 Task: Open a blank sheet, save the file as Janeausten.doc Insert a picture of 'Jane Austen'with name   Jane Austen.png  Change shape height to 8.9 select the picture, apply border and shading with setting 3-D, style two thin line, color Black and width 6 pt
Action: Mouse moved to (17, 28)
Screenshot: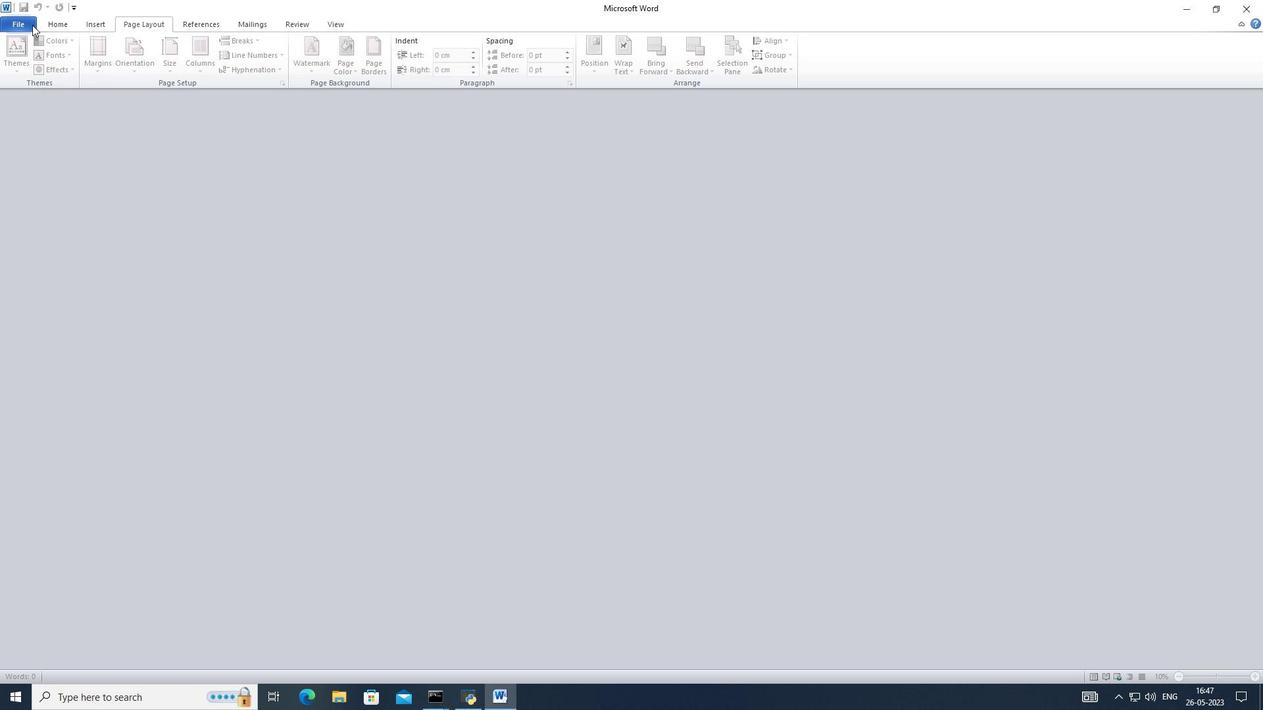 
Action: Mouse pressed left at (17, 28)
Screenshot: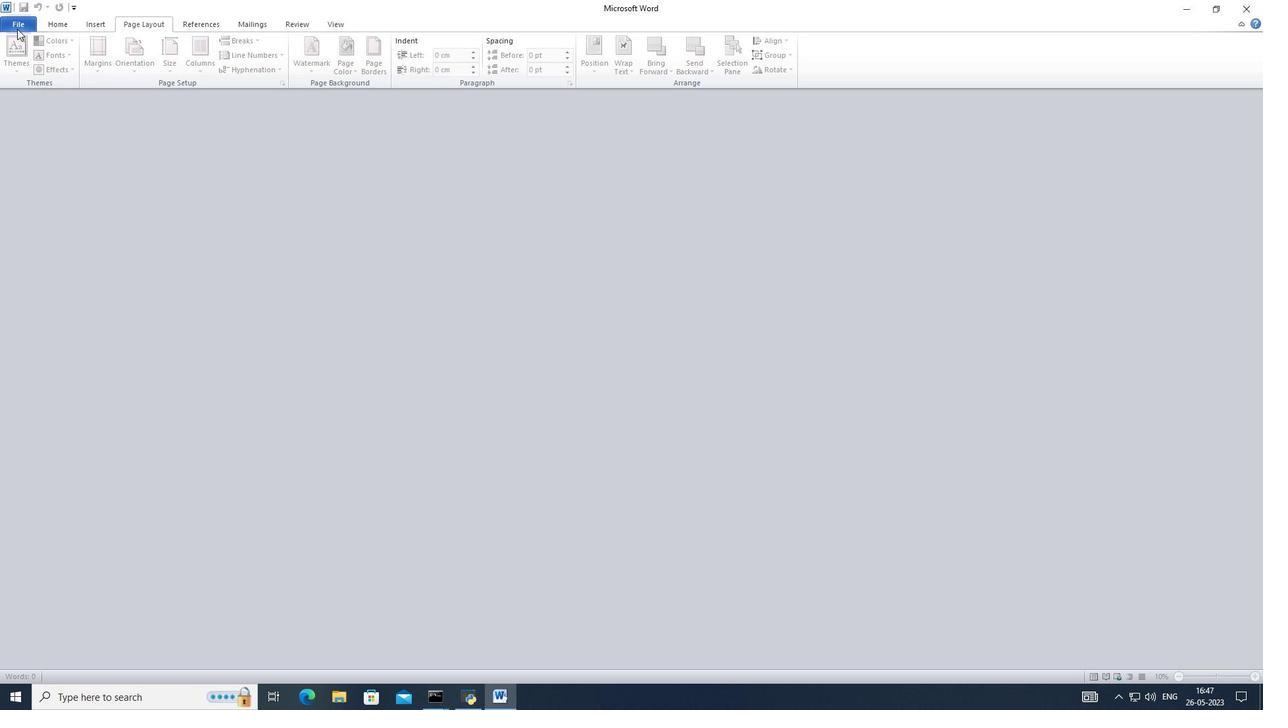 
Action: Mouse moved to (23, 178)
Screenshot: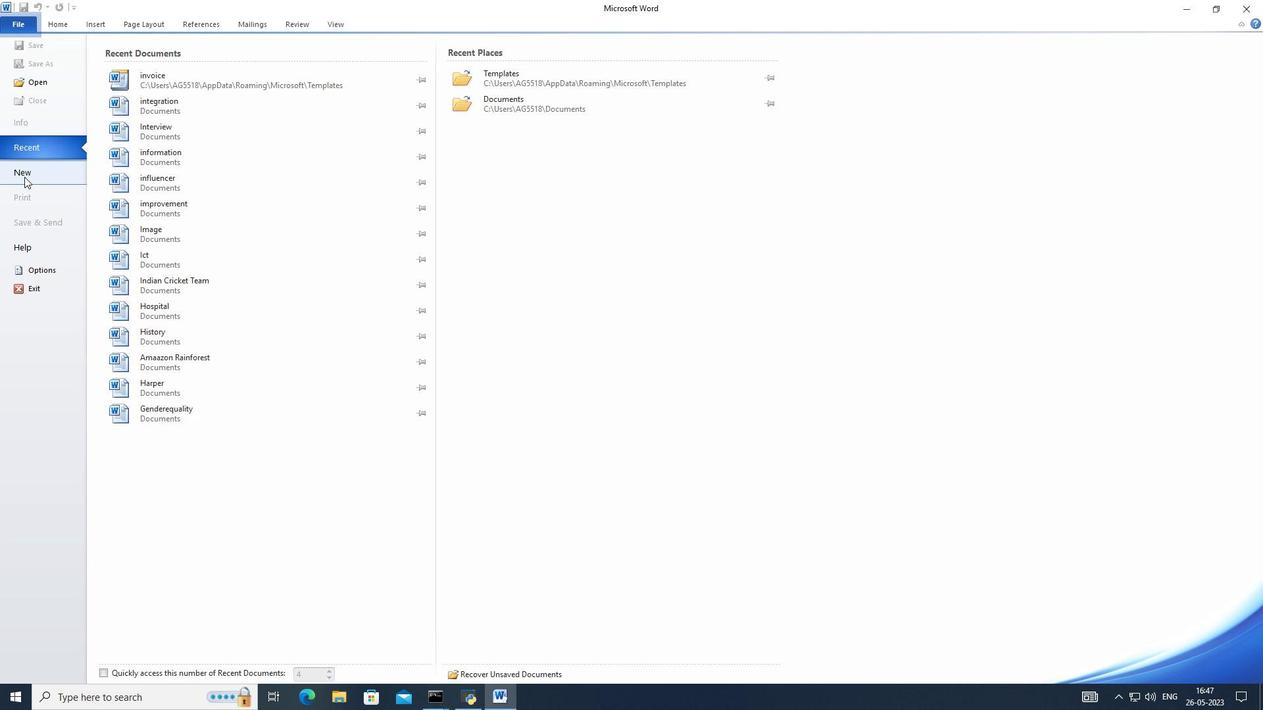 
Action: Mouse pressed left at (23, 178)
Screenshot: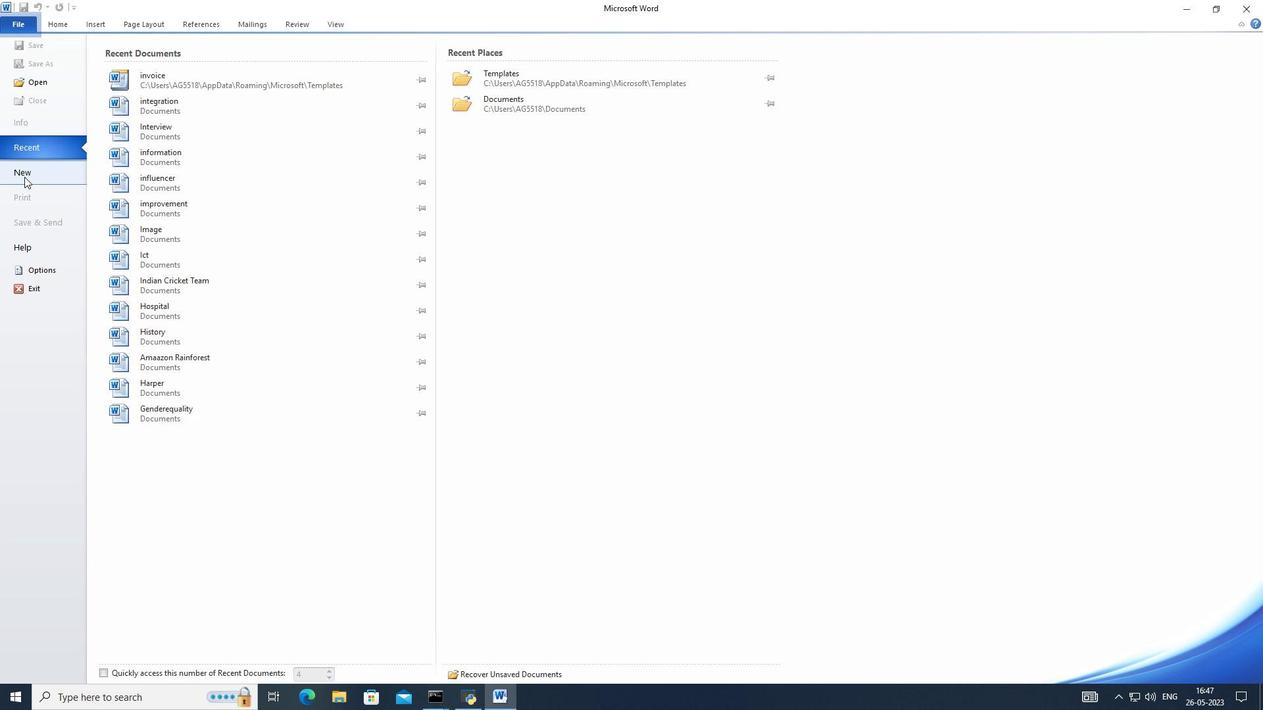 
Action: Mouse moved to (668, 350)
Screenshot: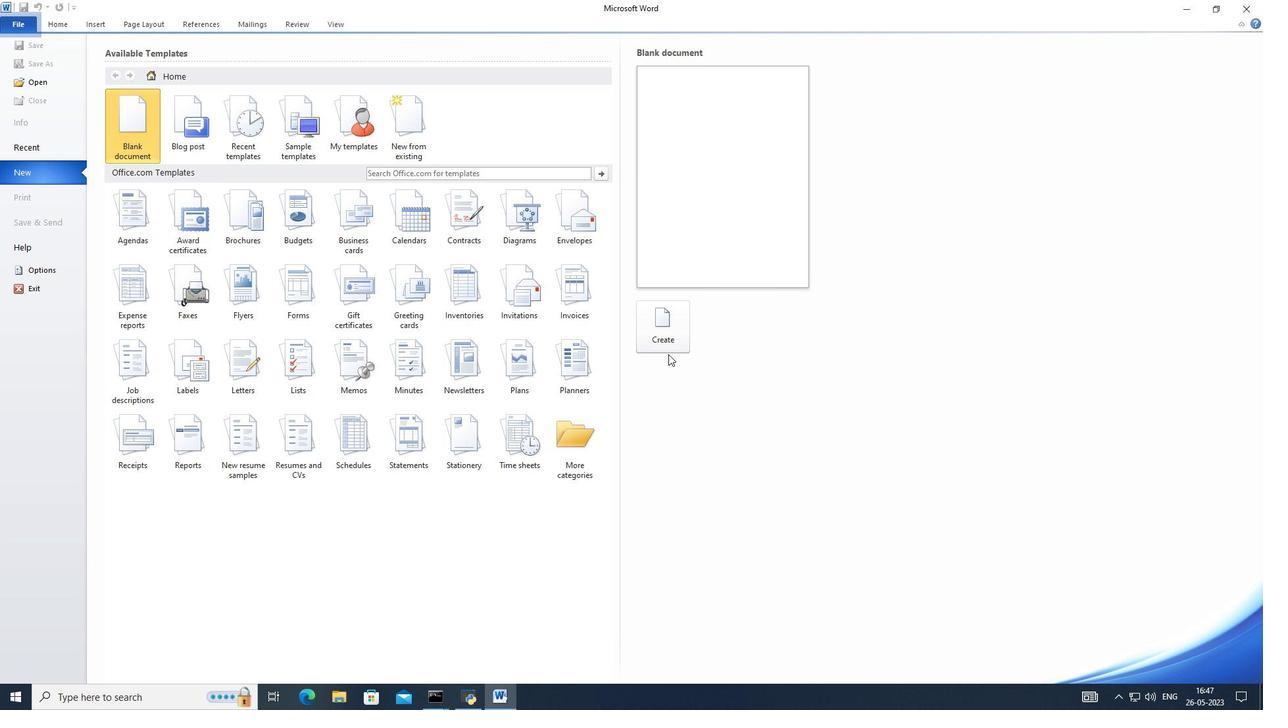 
Action: Mouse pressed left at (668, 350)
Screenshot: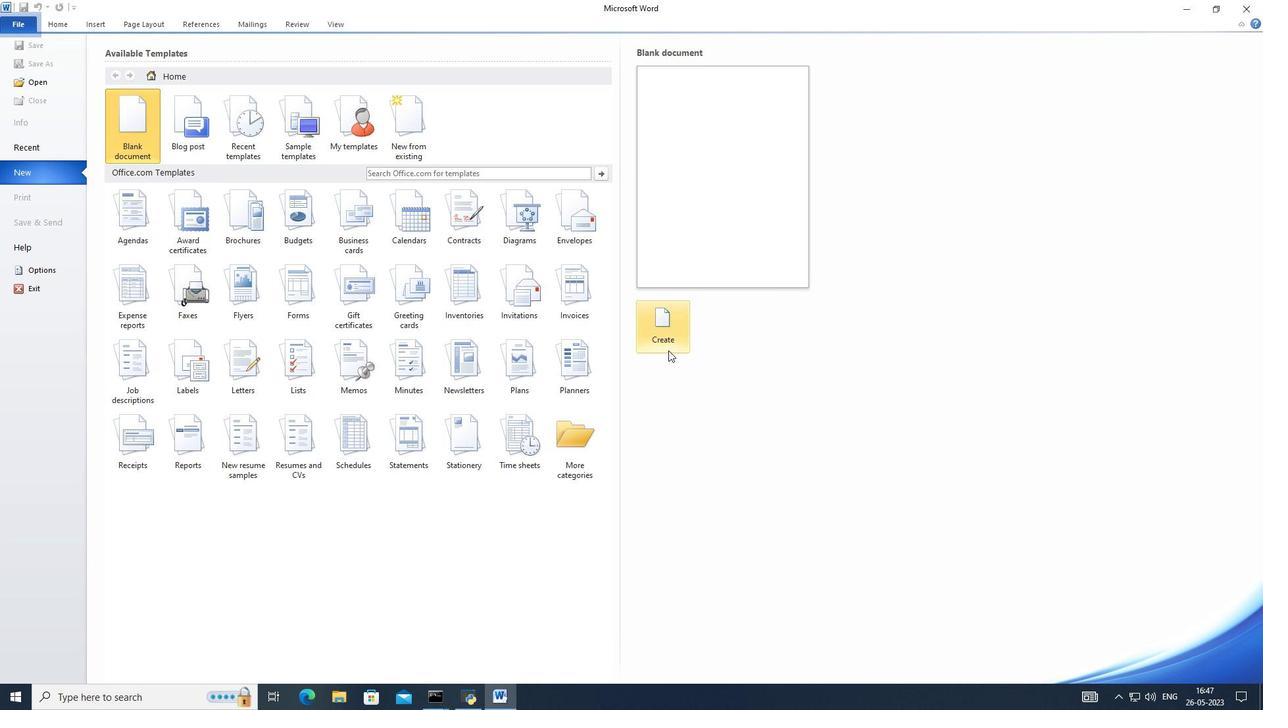 
Action: Key pressed ctrl+S
Screenshot: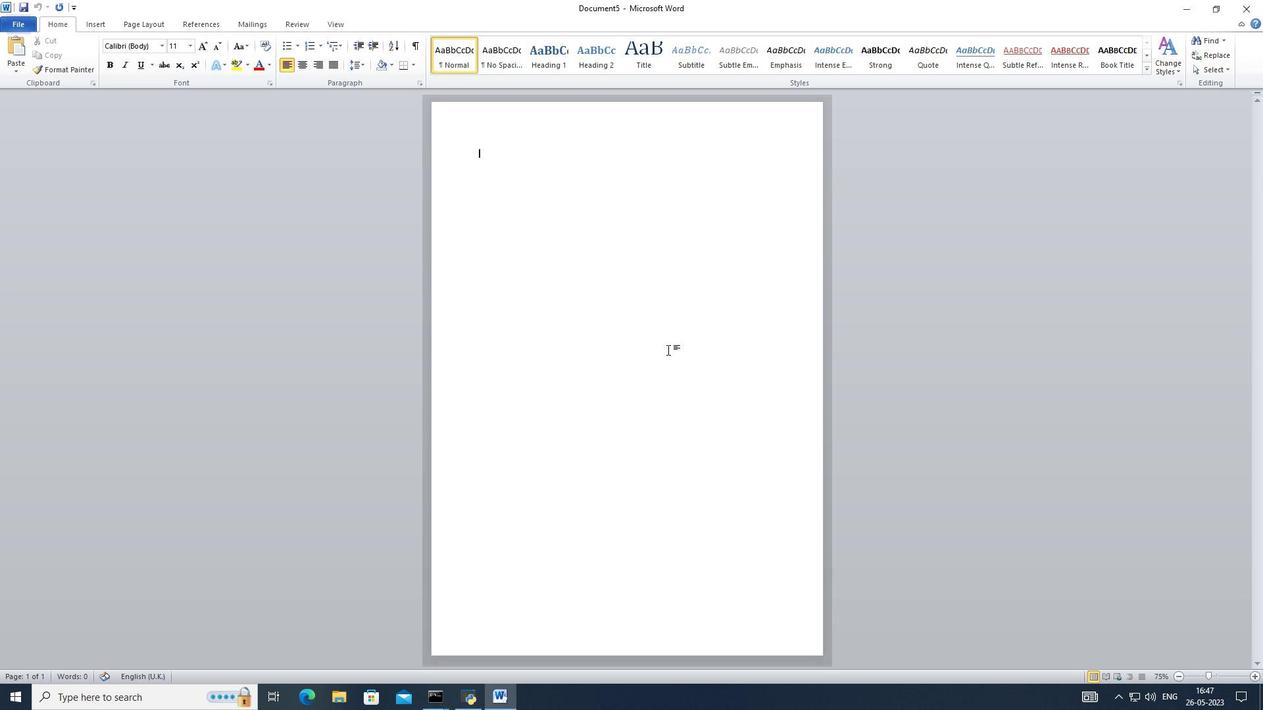 
Action: Mouse moved to (668, 348)
Screenshot: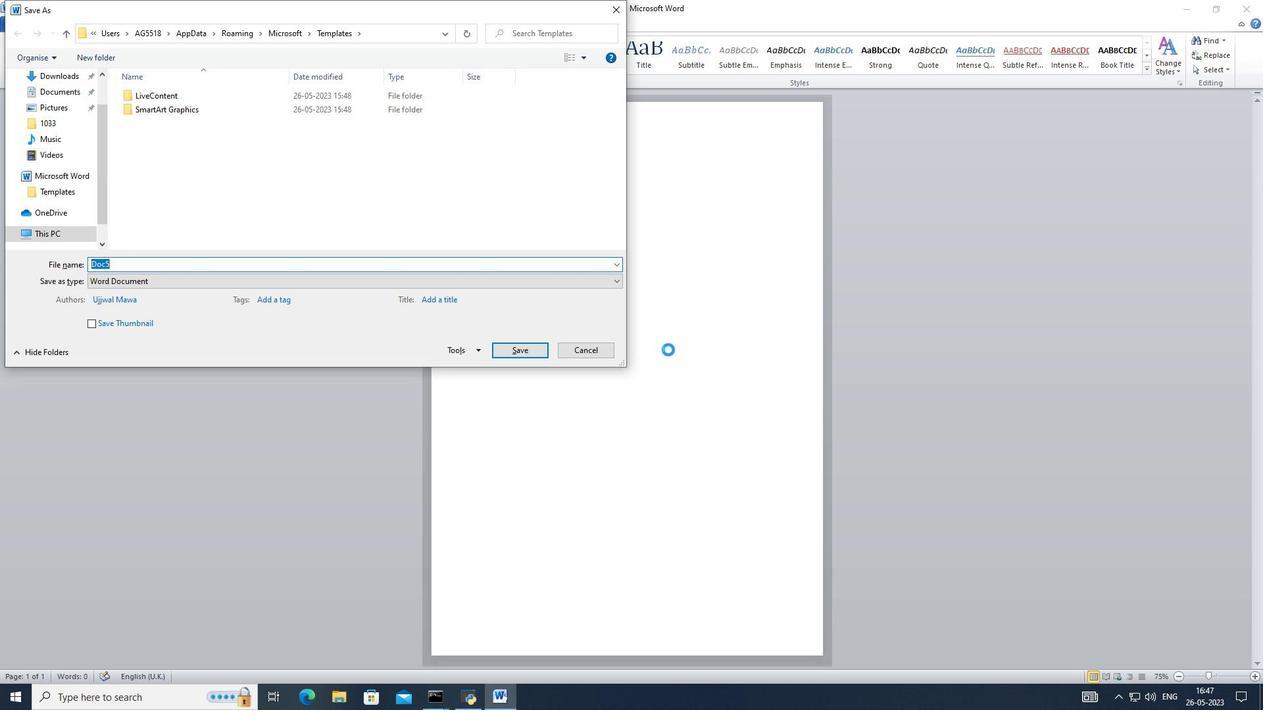 
Action: Key pressed <Key.caps_lock>J<Key.caps_lock>aneausten
Screenshot: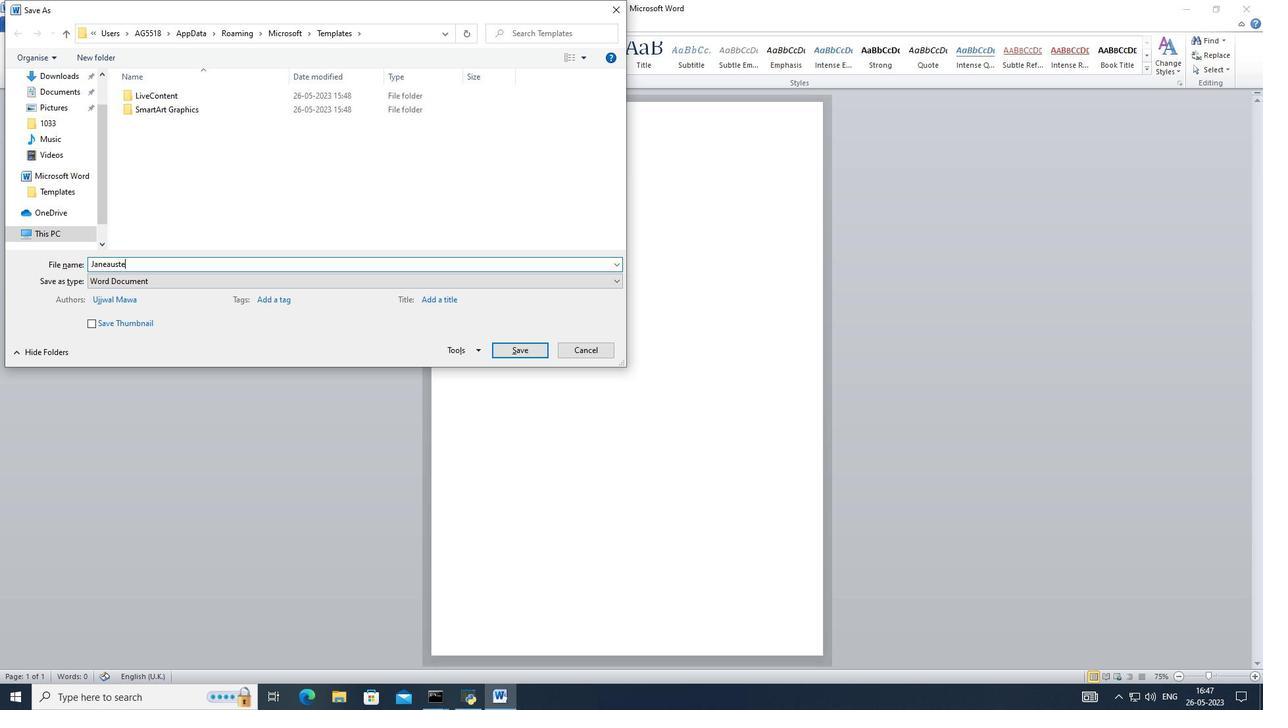 
Action: Mouse moved to (78, 91)
Screenshot: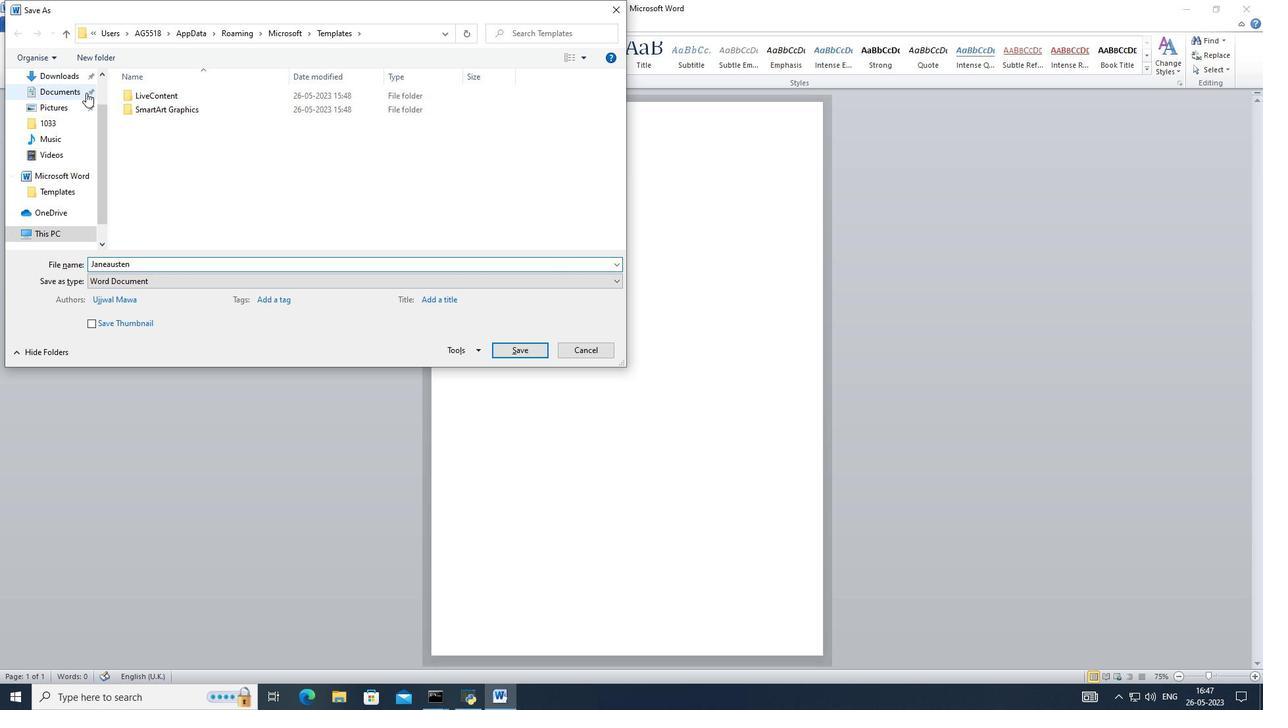 
Action: Mouse pressed left at (78, 91)
Screenshot: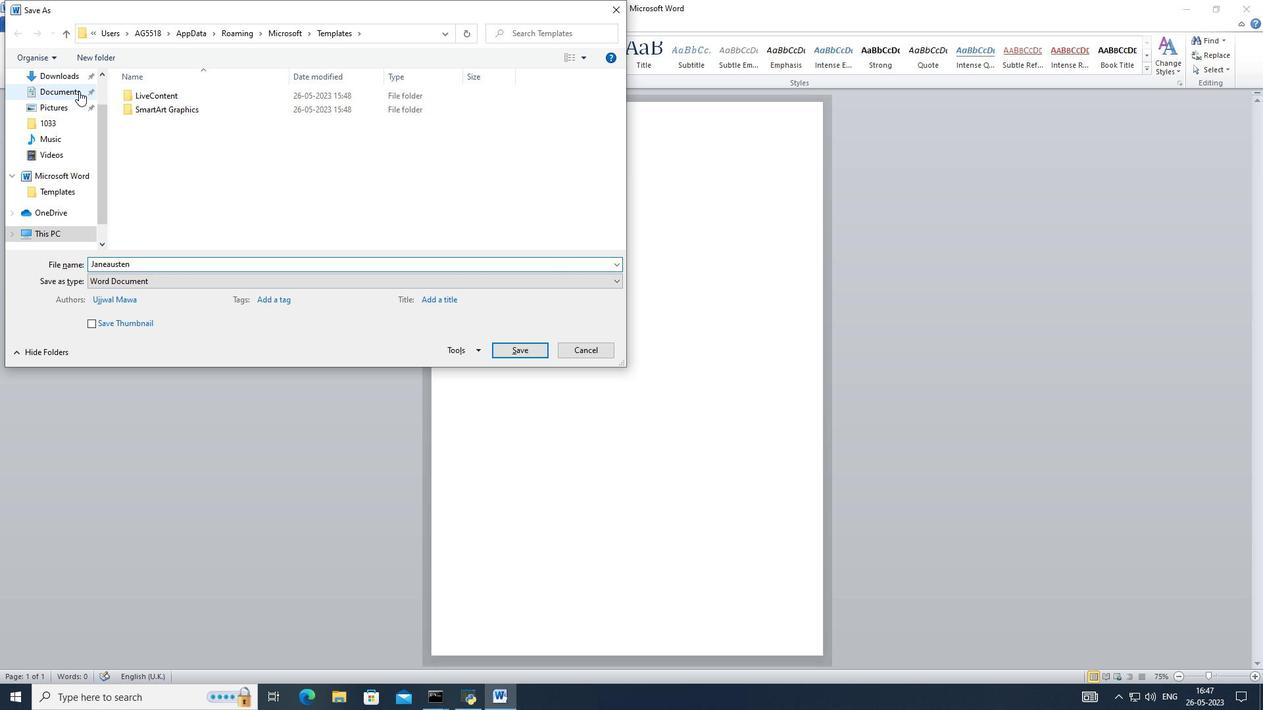 
Action: Mouse moved to (257, 190)
Screenshot: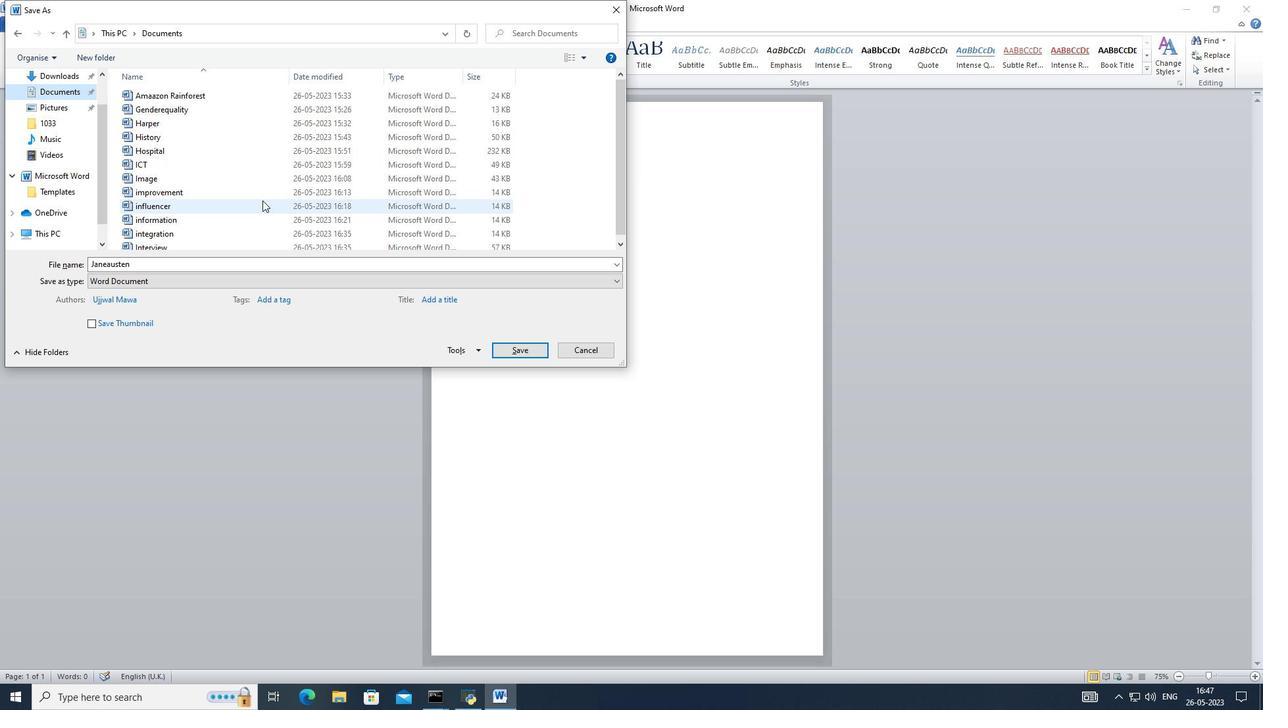 
Action: Mouse scrolled (257, 190) with delta (0, 0)
Screenshot: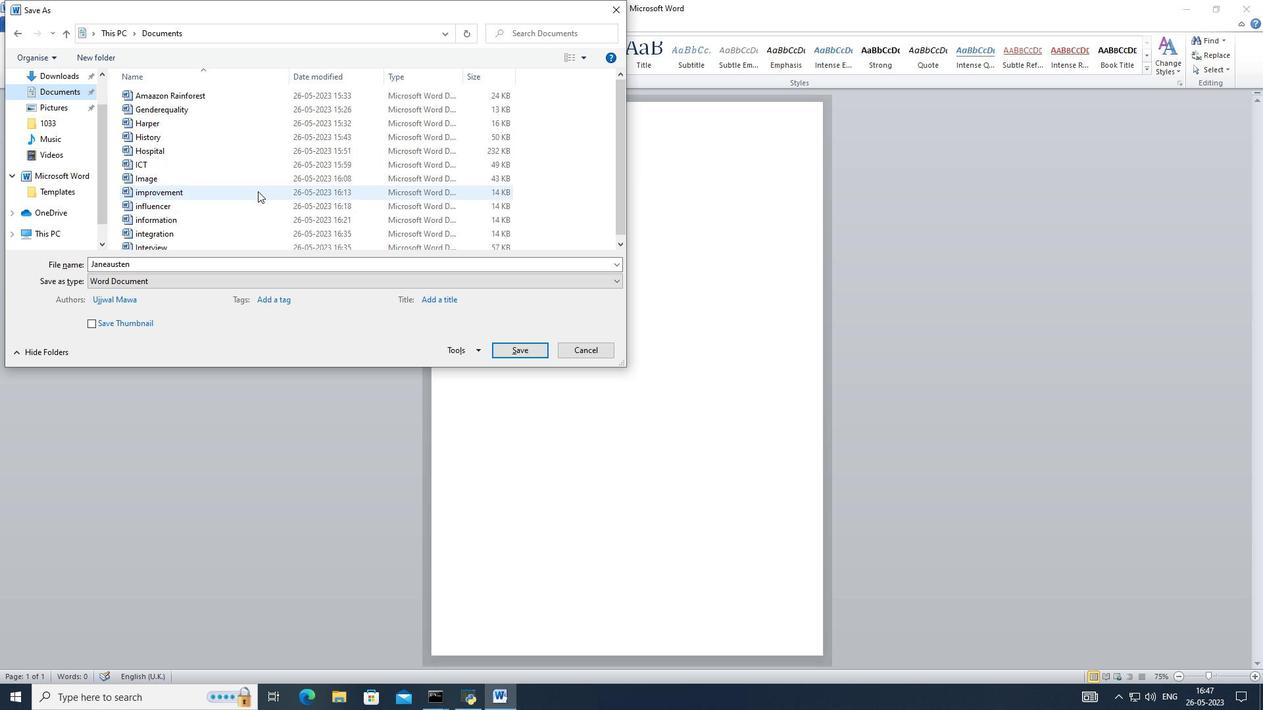 
Action: Mouse scrolled (257, 190) with delta (0, 0)
Screenshot: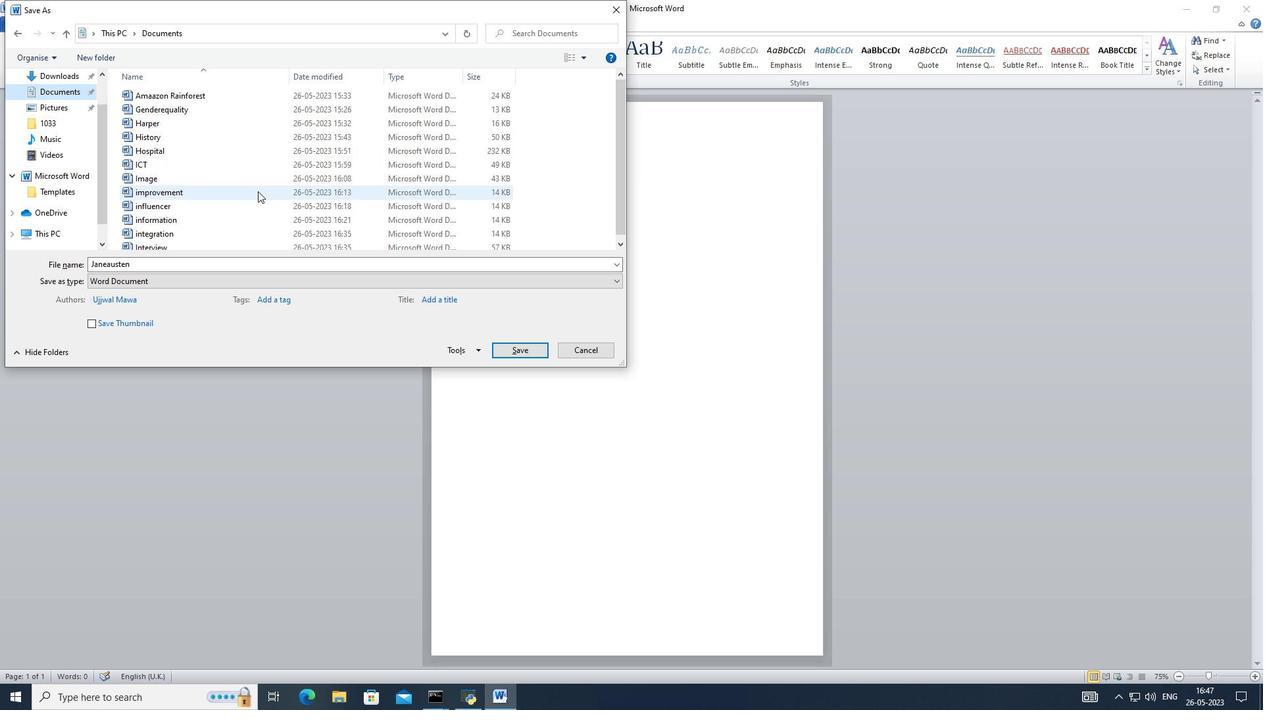 
Action: Mouse scrolled (257, 190) with delta (0, 0)
Screenshot: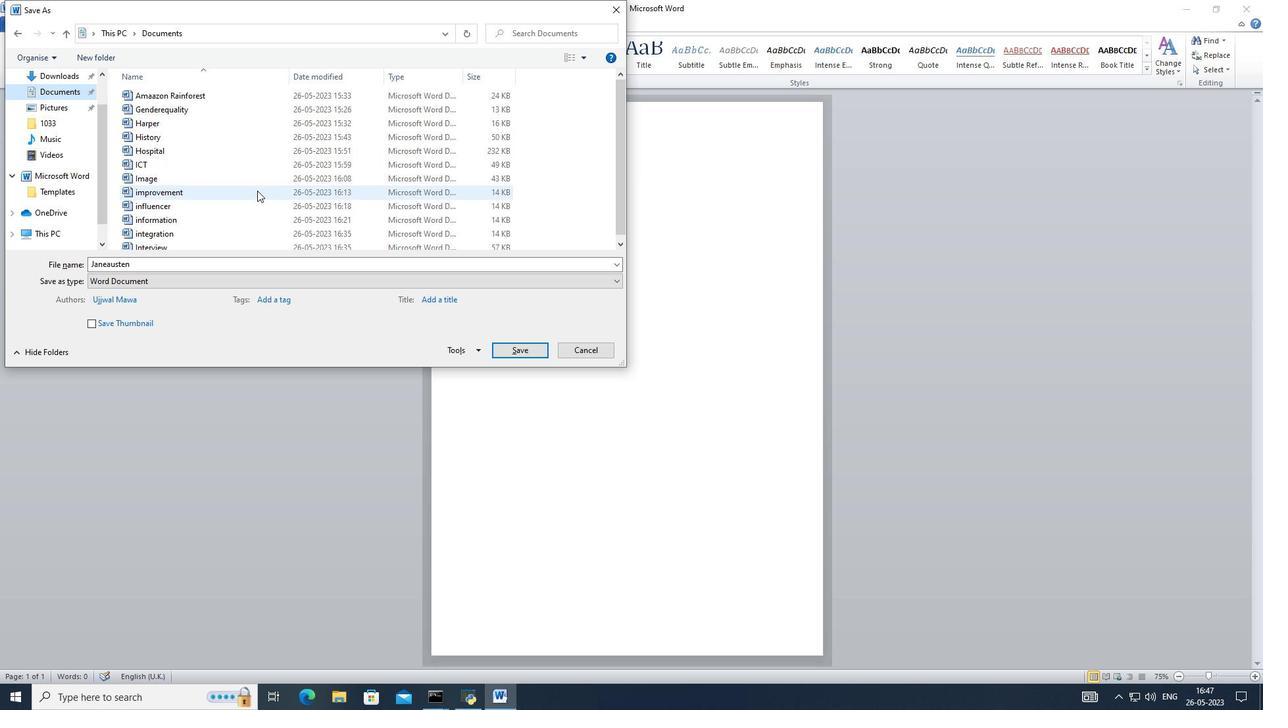 
Action: Mouse moved to (527, 352)
Screenshot: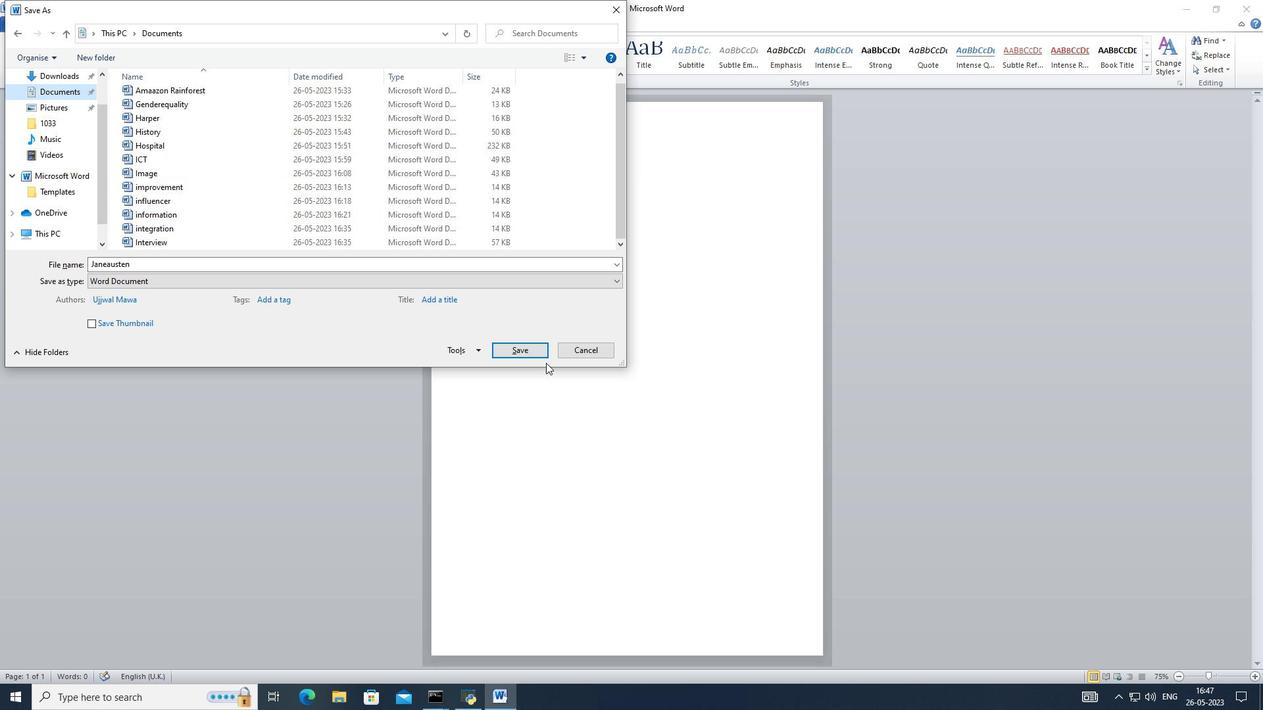 
Action: Mouse pressed left at (527, 352)
Screenshot: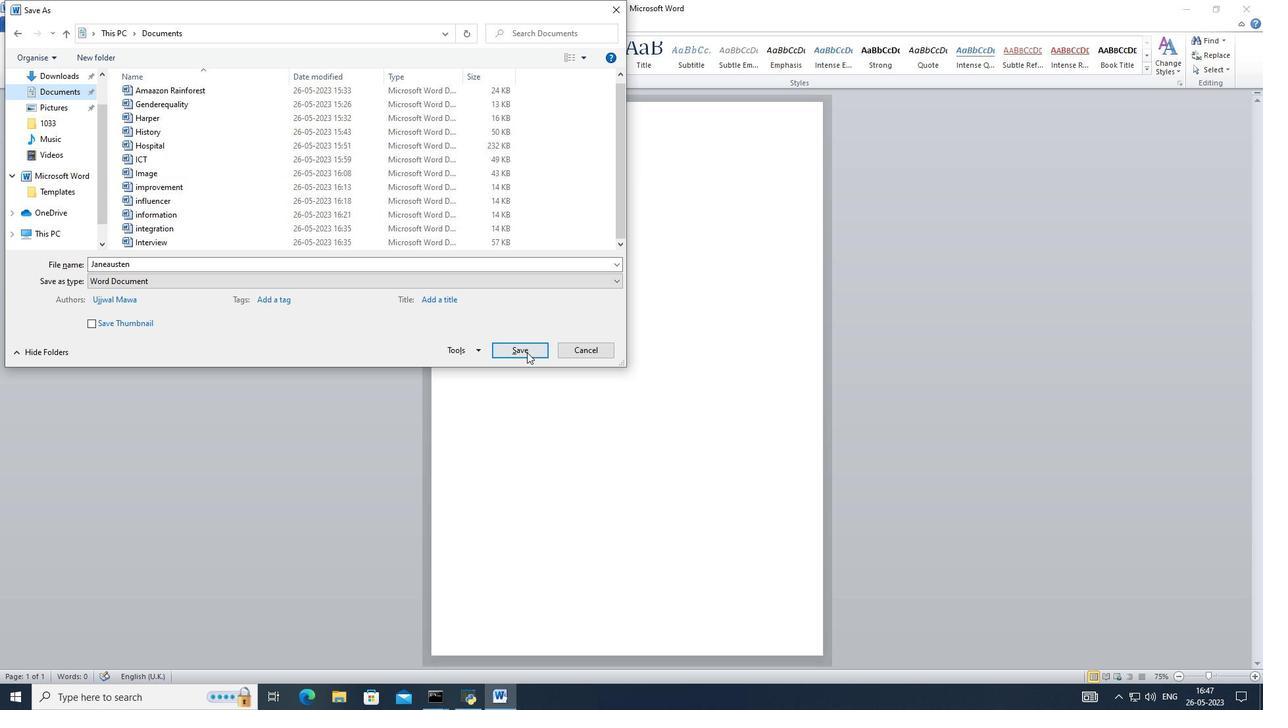 
Action: Mouse moved to (113, 24)
Screenshot: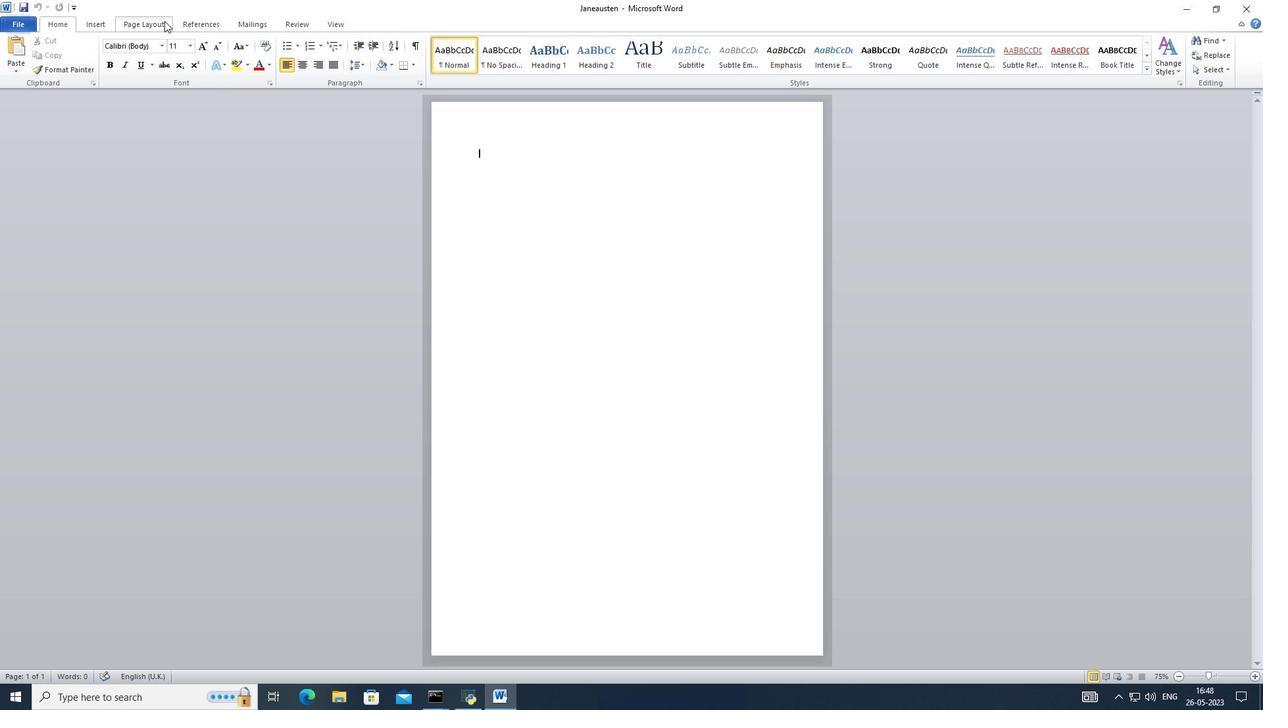 
Action: Mouse pressed left at (113, 24)
Screenshot: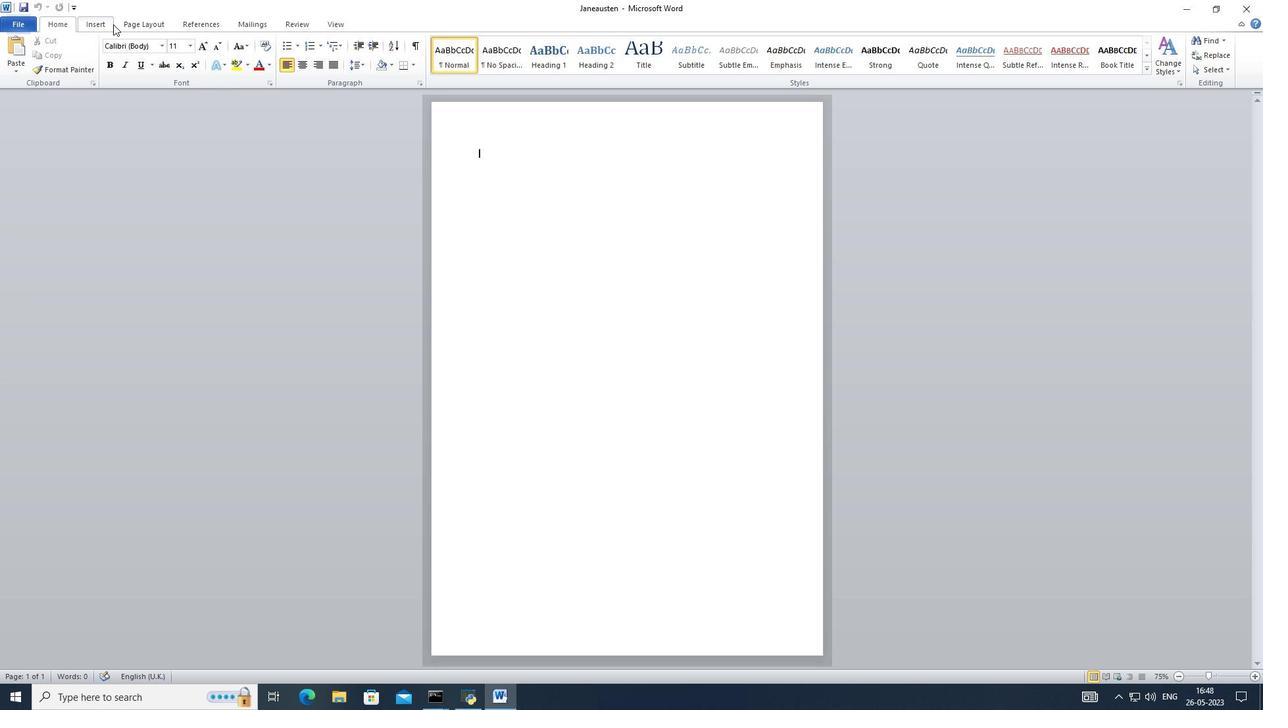 
Action: Mouse moved to (136, 50)
Screenshot: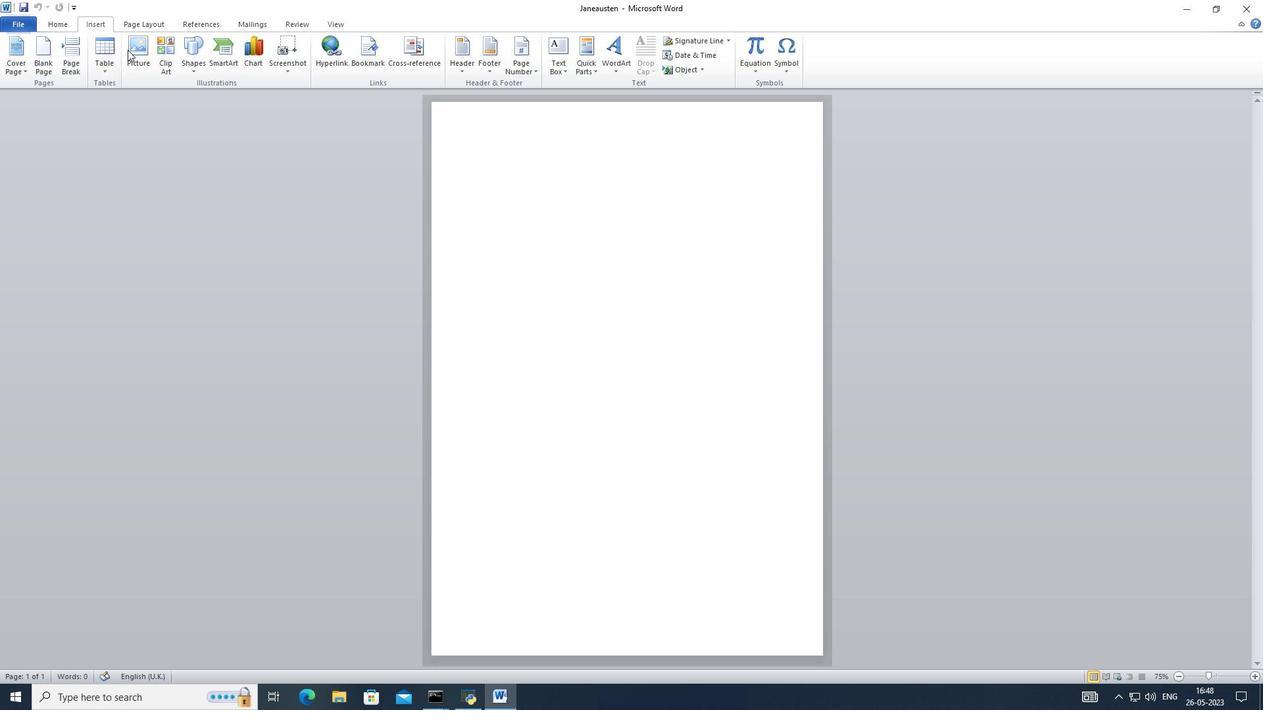 
Action: Mouse pressed left at (136, 50)
Screenshot: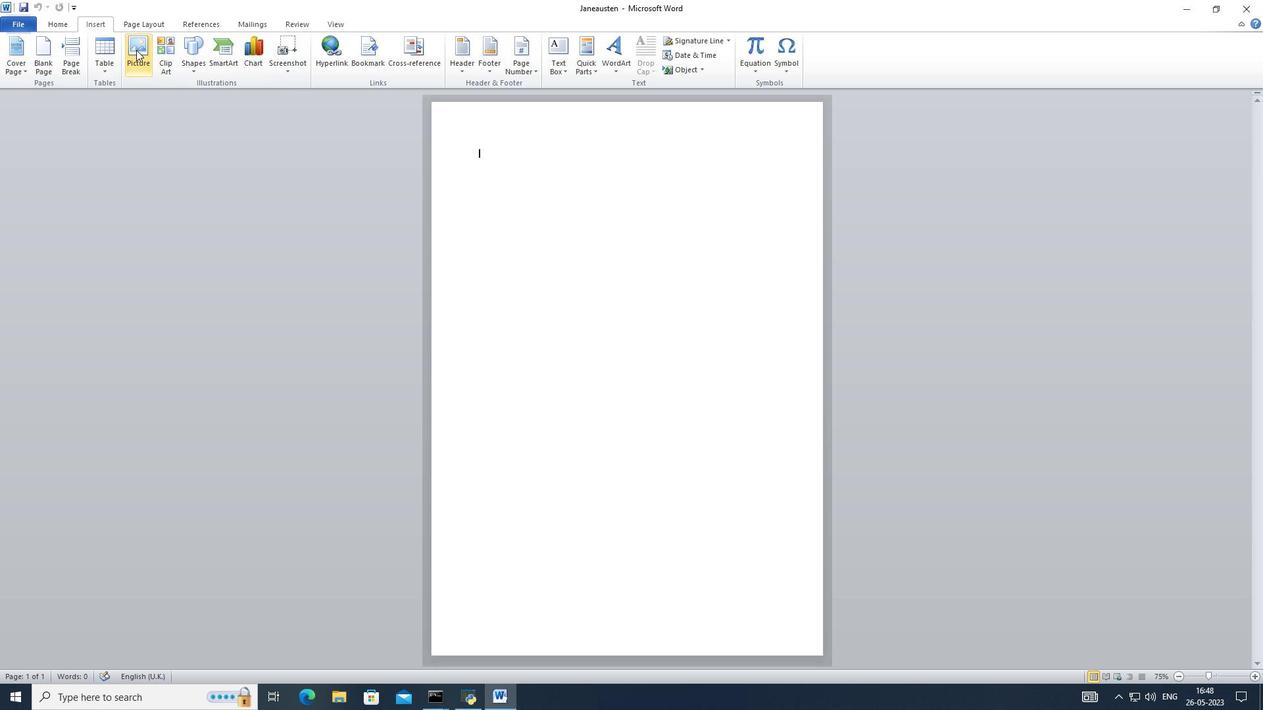 
Action: Mouse moved to (468, 118)
Screenshot: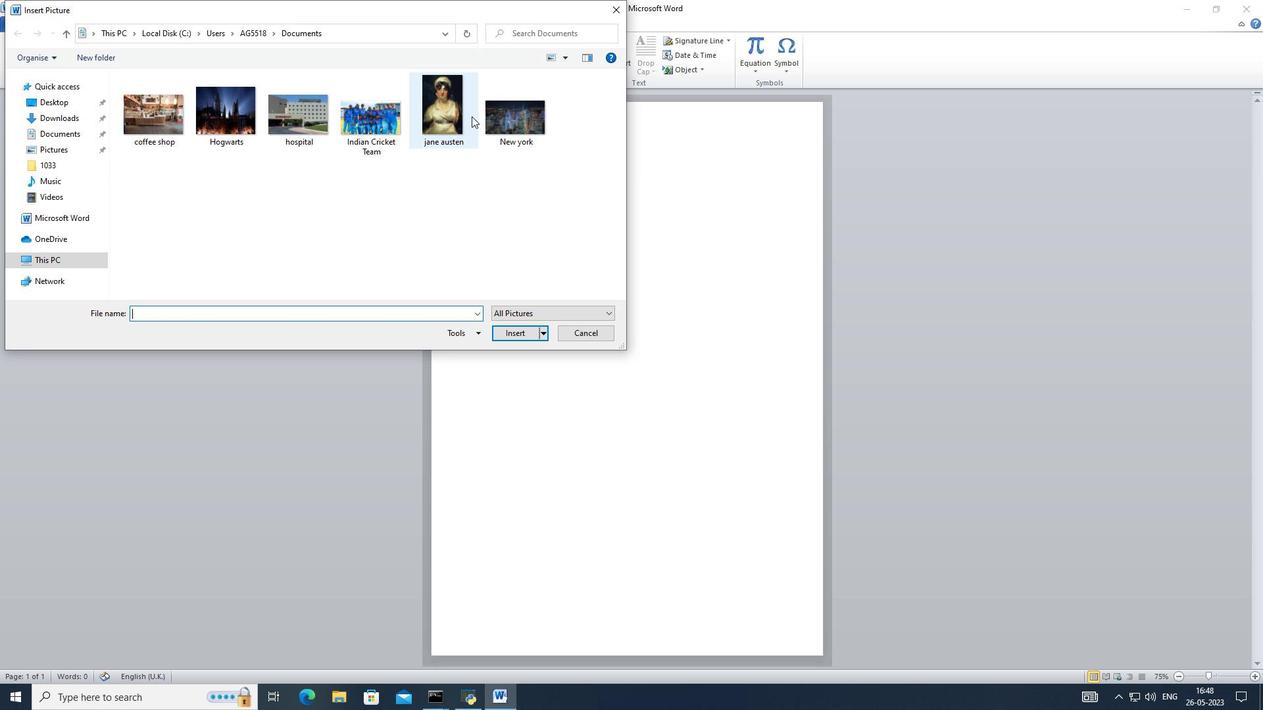 
Action: Mouse pressed left at (468, 118)
Screenshot: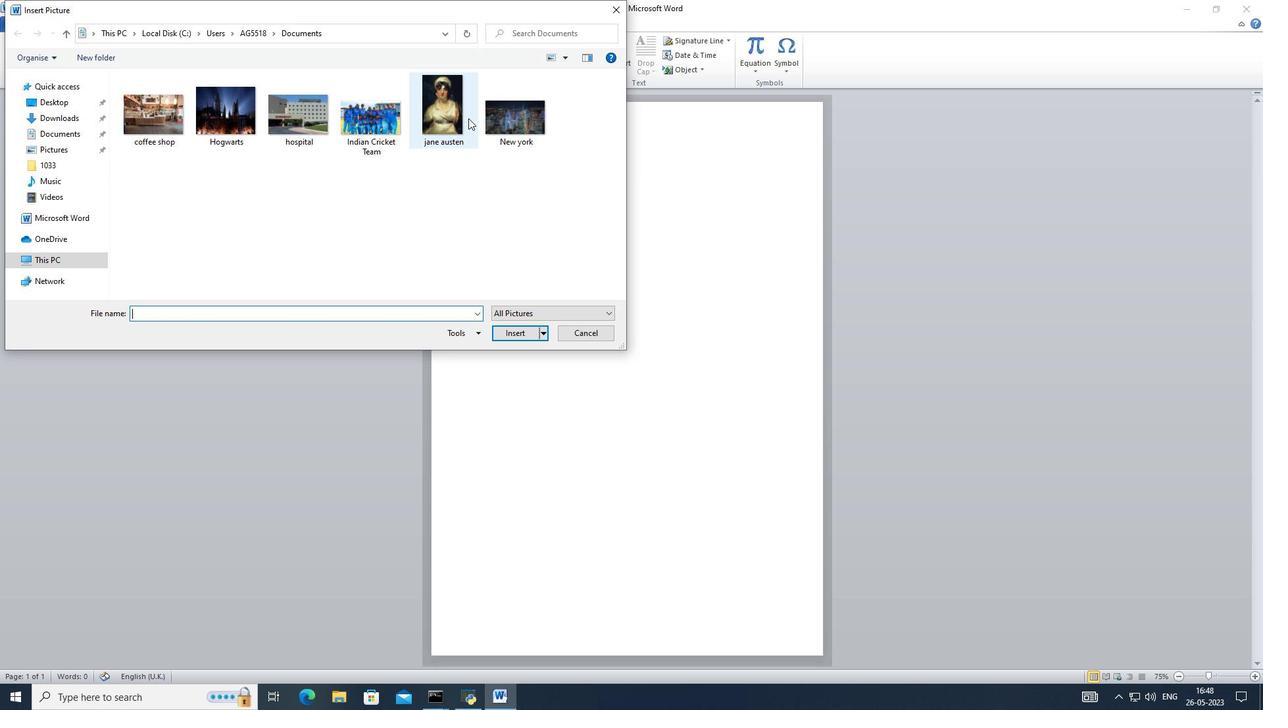 
Action: Mouse moved to (515, 337)
Screenshot: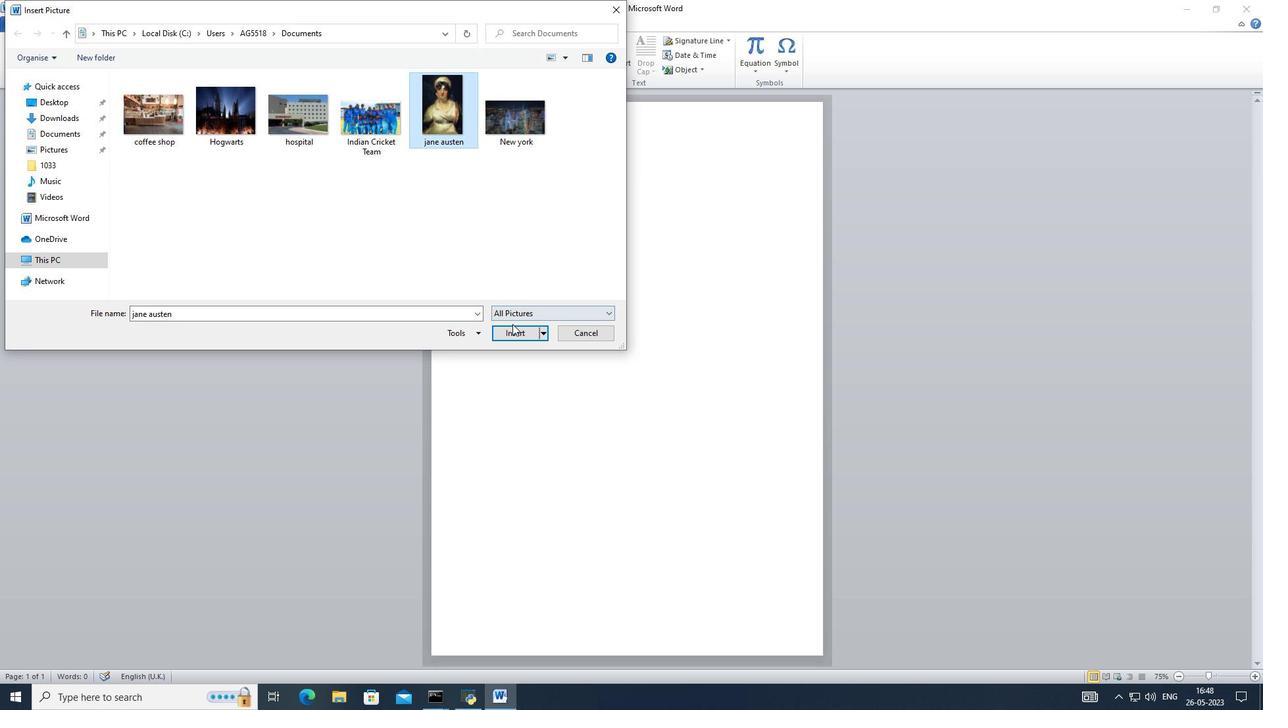 
Action: Mouse pressed left at (515, 337)
Screenshot: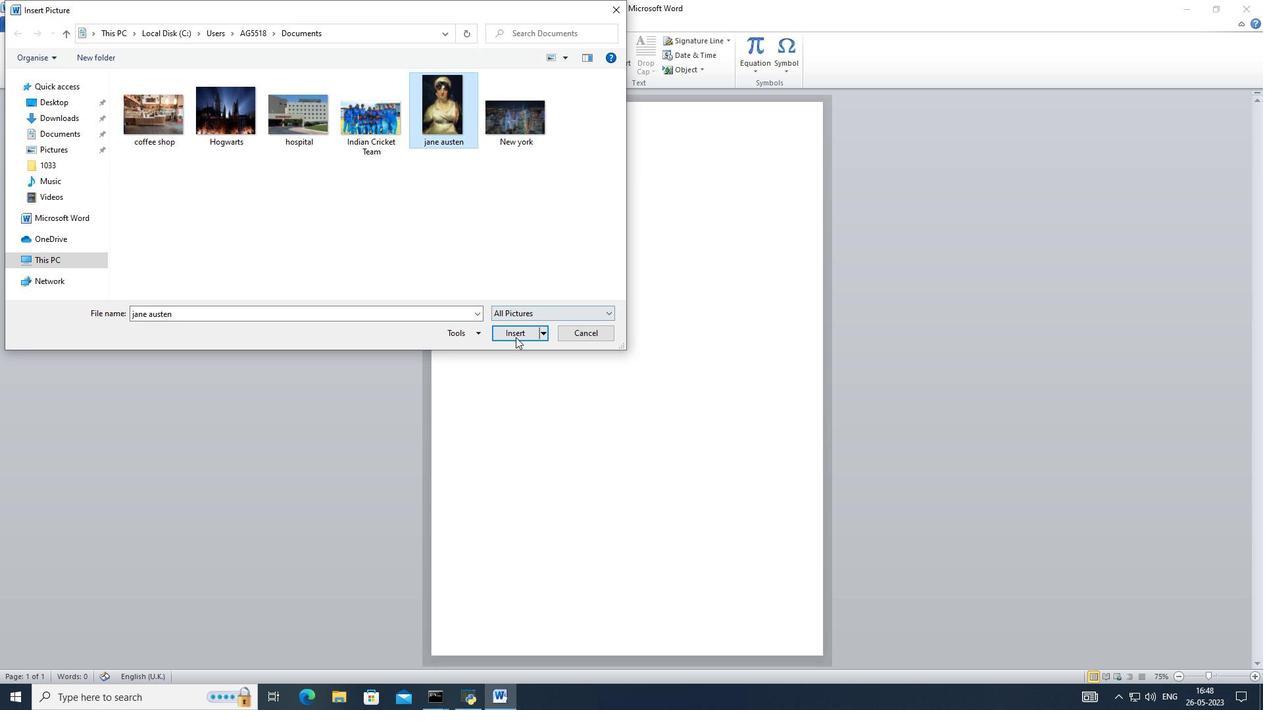 
Action: Mouse moved to (536, 234)
Screenshot: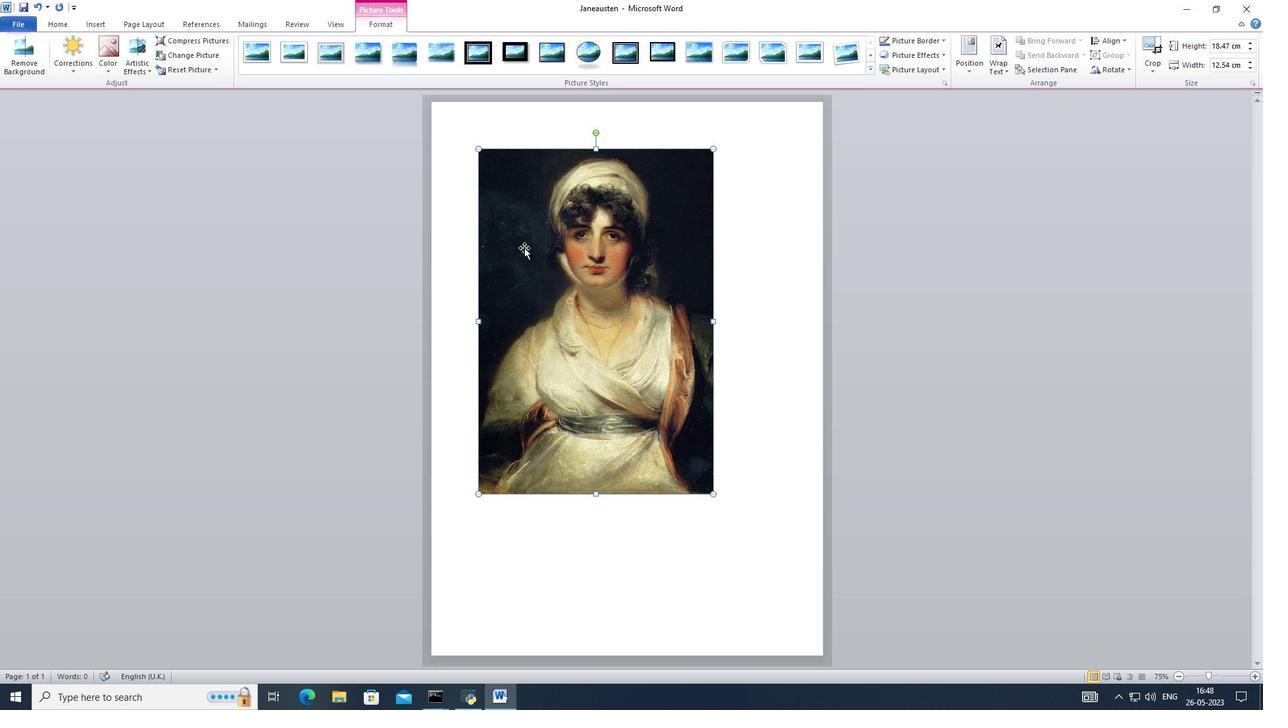 
Action: Mouse pressed left at (536, 234)
Screenshot: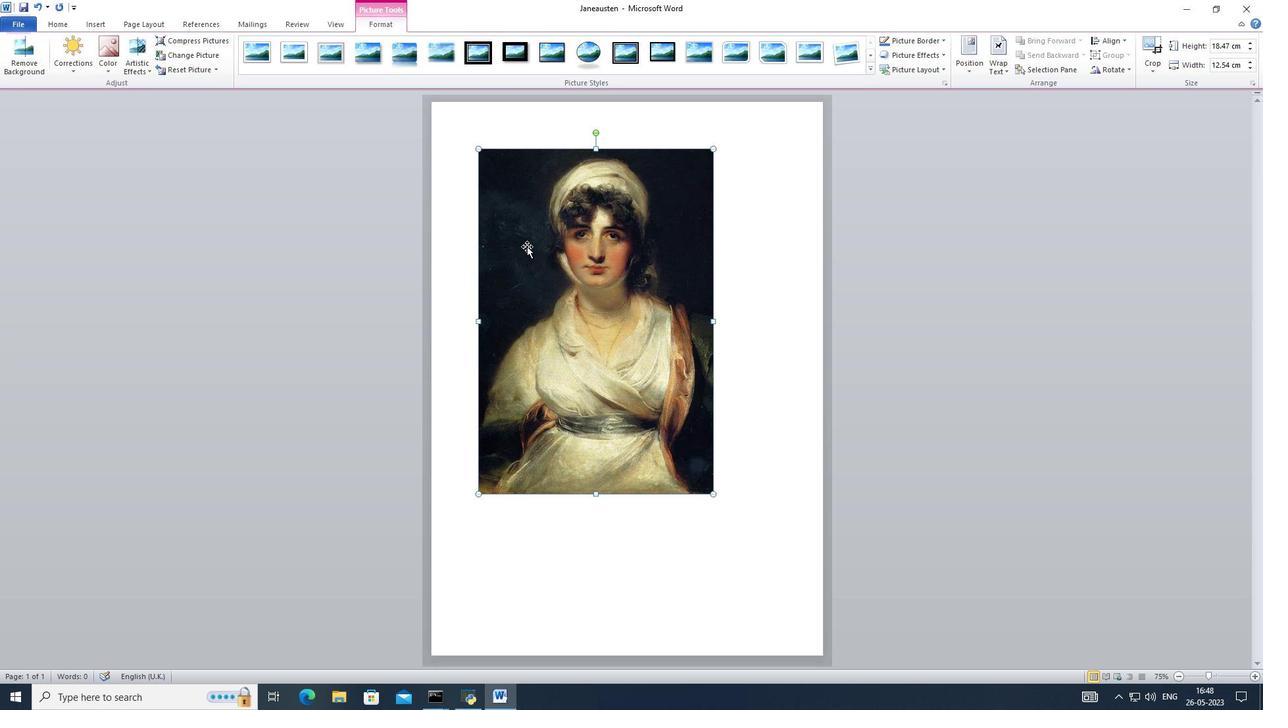 
Action: Mouse moved to (1250, 47)
Screenshot: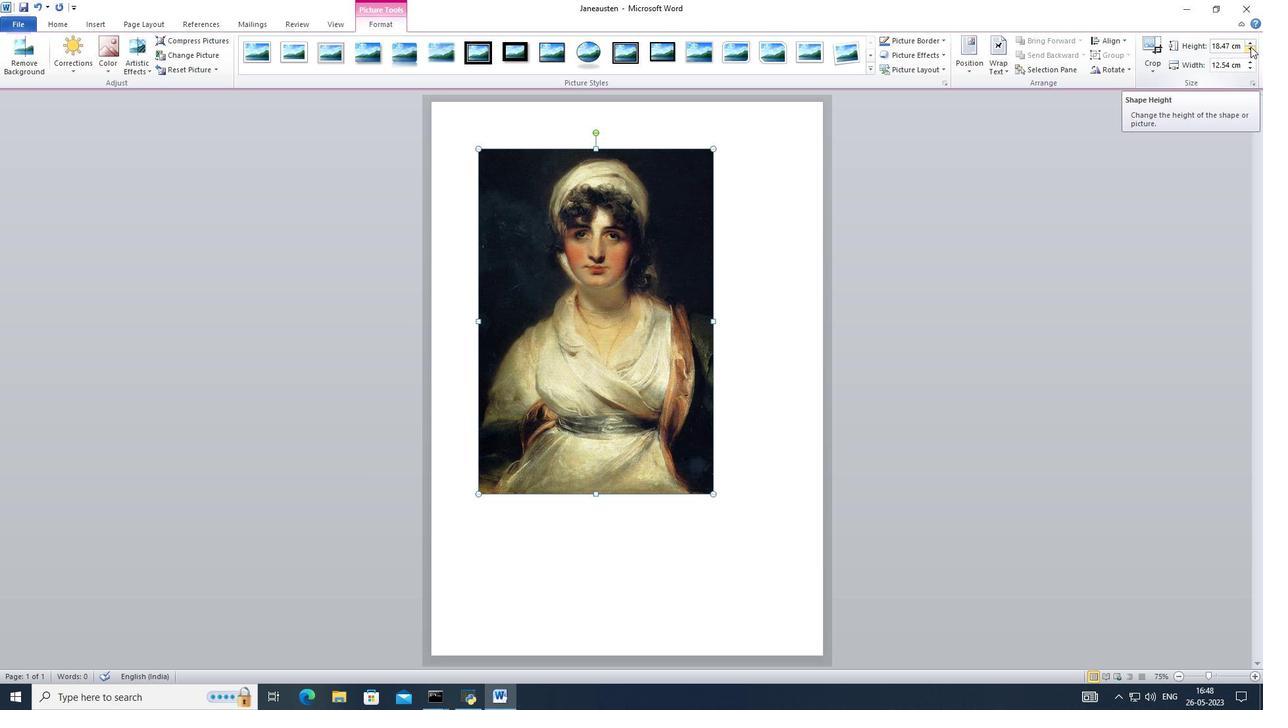 
Action: Mouse pressed left at (1250, 47)
Screenshot: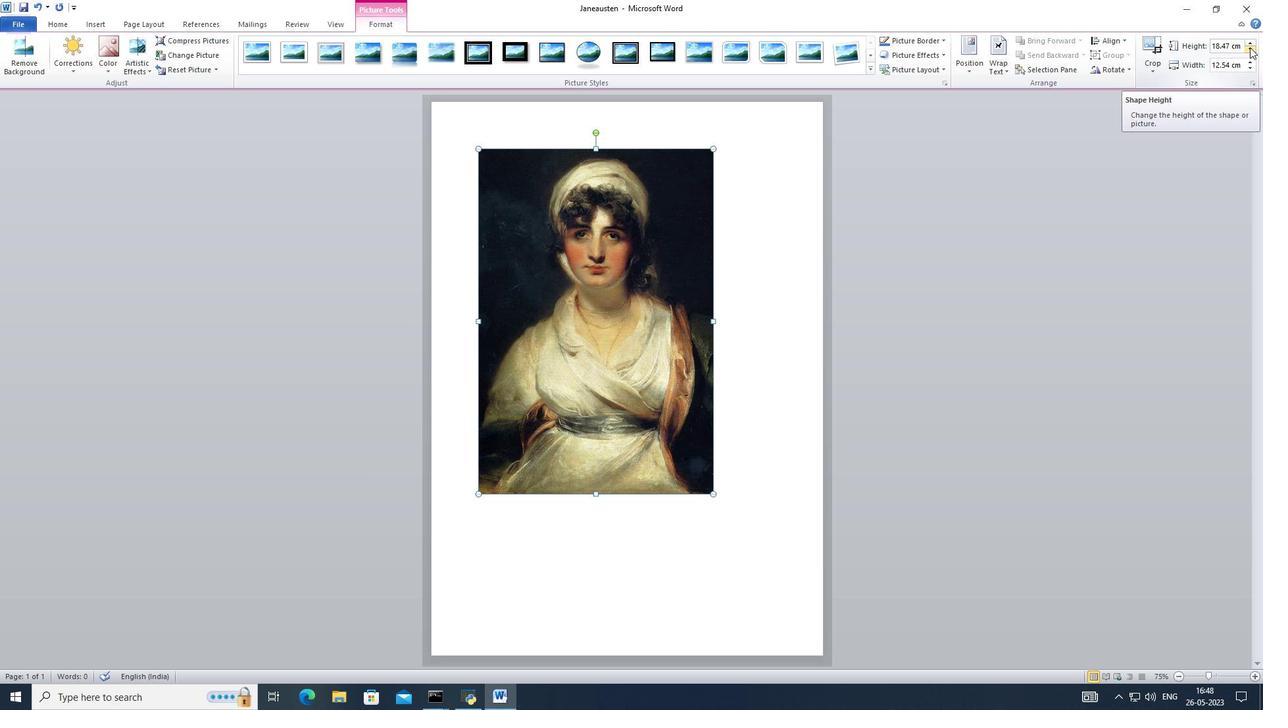 
Action: Mouse pressed left at (1250, 47)
Screenshot: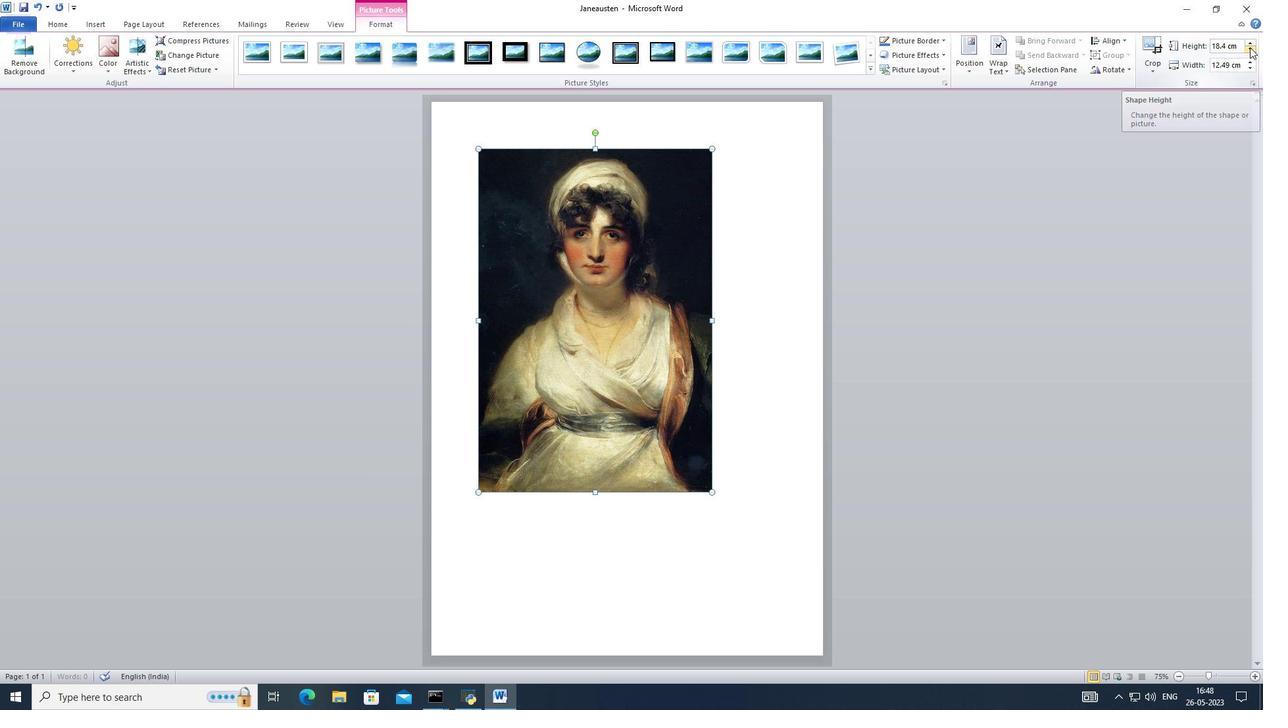 
Action: Mouse pressed left at (1250, 47)
Screenshot: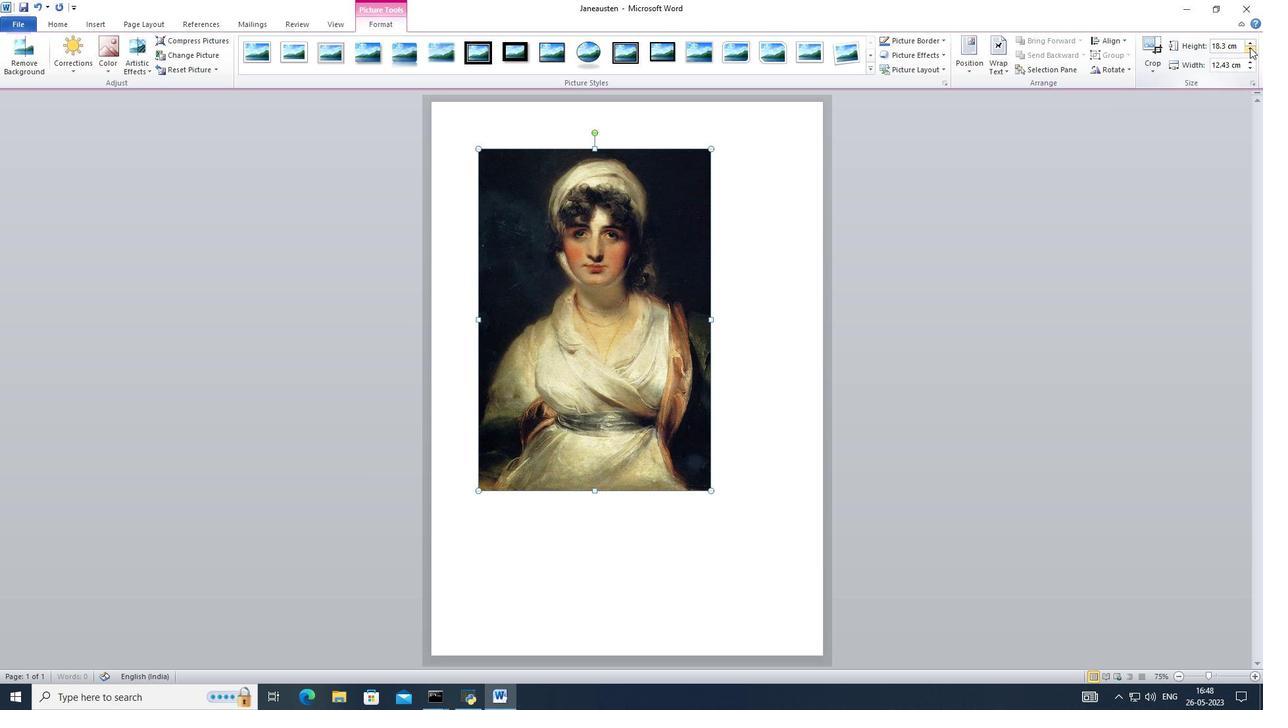 
Action: Mouse pressed left at (1250, 47)
Screenshot: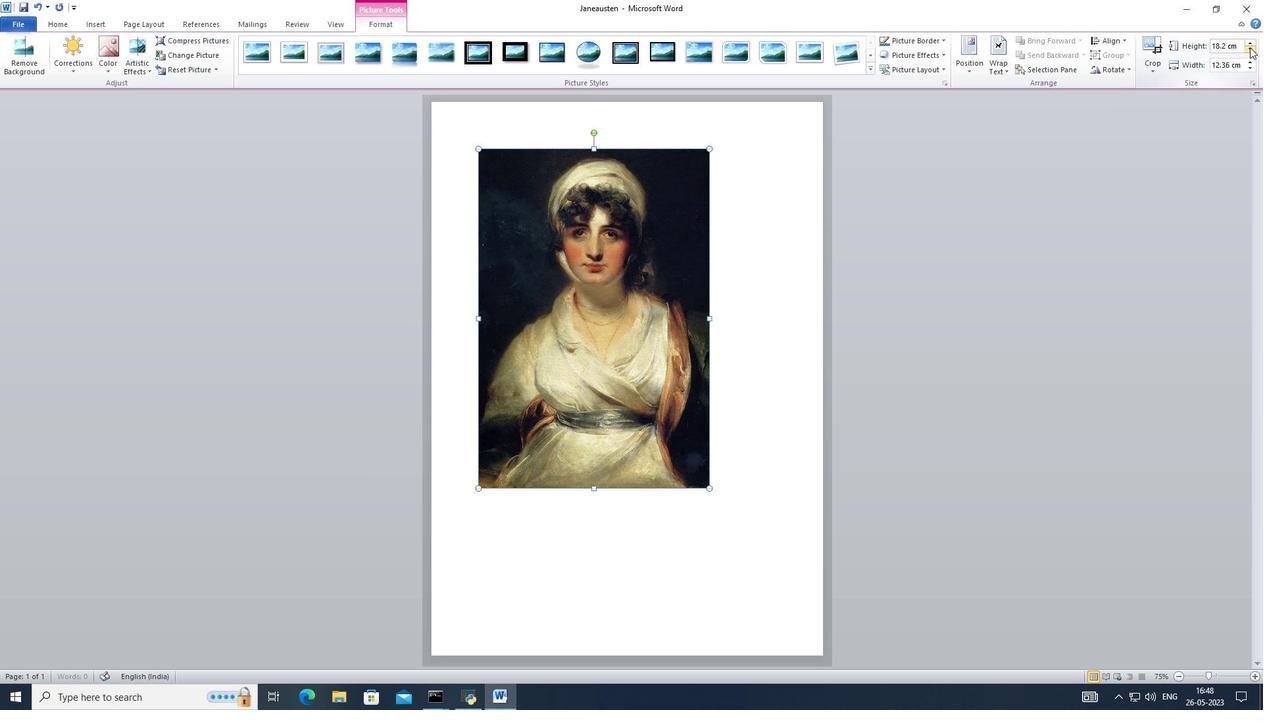 
Action: Mouse pressed left at (1250, 47)
Screenshot: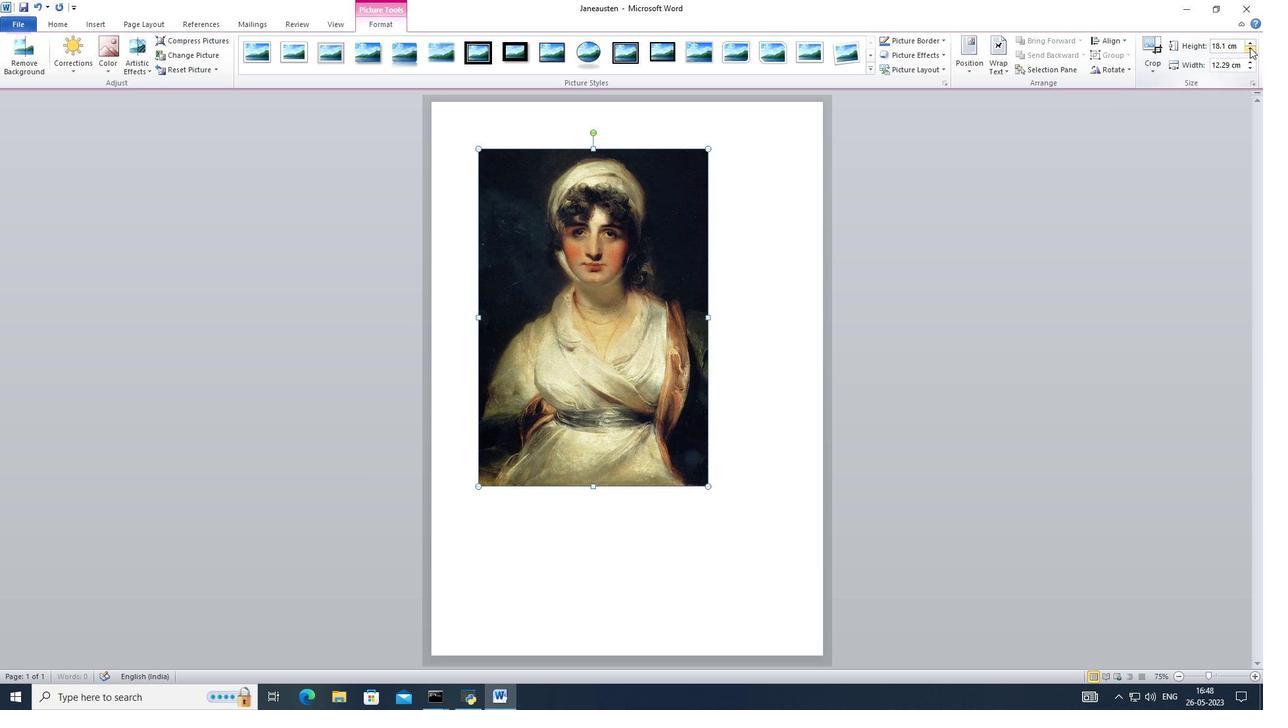 
Action: Mouse pressed left at (1250, 47)
Screenshot: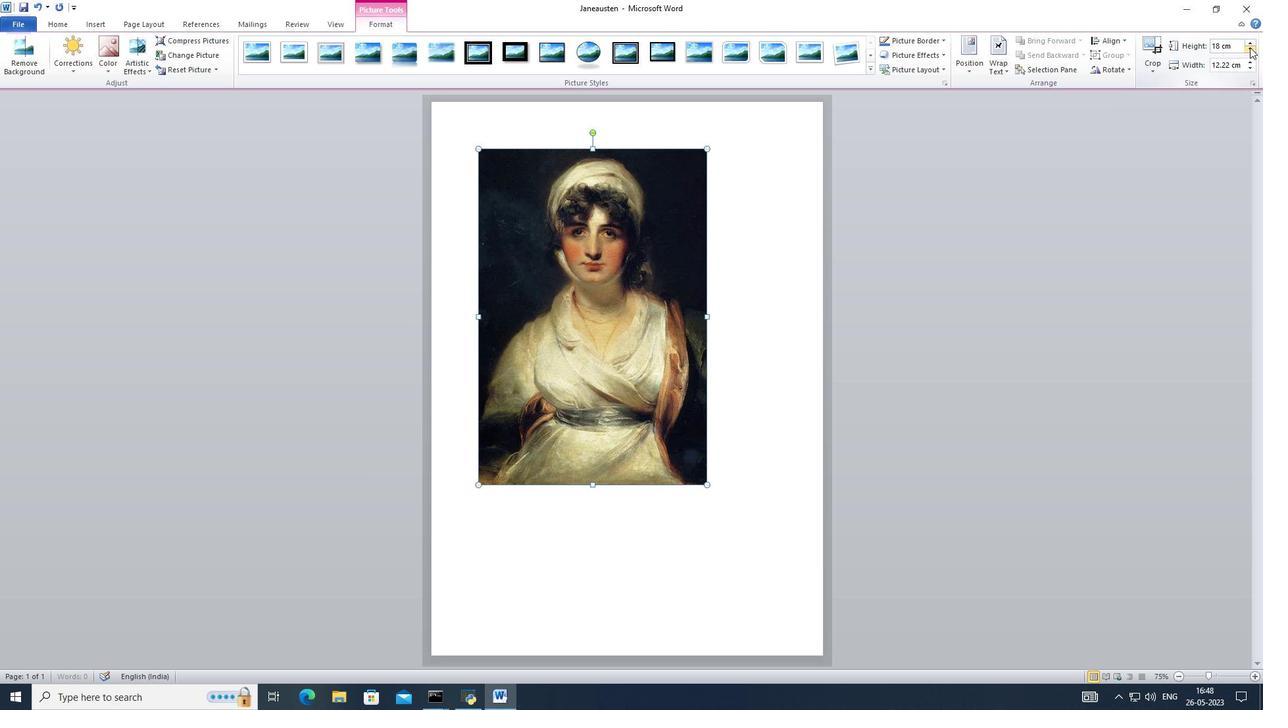 
Action: Mouse pressed left at (1250, 47)
Screenshot: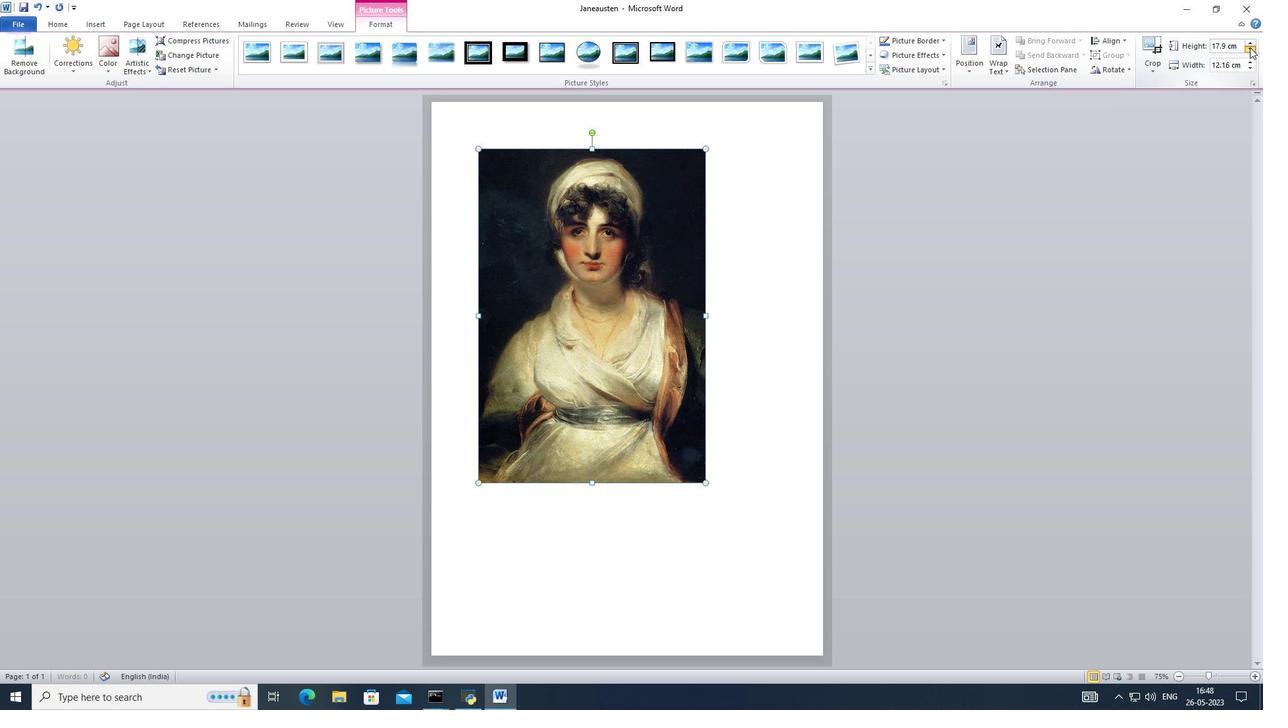 
Action: Mouse pressed left at (1250, 47)
Screenshot: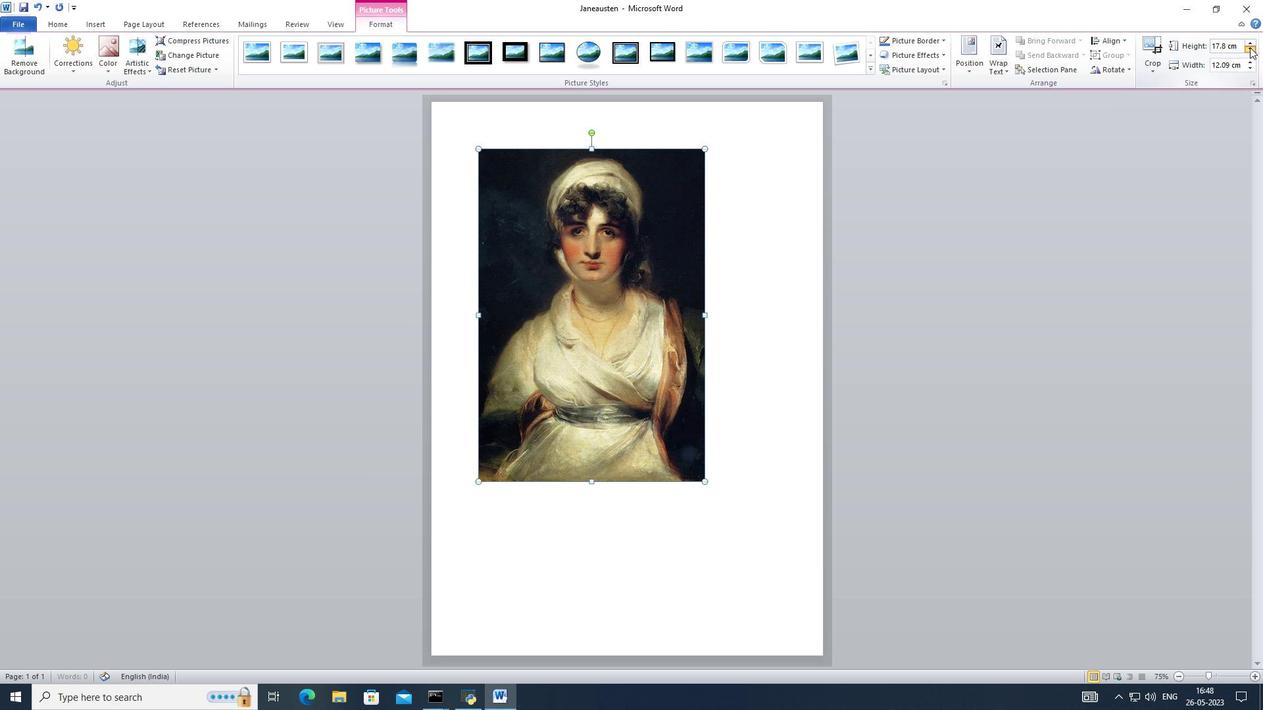 
Action: Mouse pressed left at (1250, 47)
Screenshot: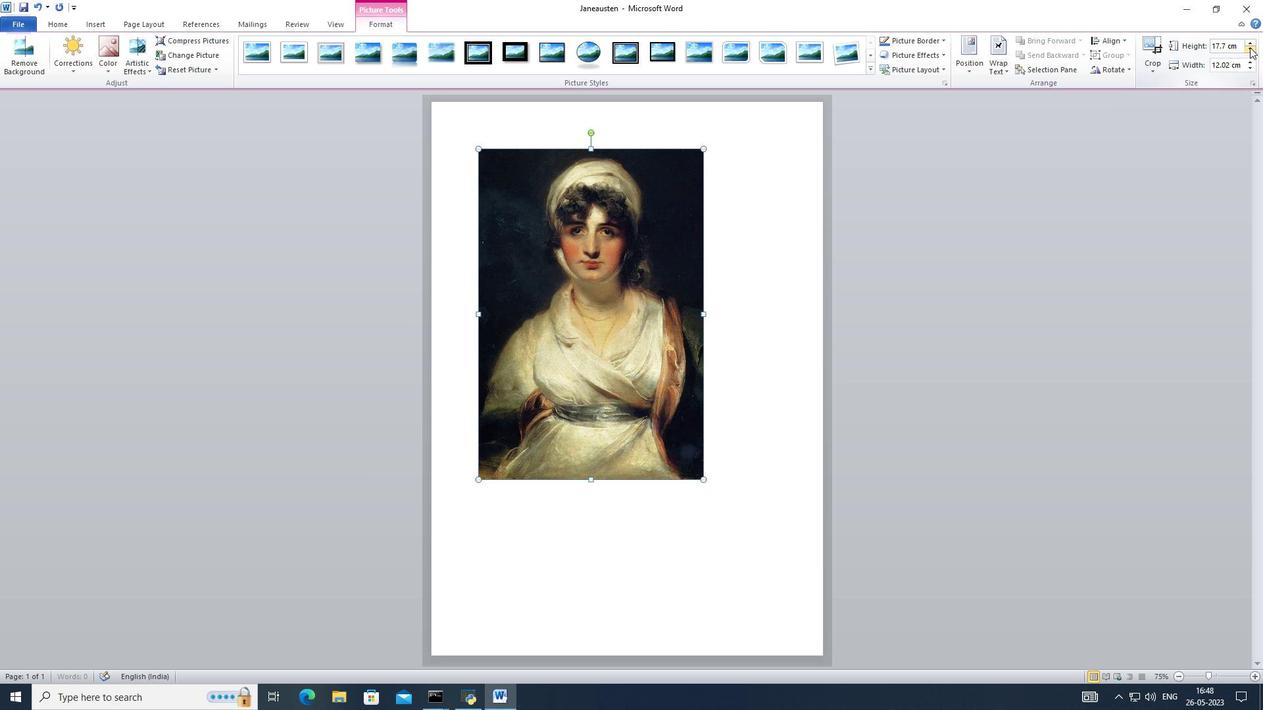 
Action: Mouse pressed left at (1250, 47)
Screenshot: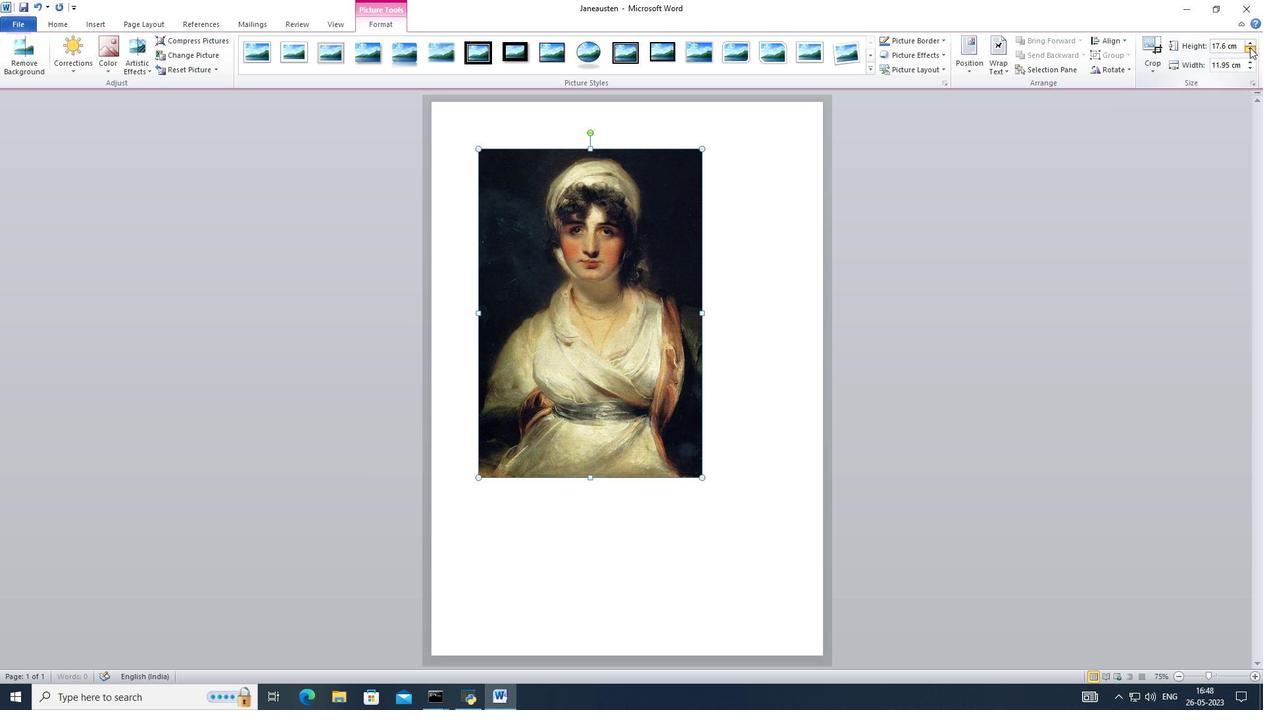 
Action: Mouse pressed left at (1250, 47)
Screenshot: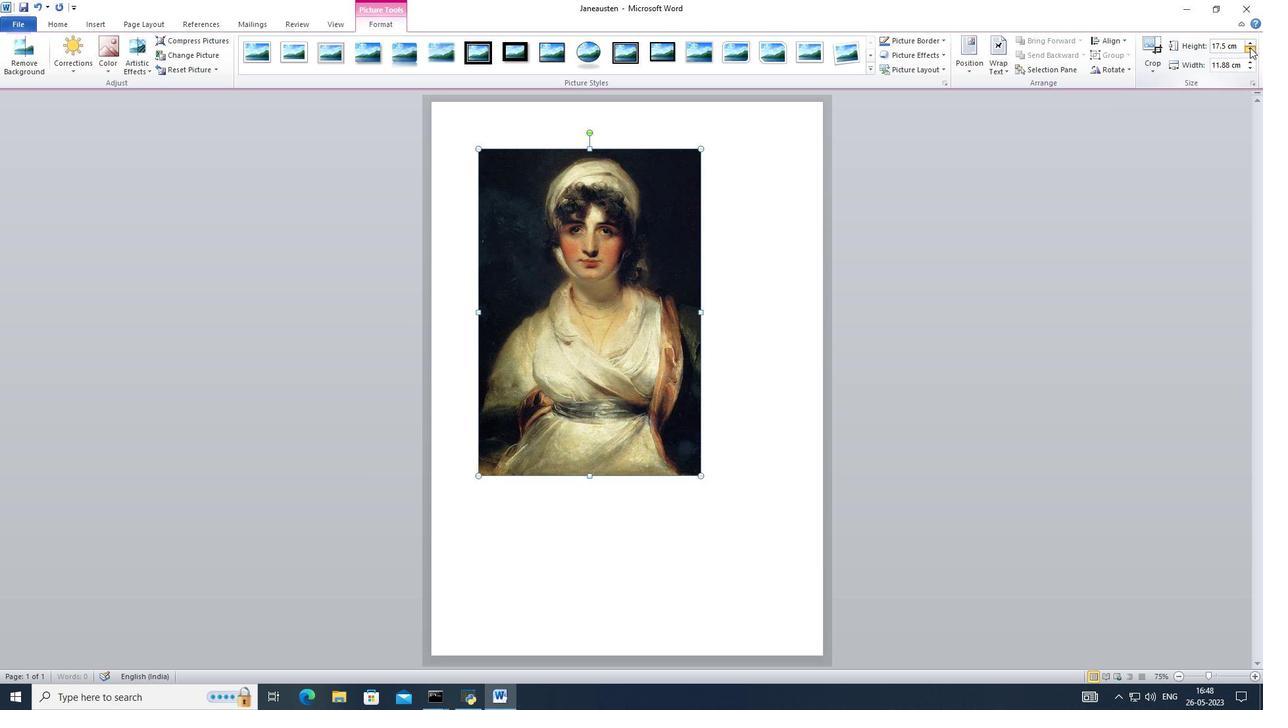 
Action: Mouse pressed left at (1250, 47)
Screenshot: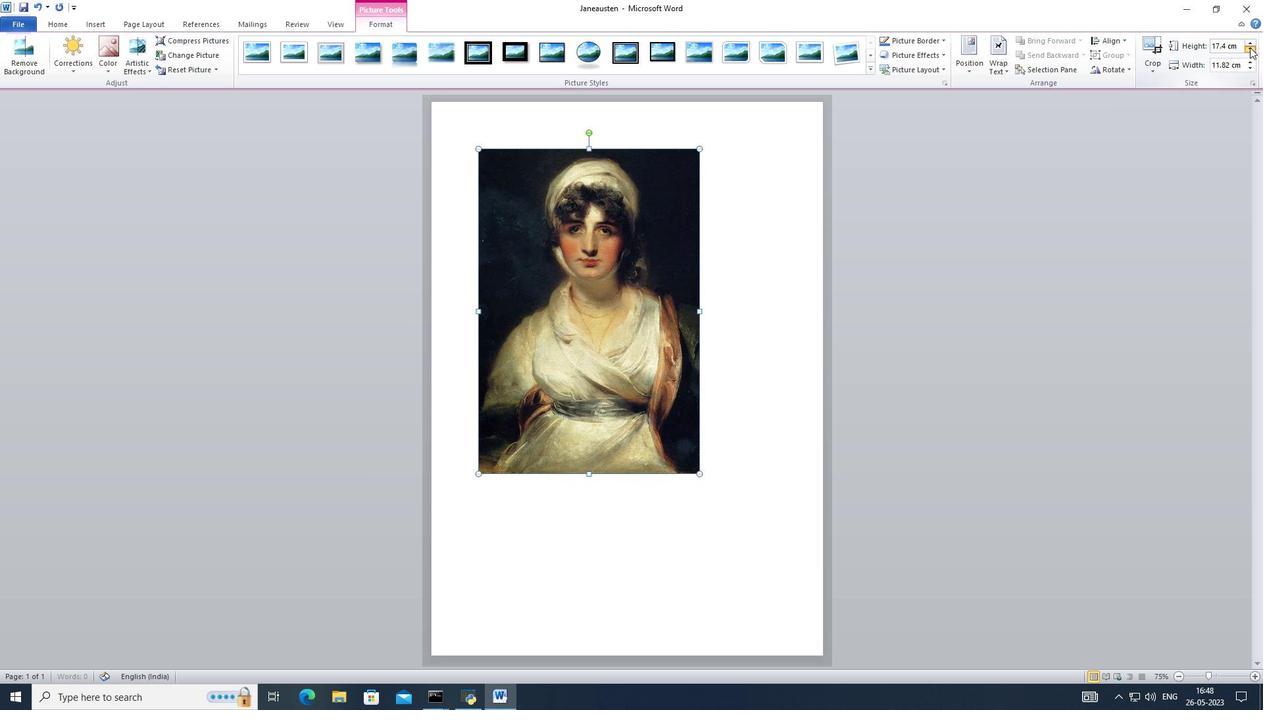 
Action: Mouse pressed left at (1250, 47)
Screenshot: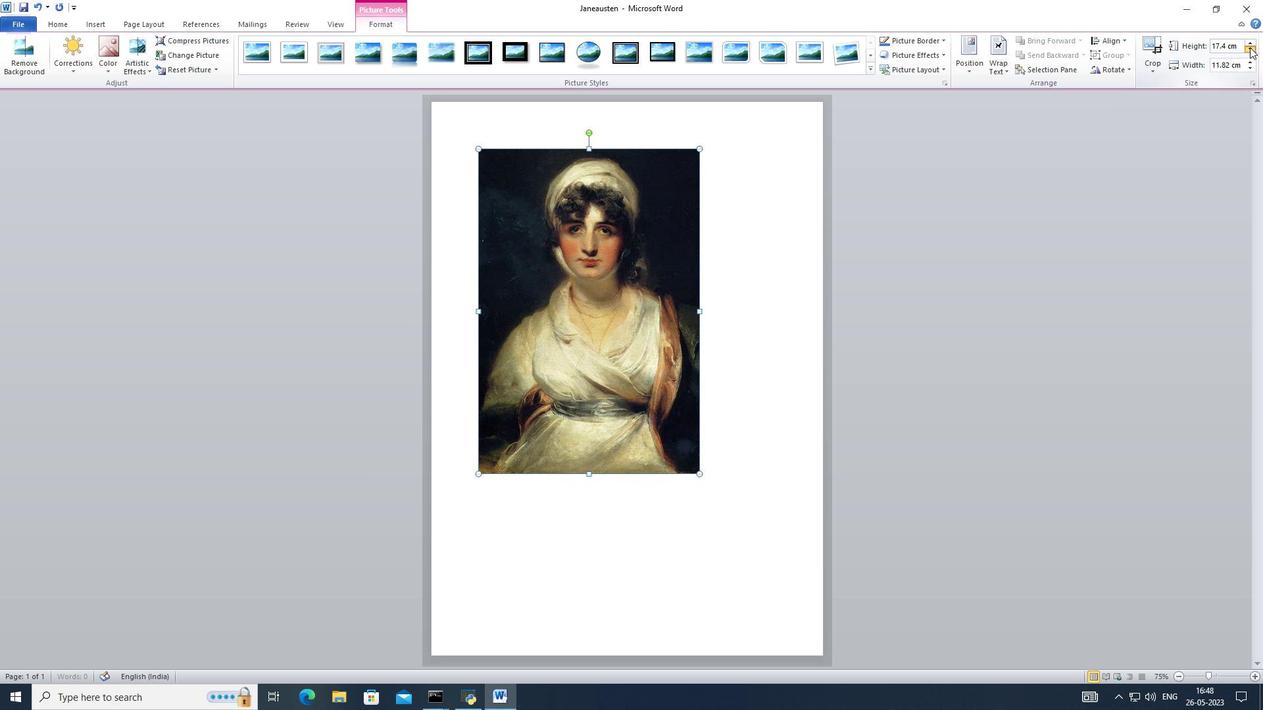 
Action: Mouse pressed left at (1250, 47)
Screenshot: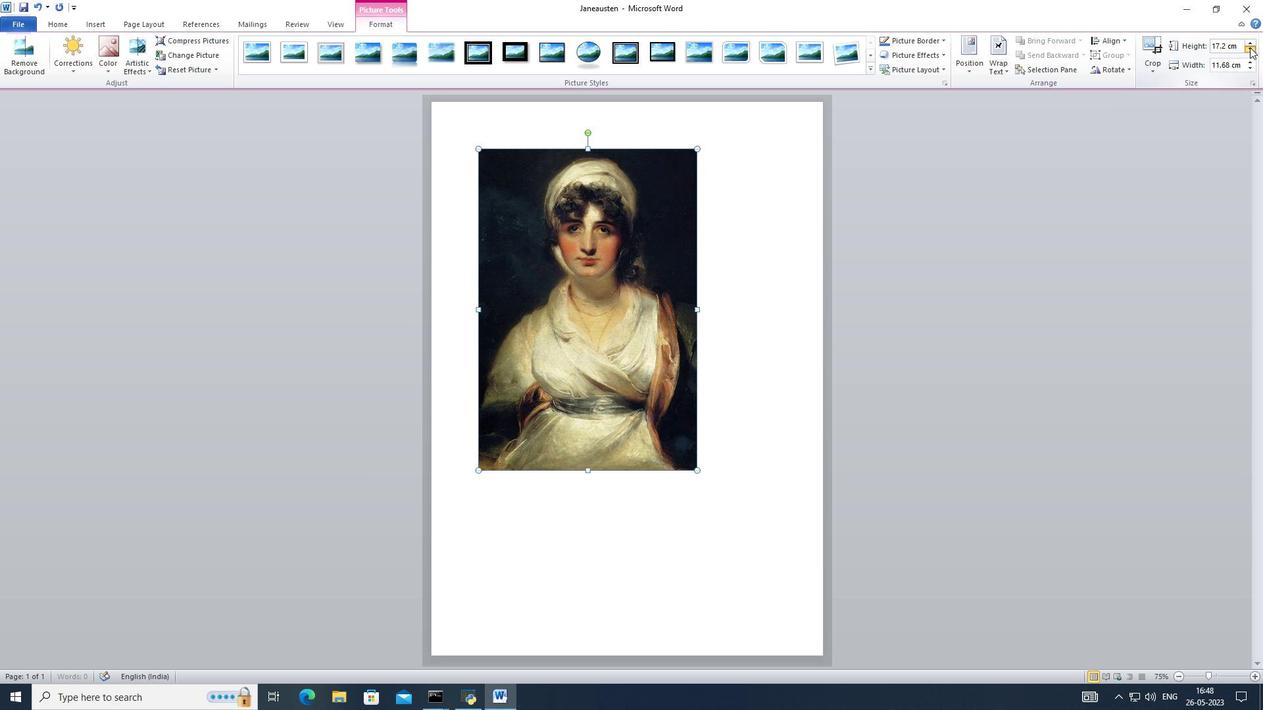 
Action: Mouse pressed left at (1250, 47)
Screenshot: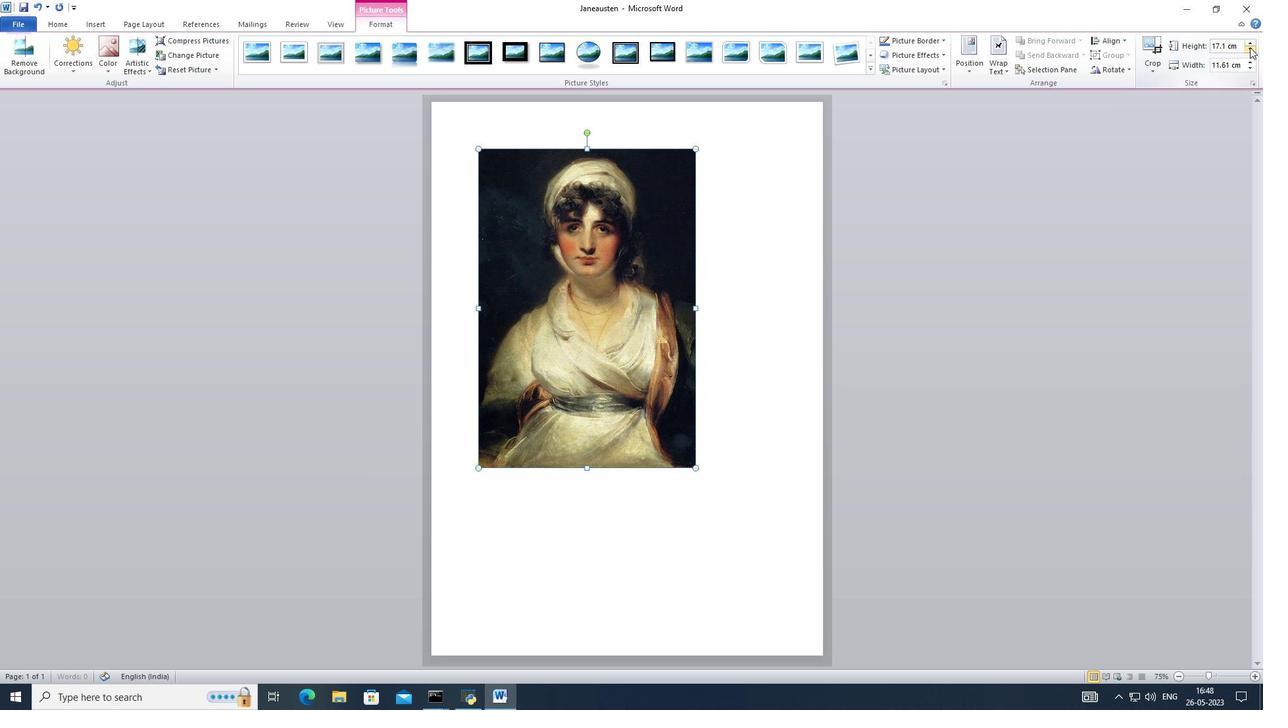 
Action: Mouse pressed left at (1250, 47)
Screenshot: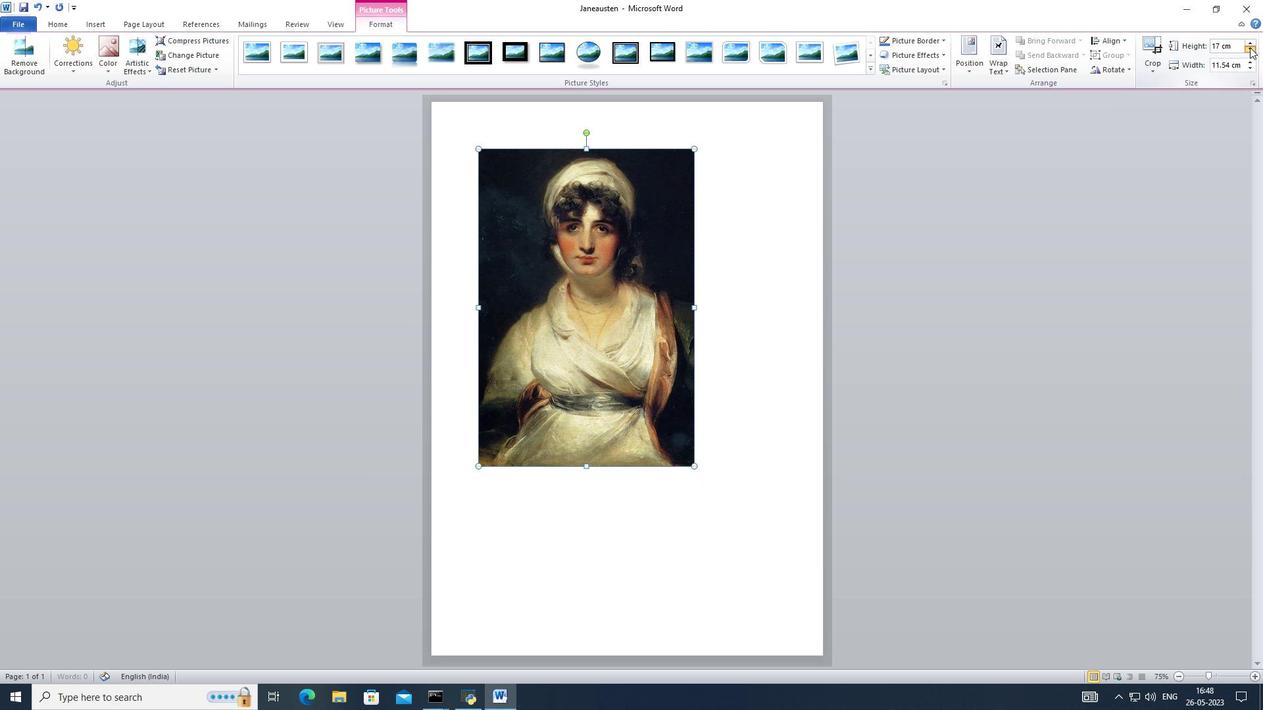 
Action: Mouse pressed left at (1250, 47)
Screenshot: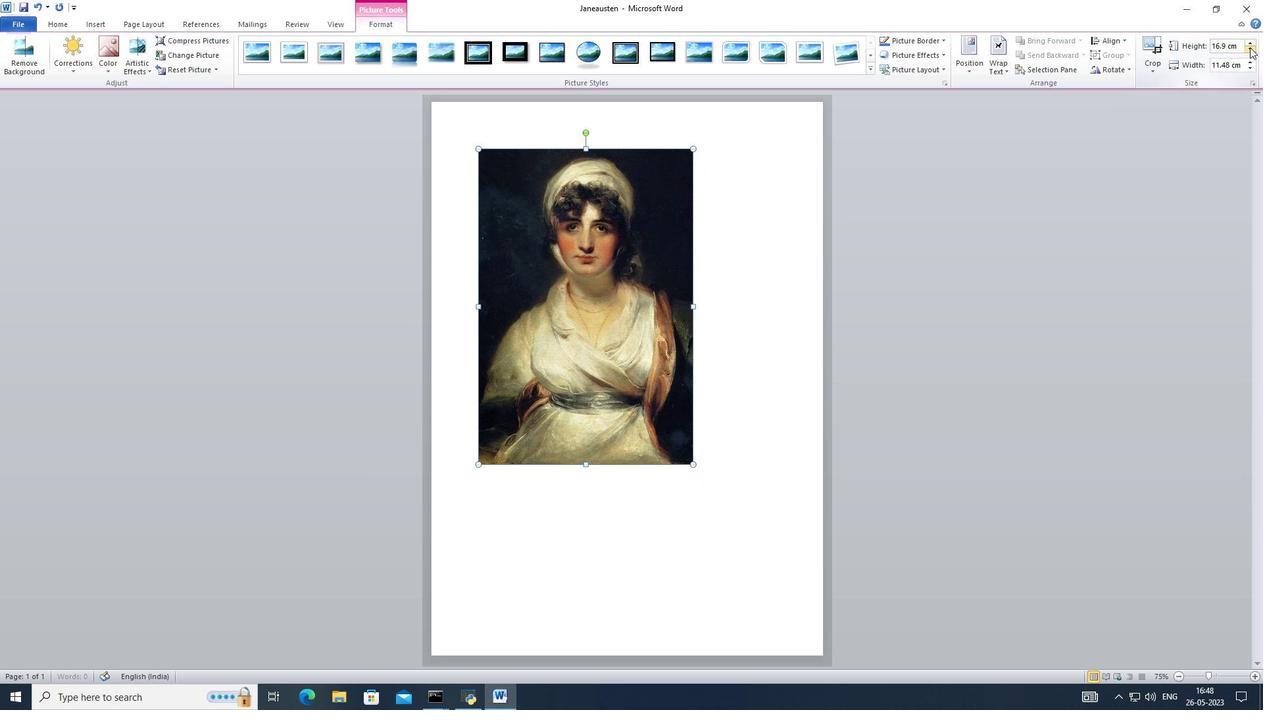 
Action: Mouse pressed left at (1250, 47)
Screenshot: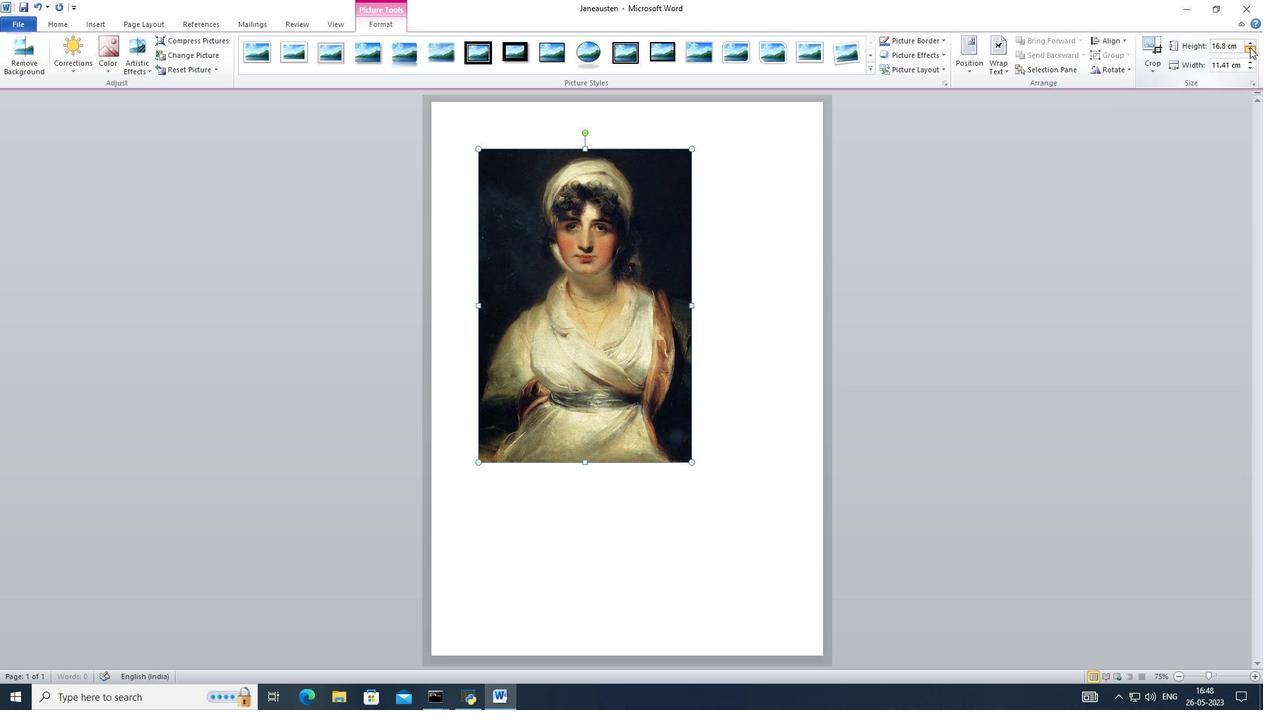 
Action: Mouse pressed left at (1250, 47)
Screenshot: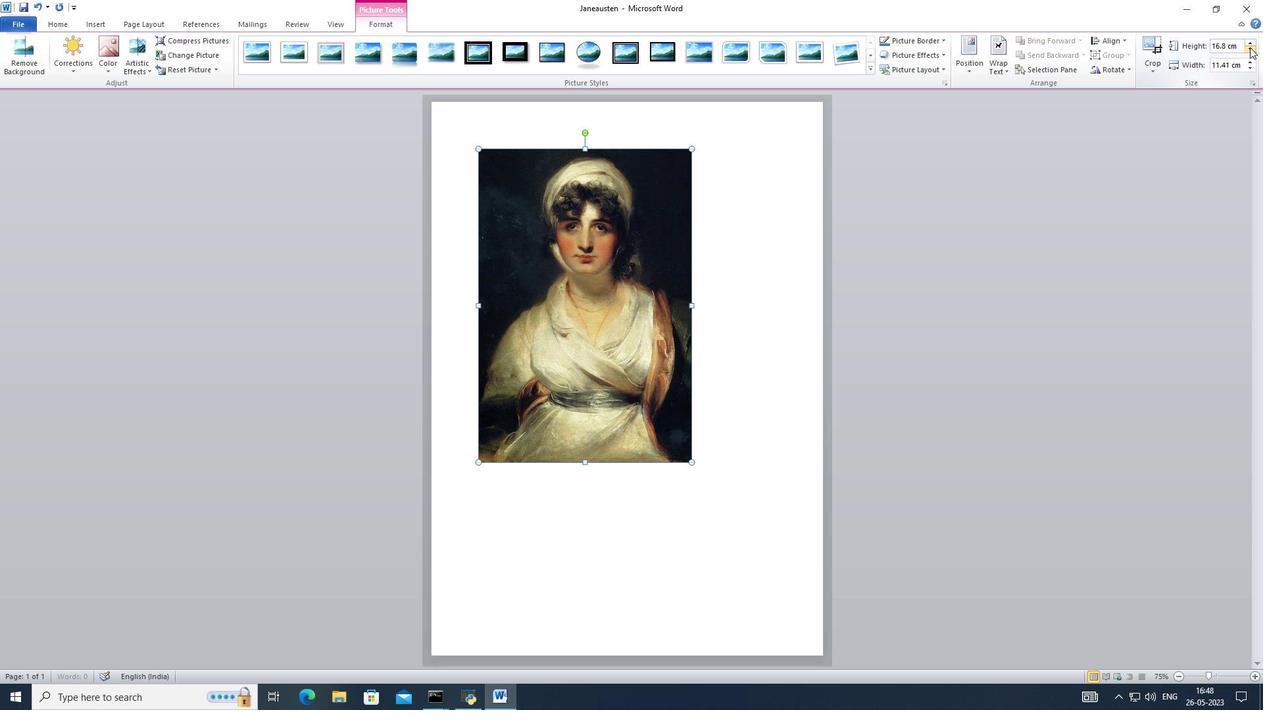 
Action: Mouse pressed left at (1250, 47)
Screenshot: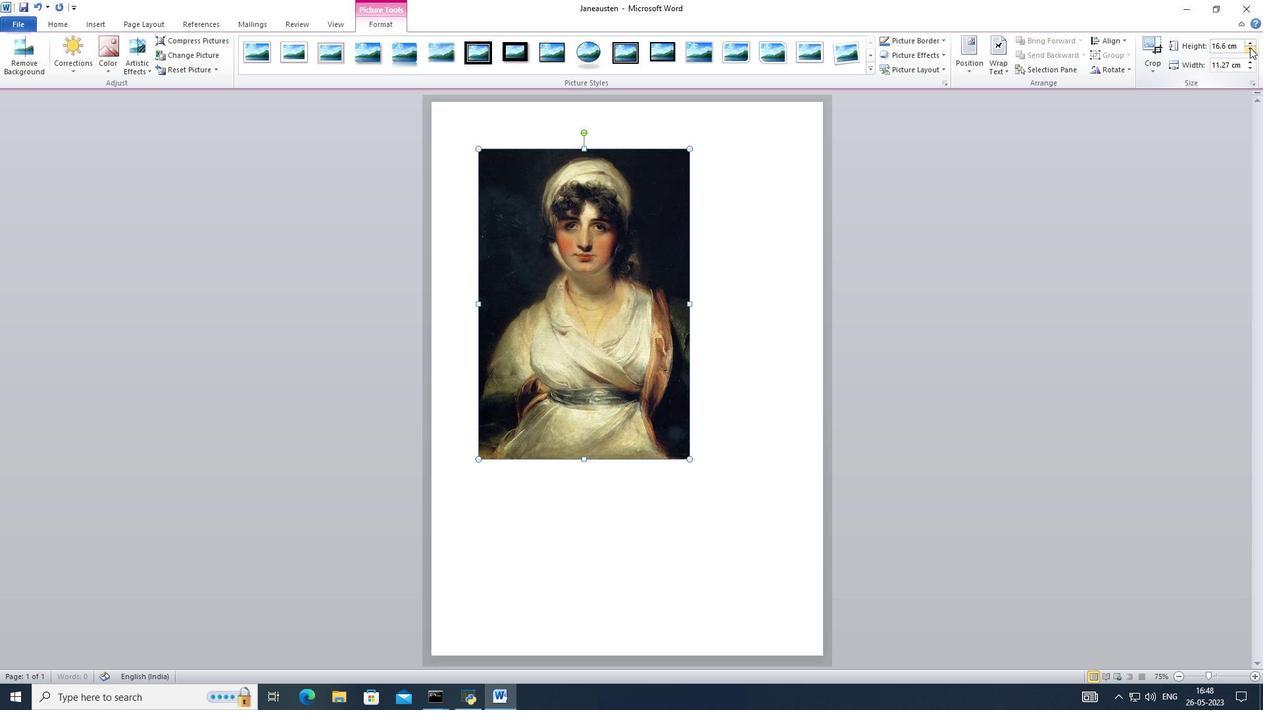 
Action: Mouse pressed left at (1250, 47)
Screenshot: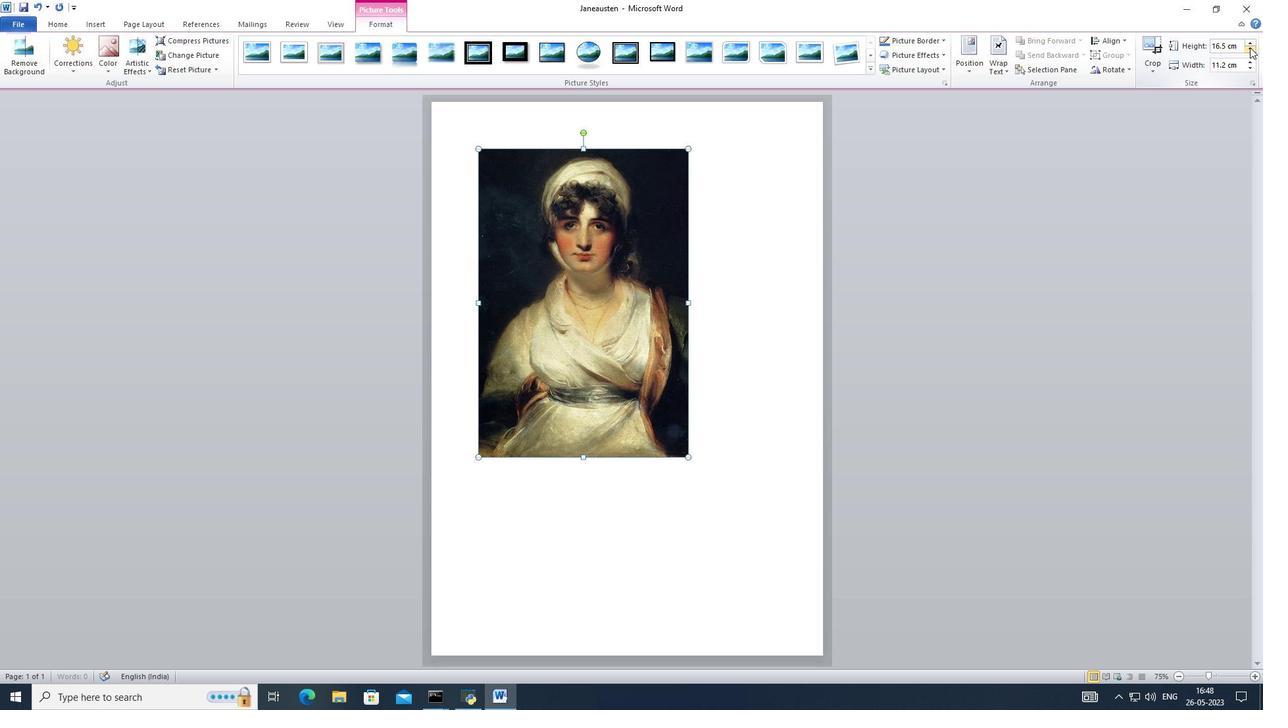 
Action: Mouse pressed left at (1250, 47)
Screenshot: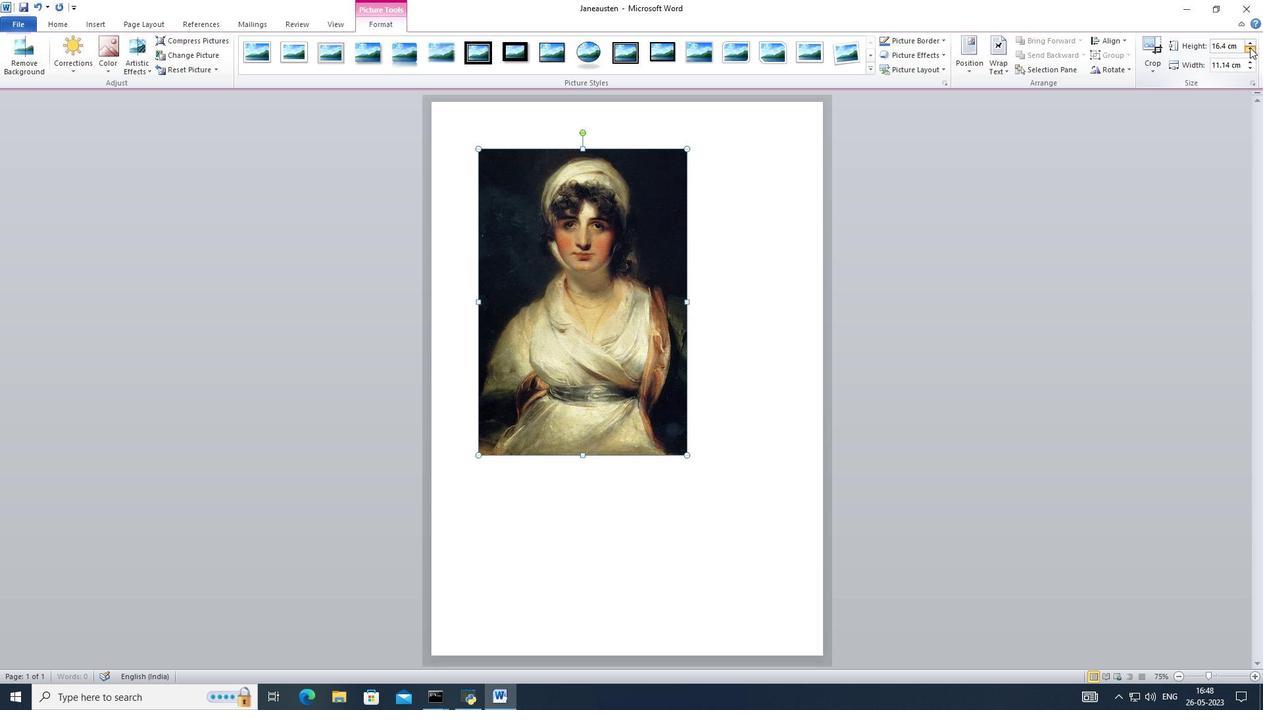 
Action: Mouse pressed left at (1250, 47)
Screenshot: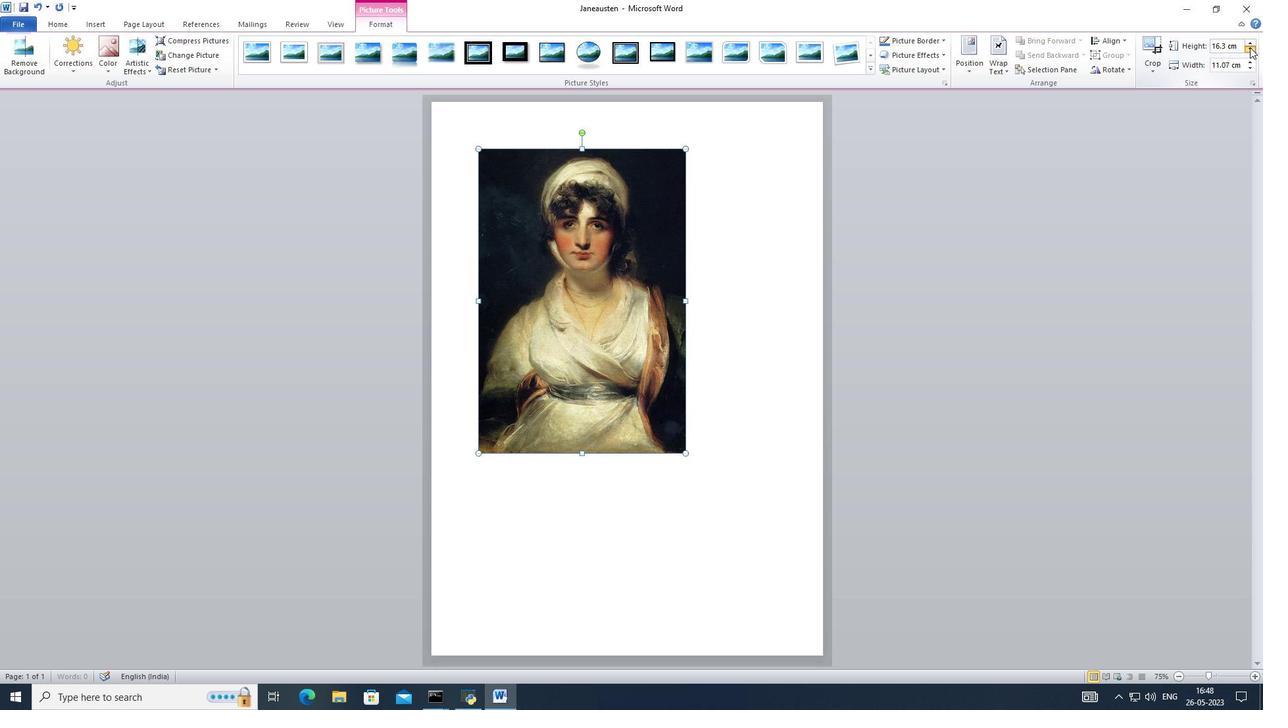 
Action: Mouse pressed left at (1250, 47)
Screenshot: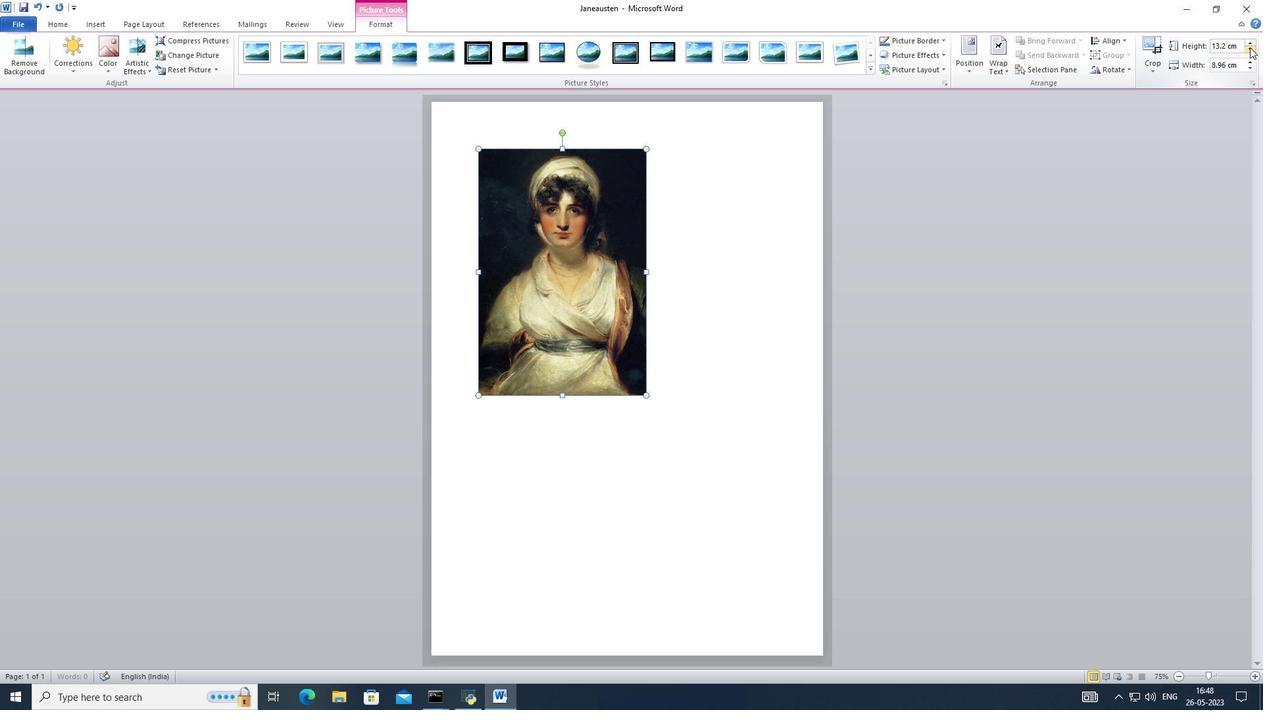 
Action: Mouse pressed left at (1250, 47)
Screenshot: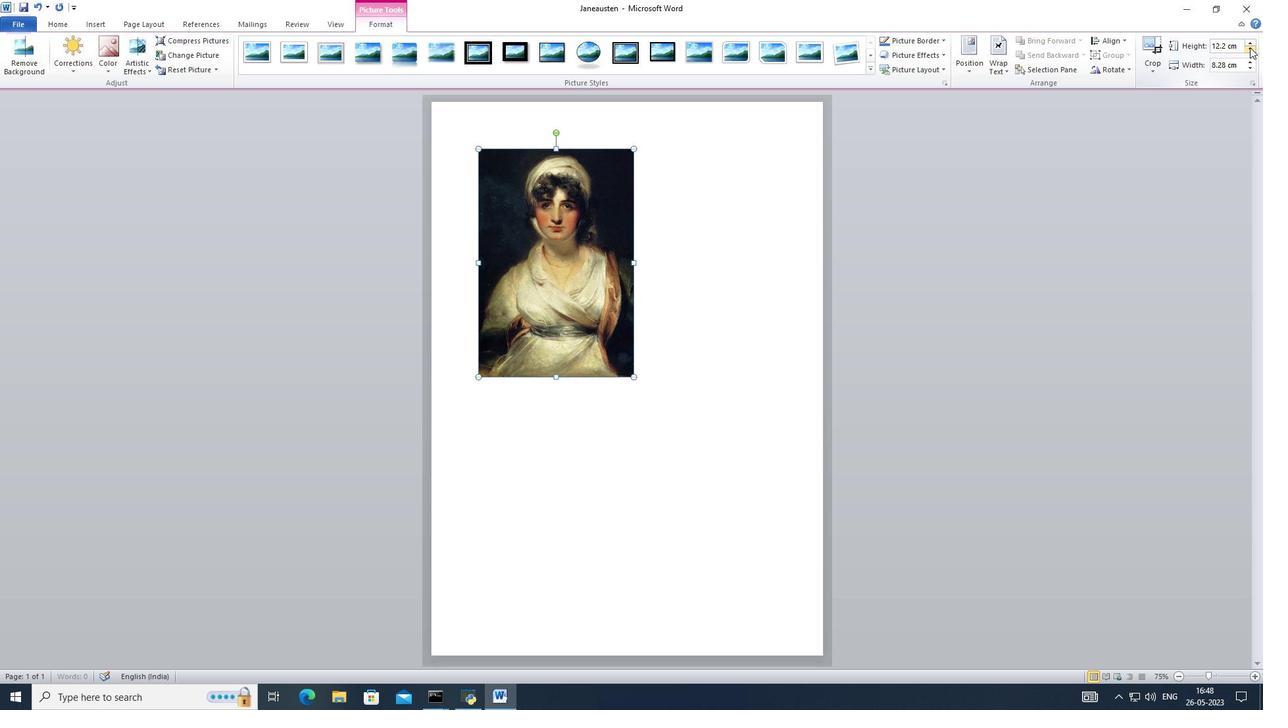 
Action: Mouse pressed left at (1250, 47)
Screenshot: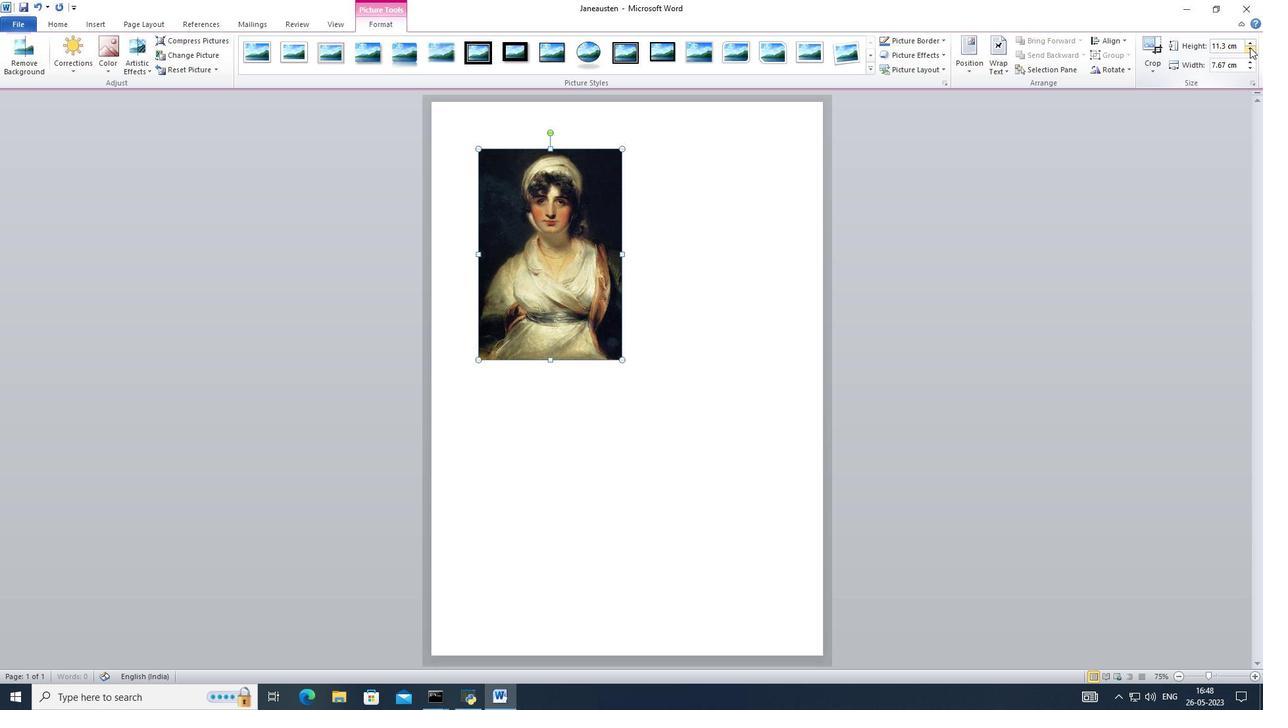 
Action: Mouse pressed left at (1250, 47)
Screenshot: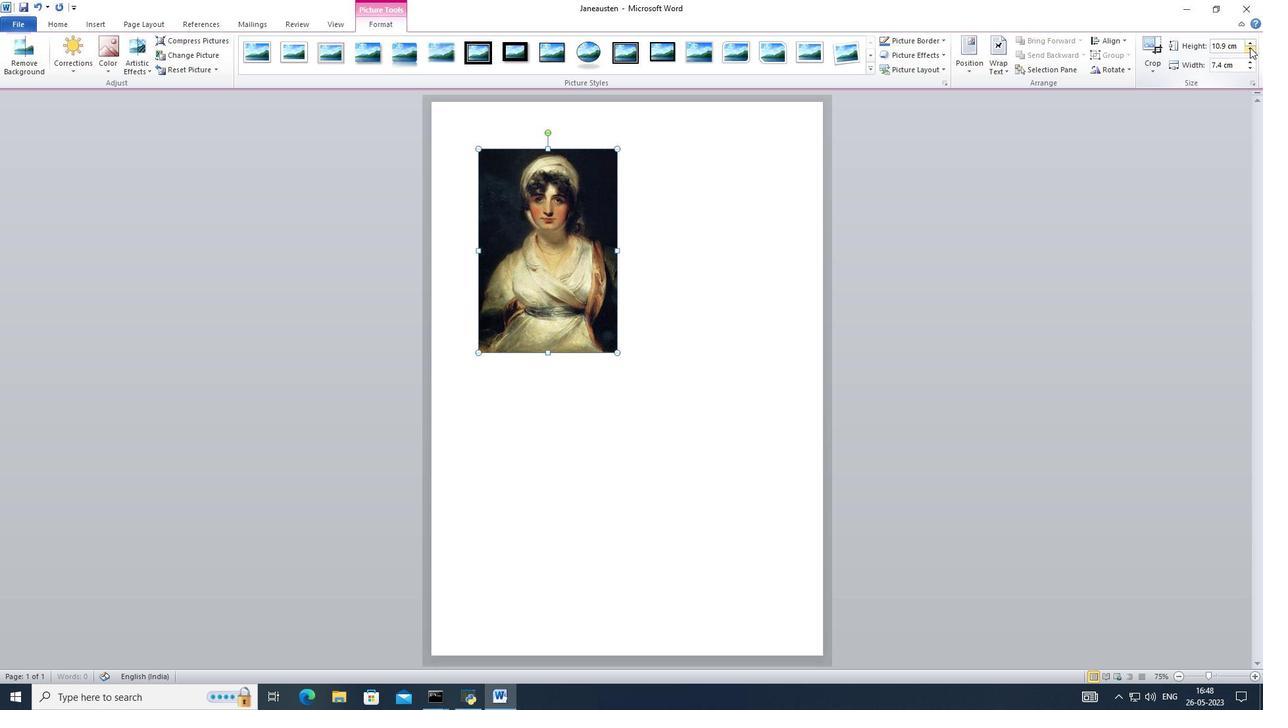 
Action: Mouse pressed left at (1250, 47)
Screenshot: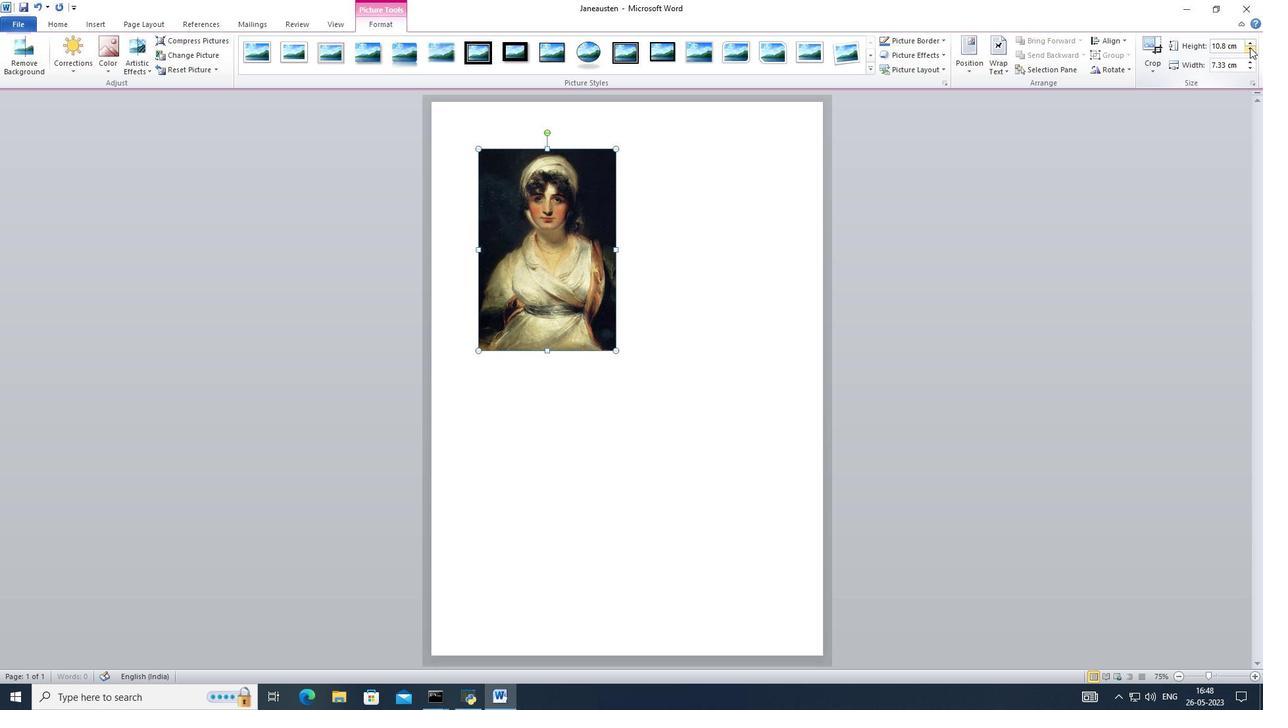 
Action: Mouse pressed left at (1250, 47)
Screenshot: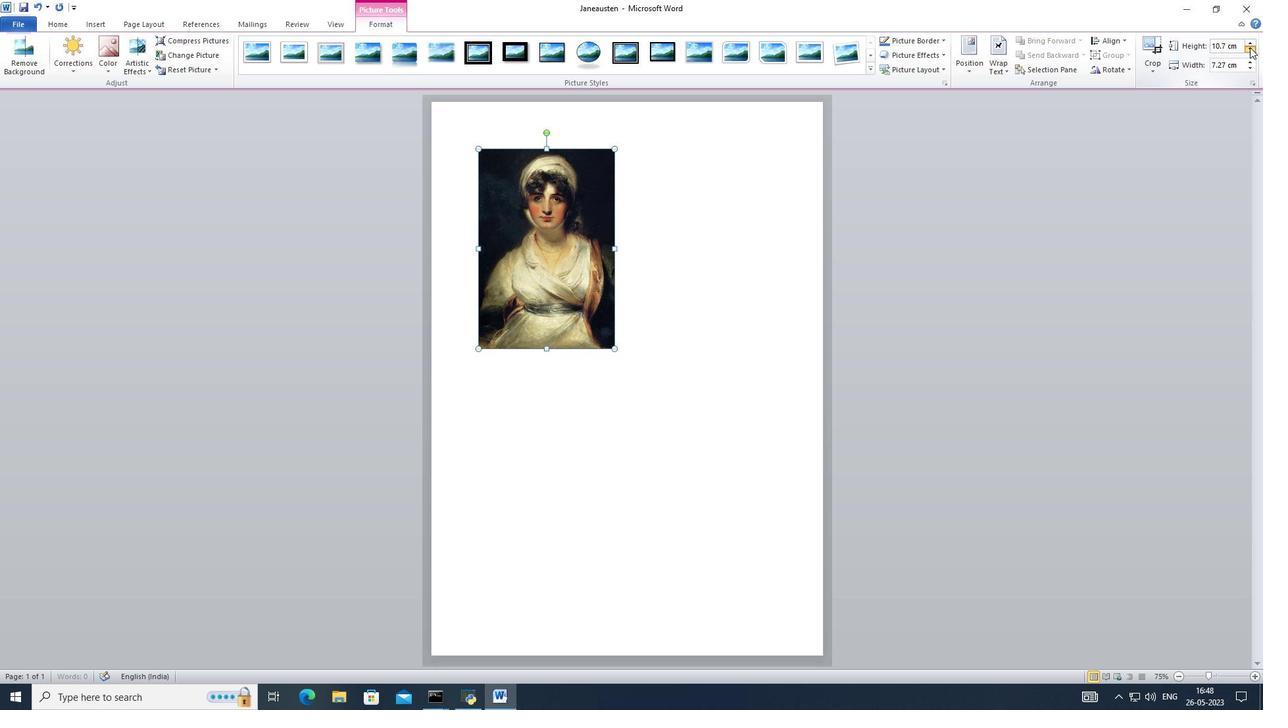 
Action: Mouse pressed left at (1250, 47)
Screenshot: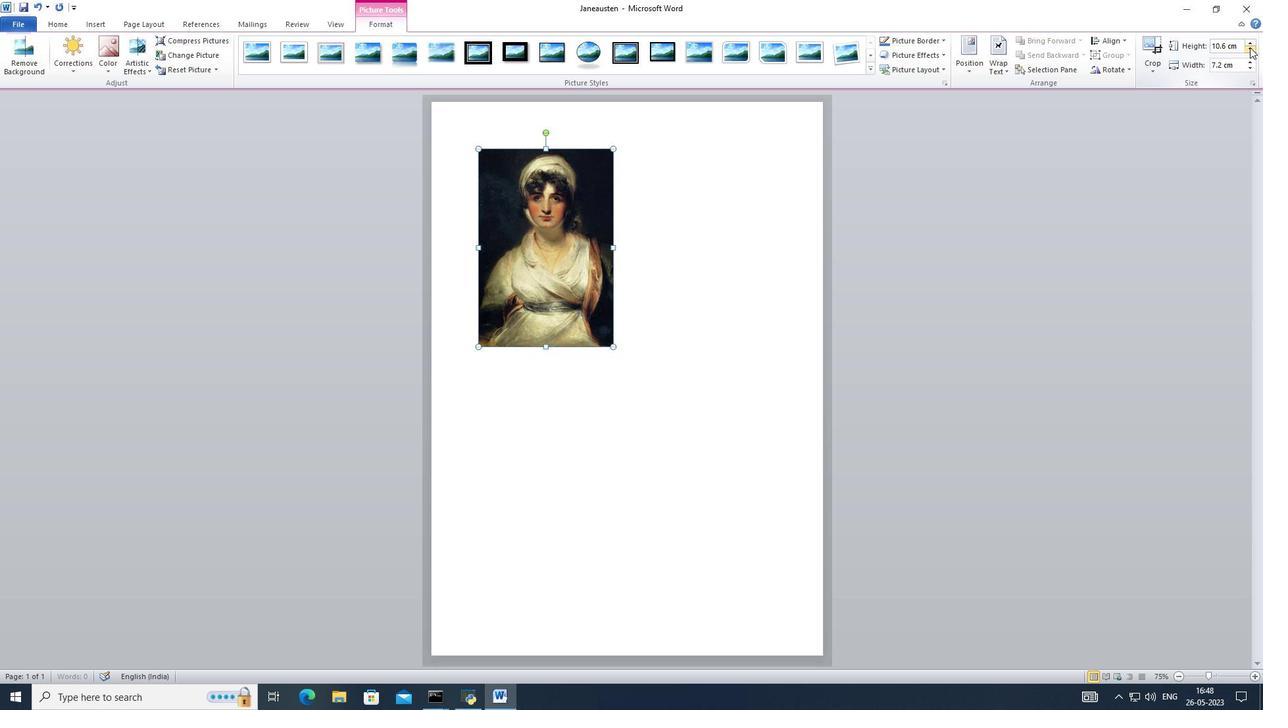 
Action: Mouse pressed left at (1250, 47)
Screenshot: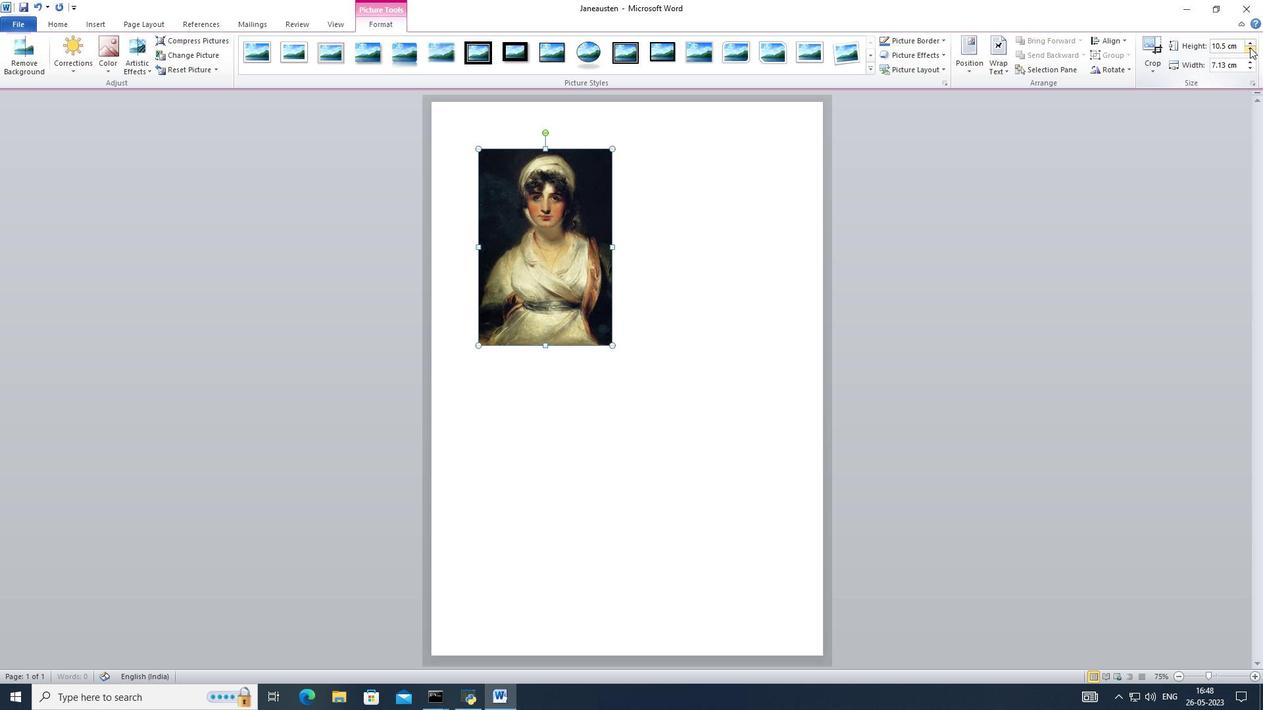 
Action: Mouse pressed left at (1250, 47)
Screenshot: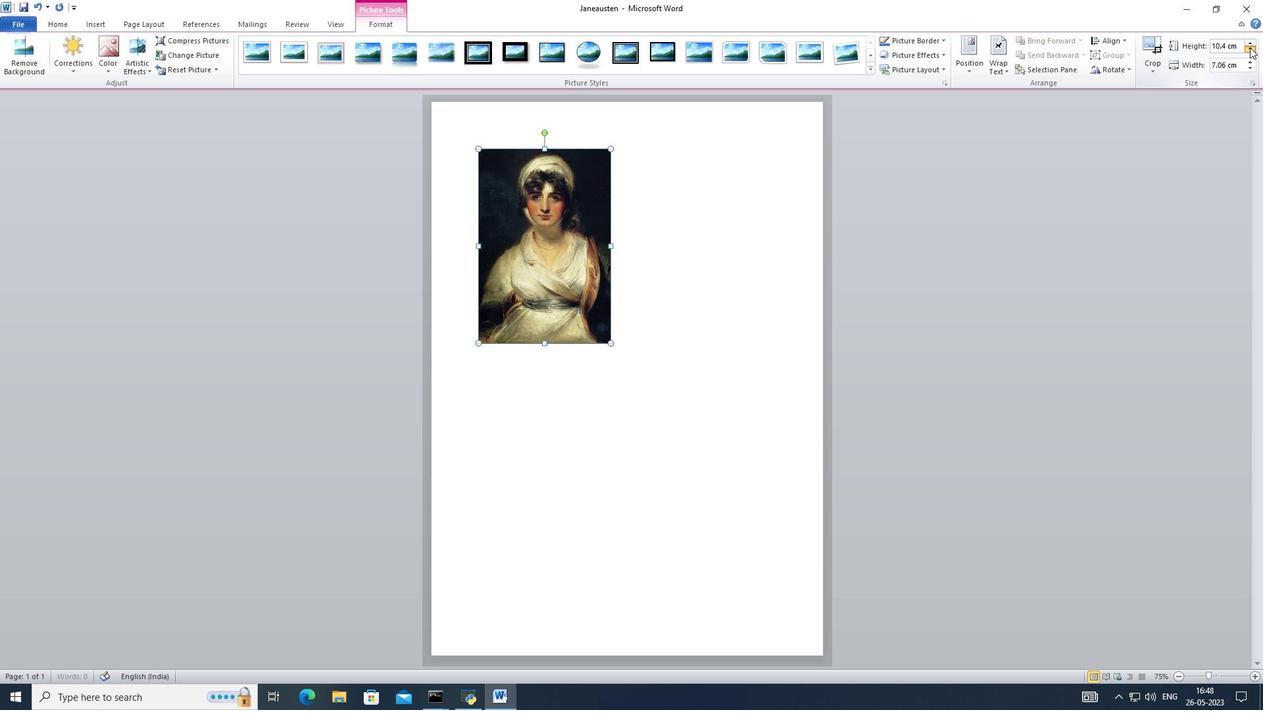 
Action: Mouse pressed left at (1250, 47)
Screenshot: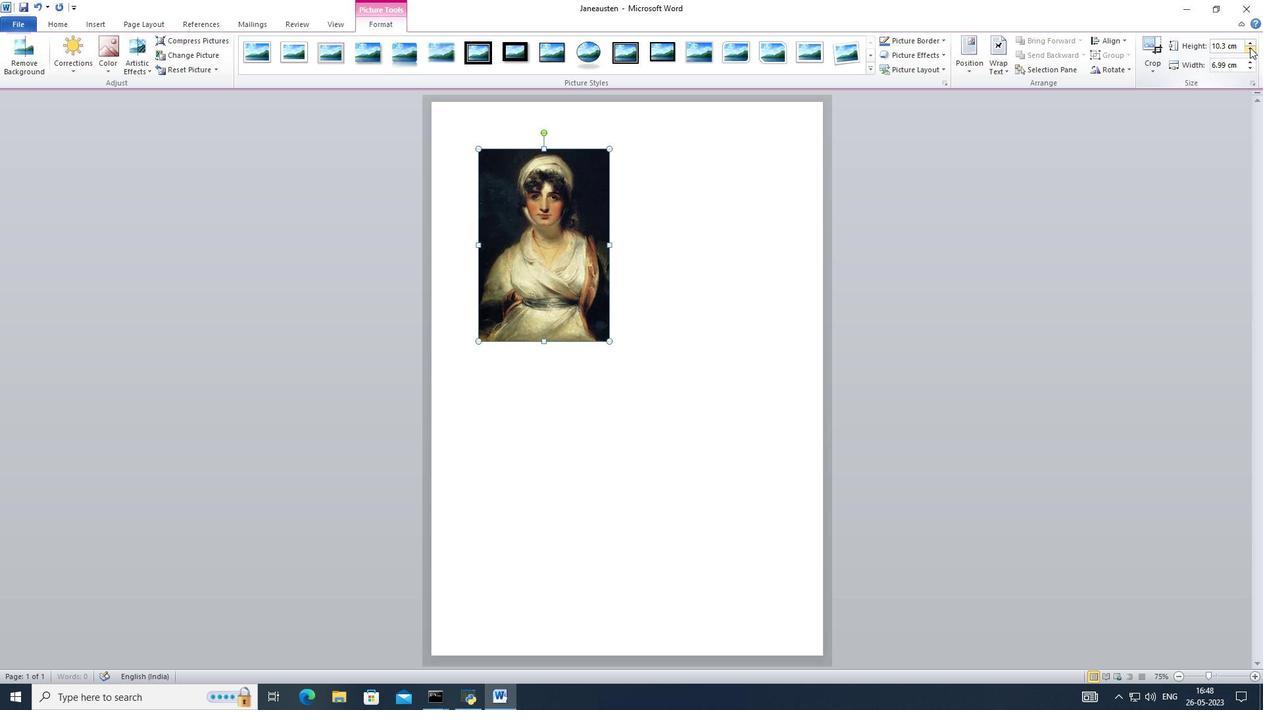 
Action: Mouse pressed left at (1250, 47)
Screenshot: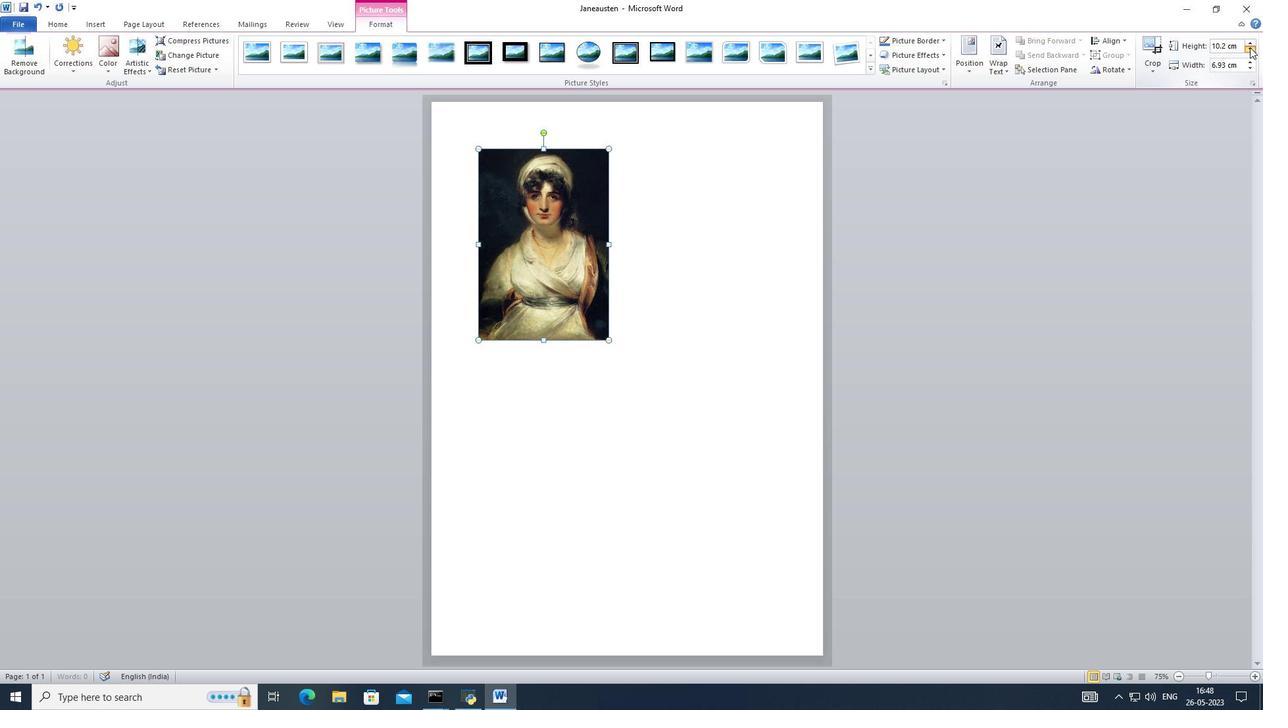 
Action: Mouse pressed left at (1250, 47)
Screenshot: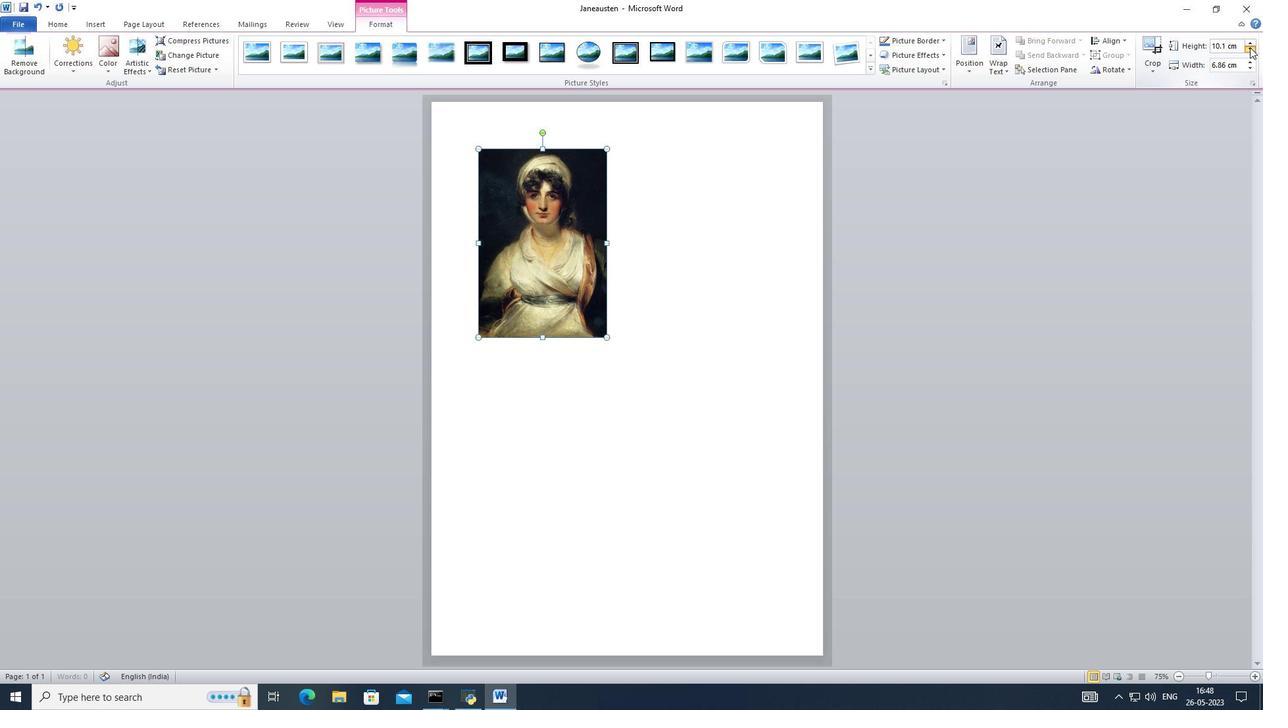 
Action: Mouse pressed left at (1250, 47)
Screenshot: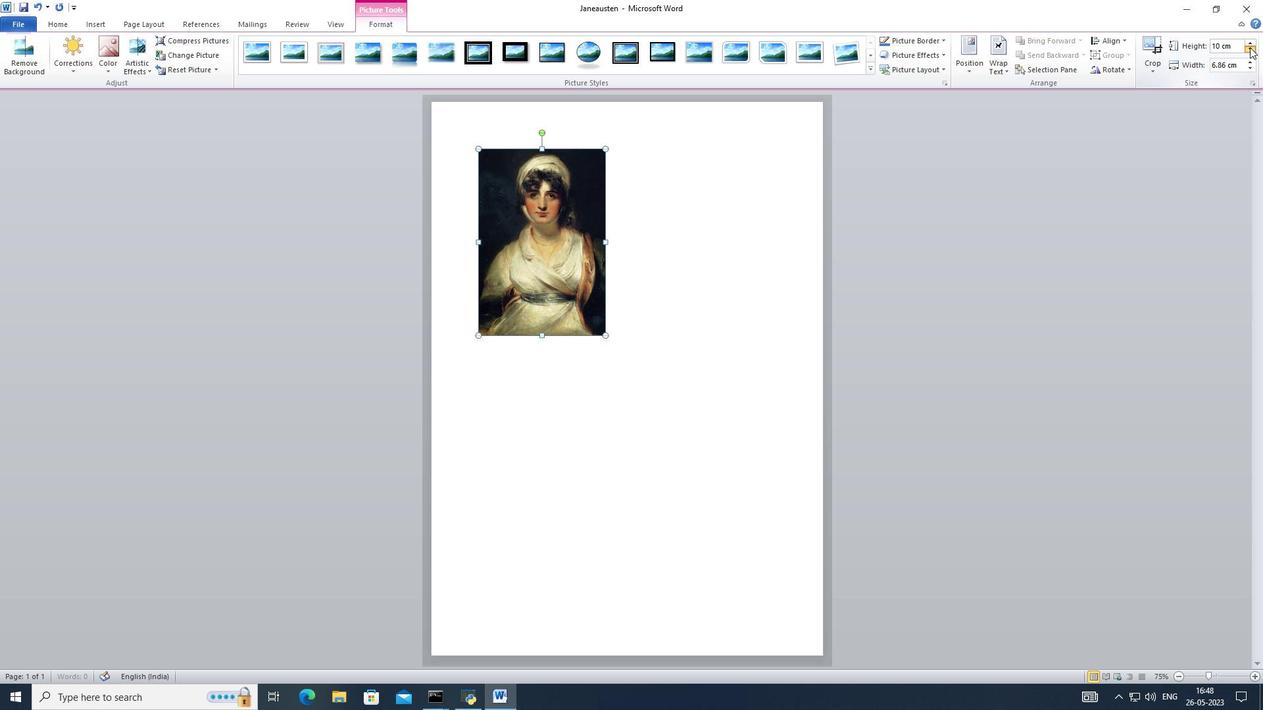 
Action: Mouse pressed left at (1250, 47)
Screenshot: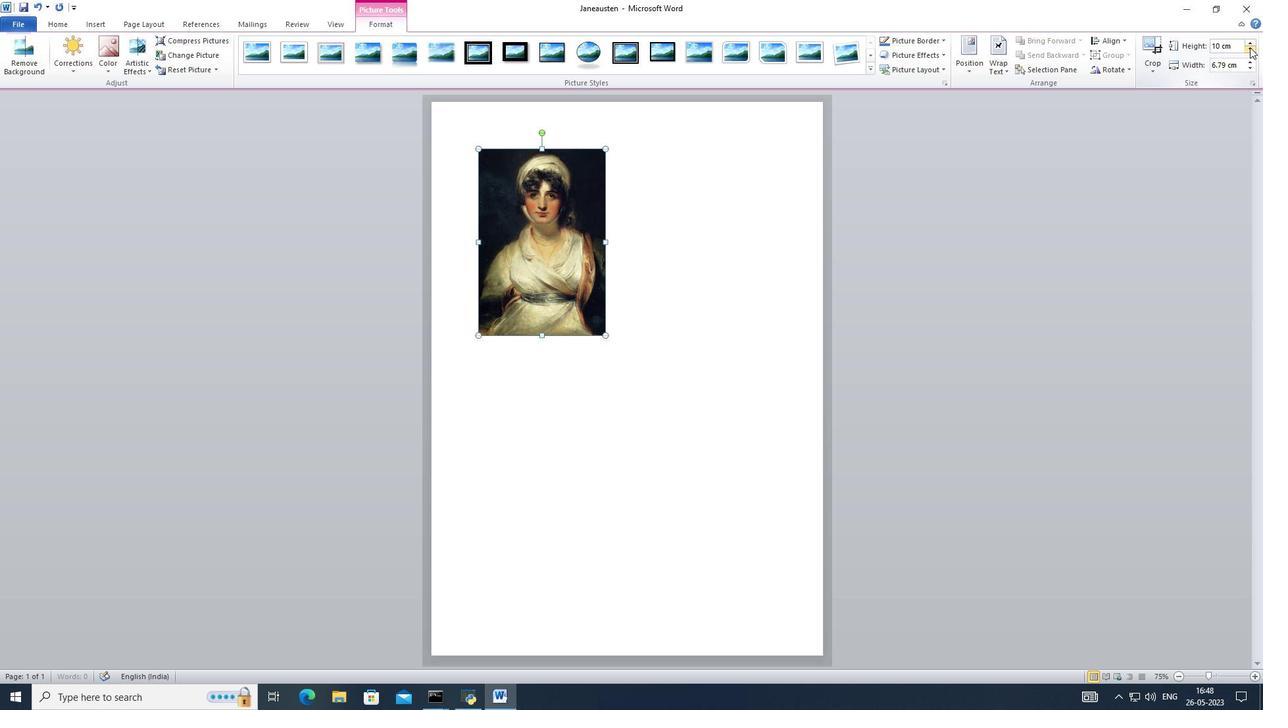 
Action: Mouse pressed left at (1250, 47)
Screenshot: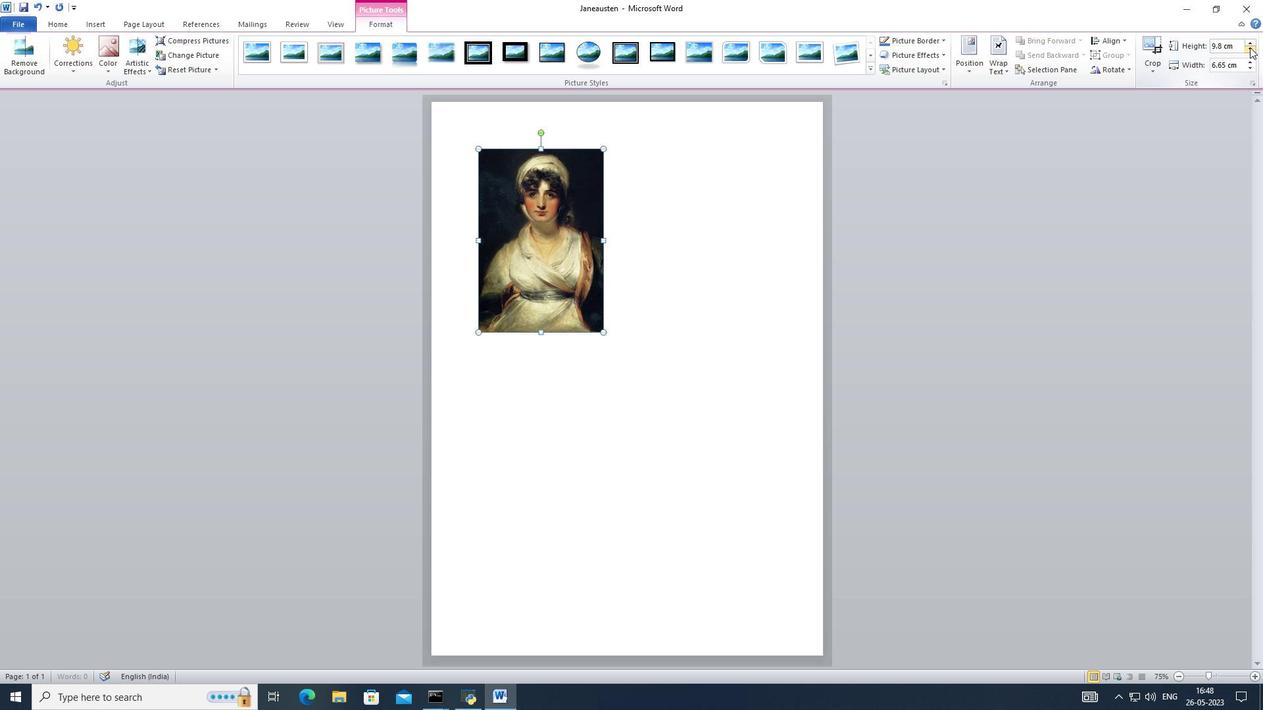 
Action: Mouse pressed left at (1250, 47)
Screenshot: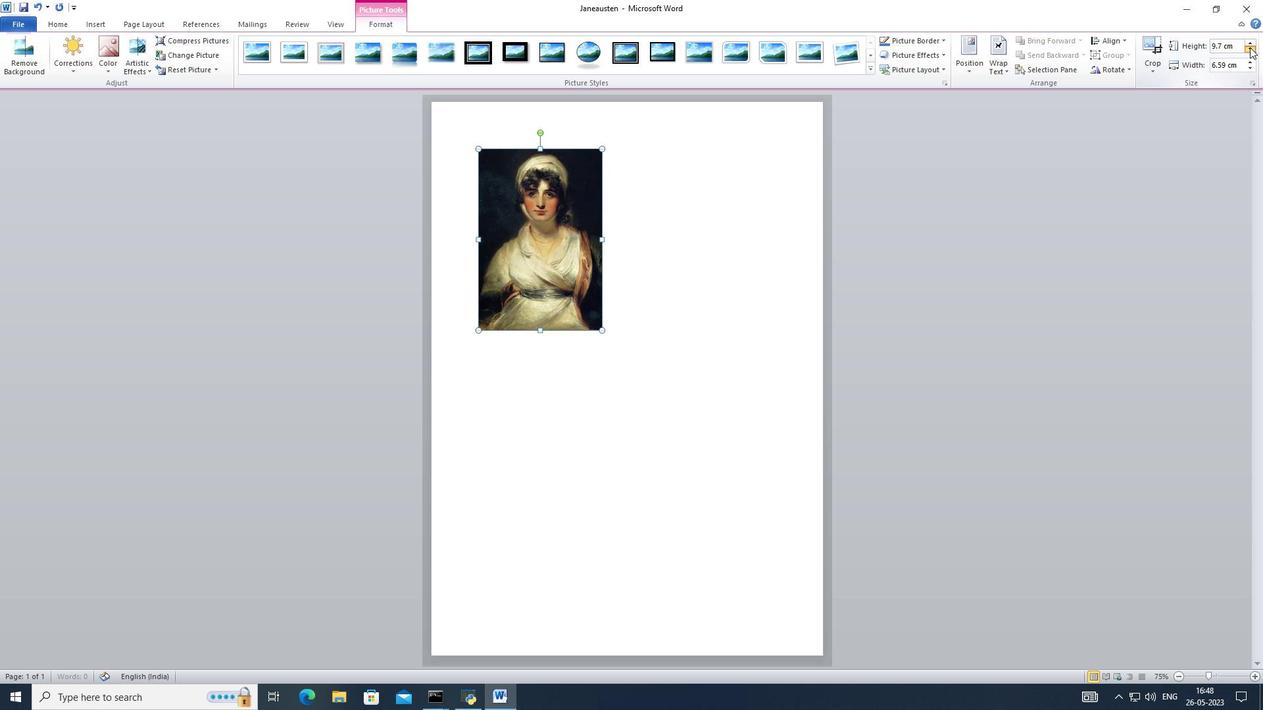 
Action: Mouse pressed left at (1250, 47)
Screenshot: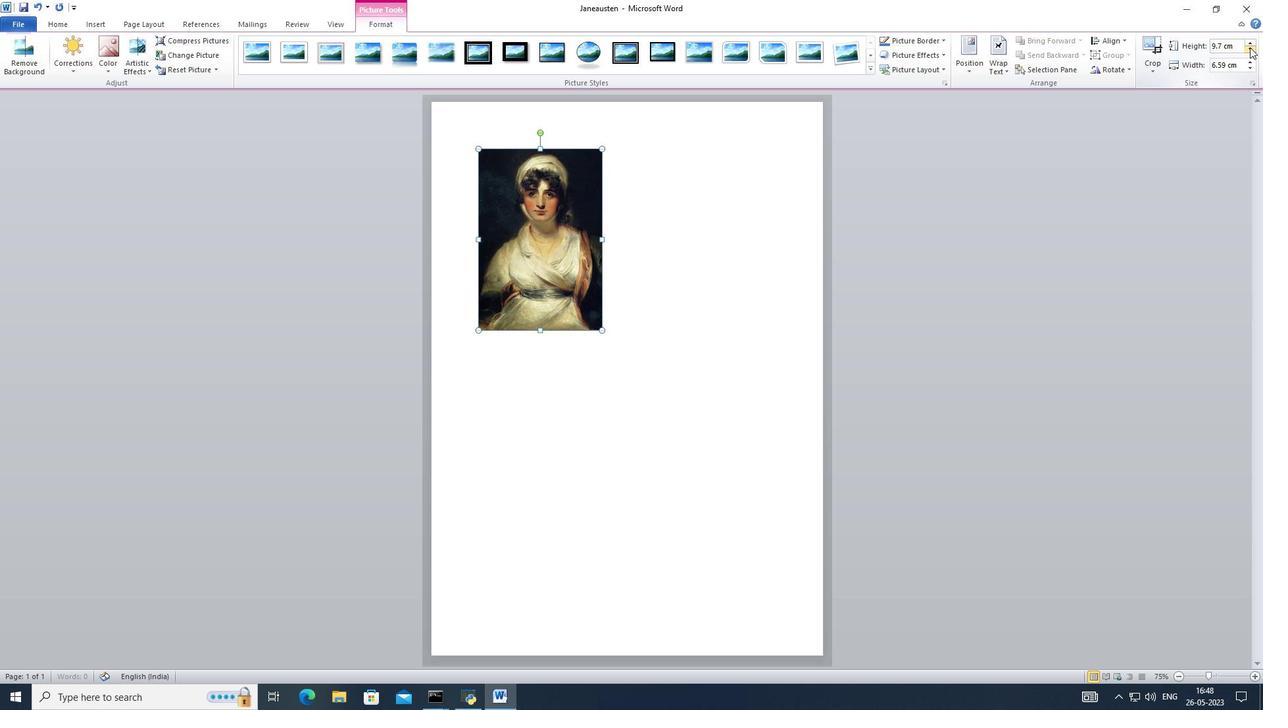 
Action: Mouse pressed left at (1250, 47)
Screenshot: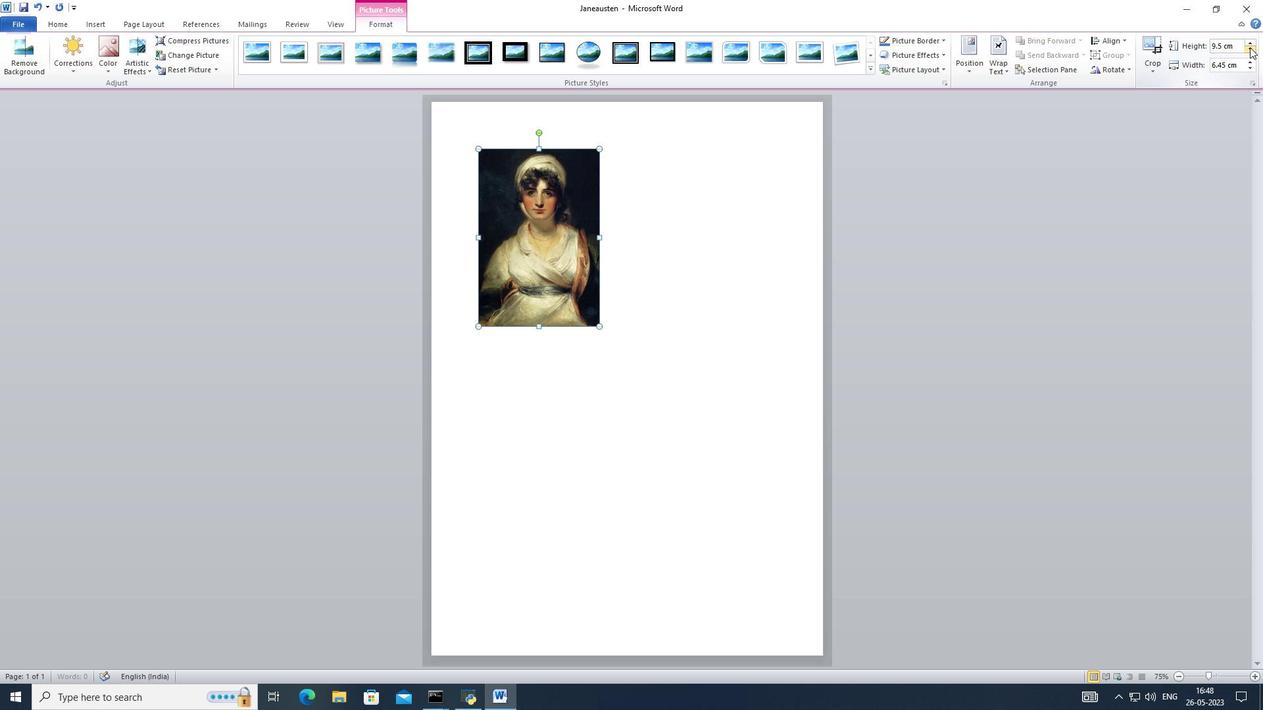 
Action: Mouse pressed left at (1250, 47)
Screenshot: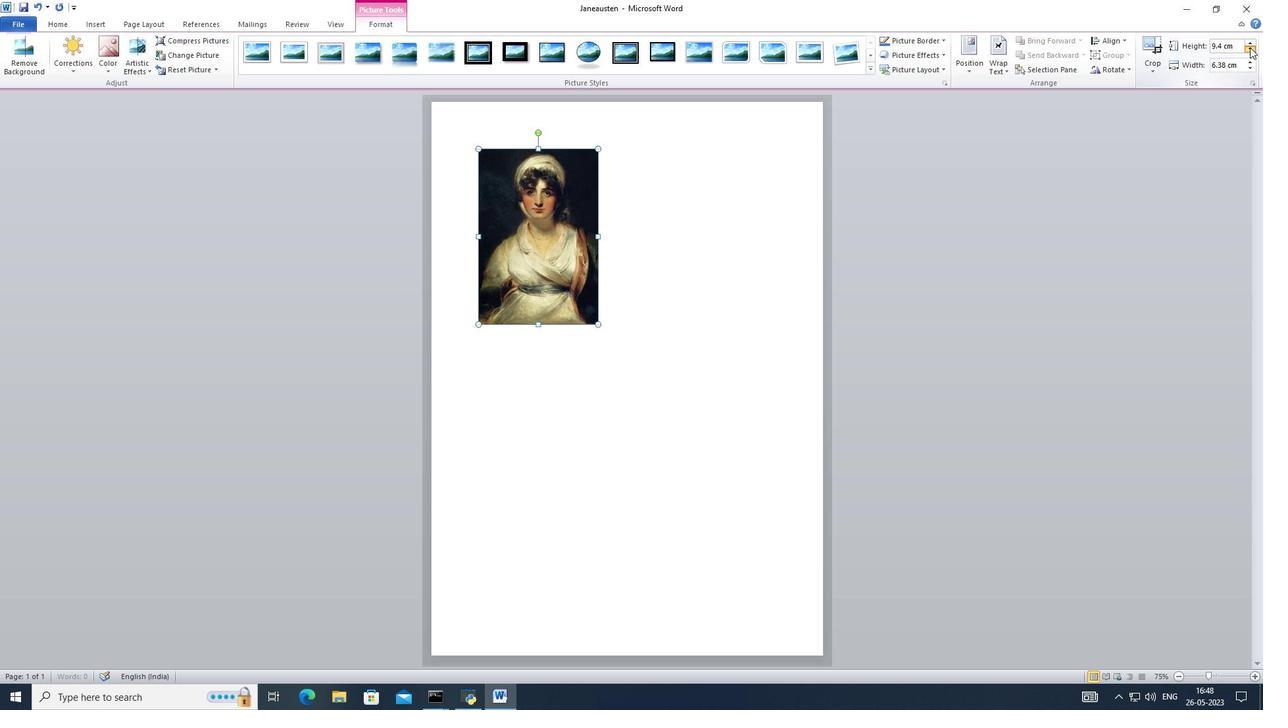 
Action: Mouse pressed left at (1250, 47)
Screenshot: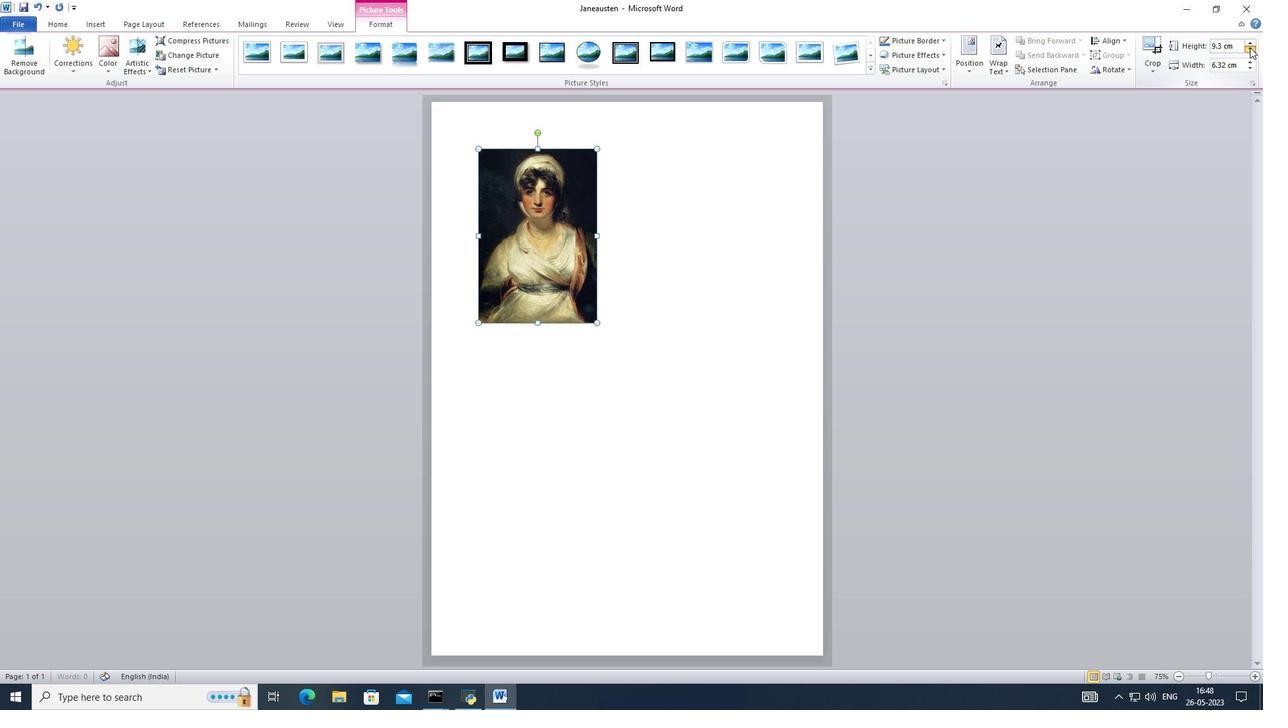 
Action: Mouse pressed left at (1250, 47)
Screenshot: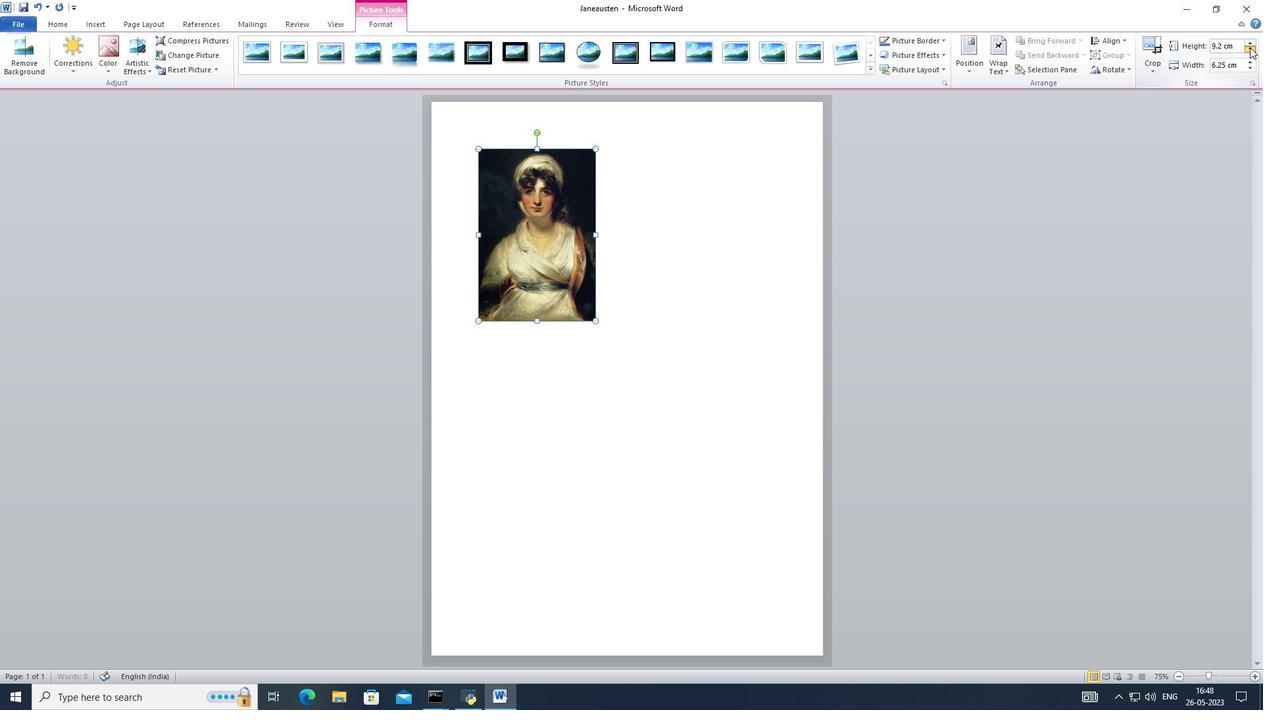 
Action: Mouse pressed left at (1250, 47)
Screenshot: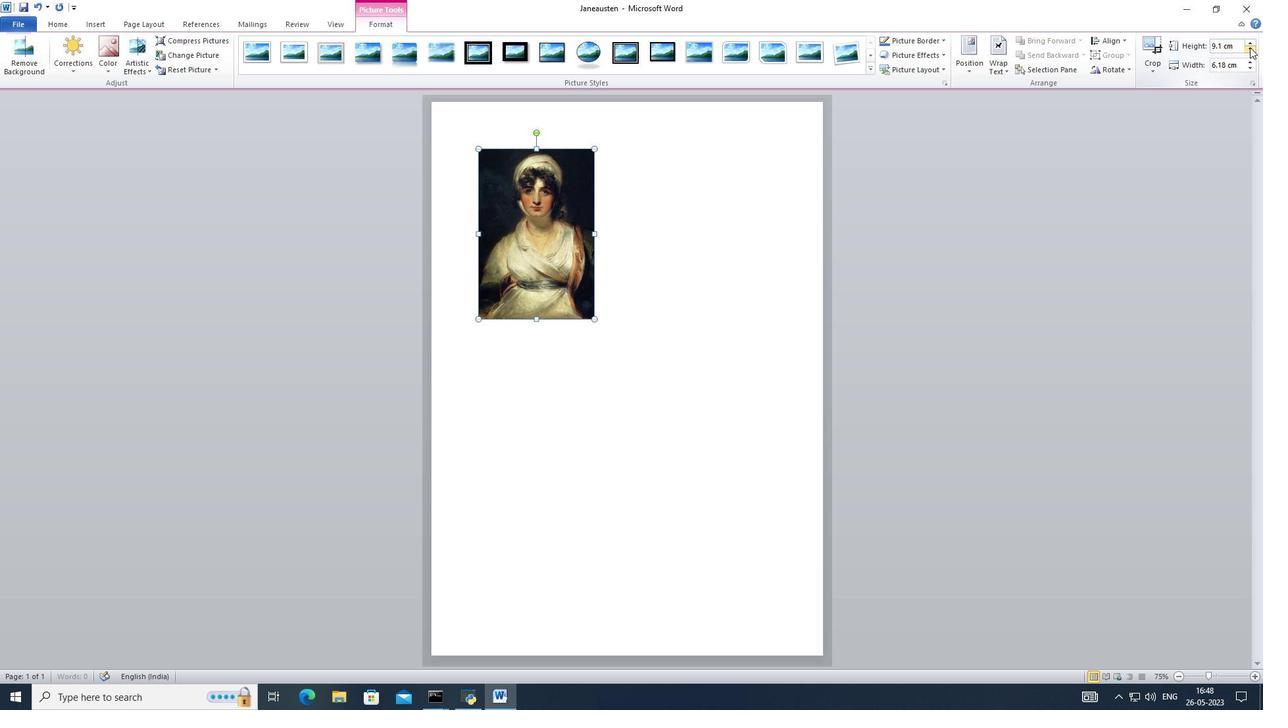 
Action: Mouse pressed left at (1250, 47)
Screenshot: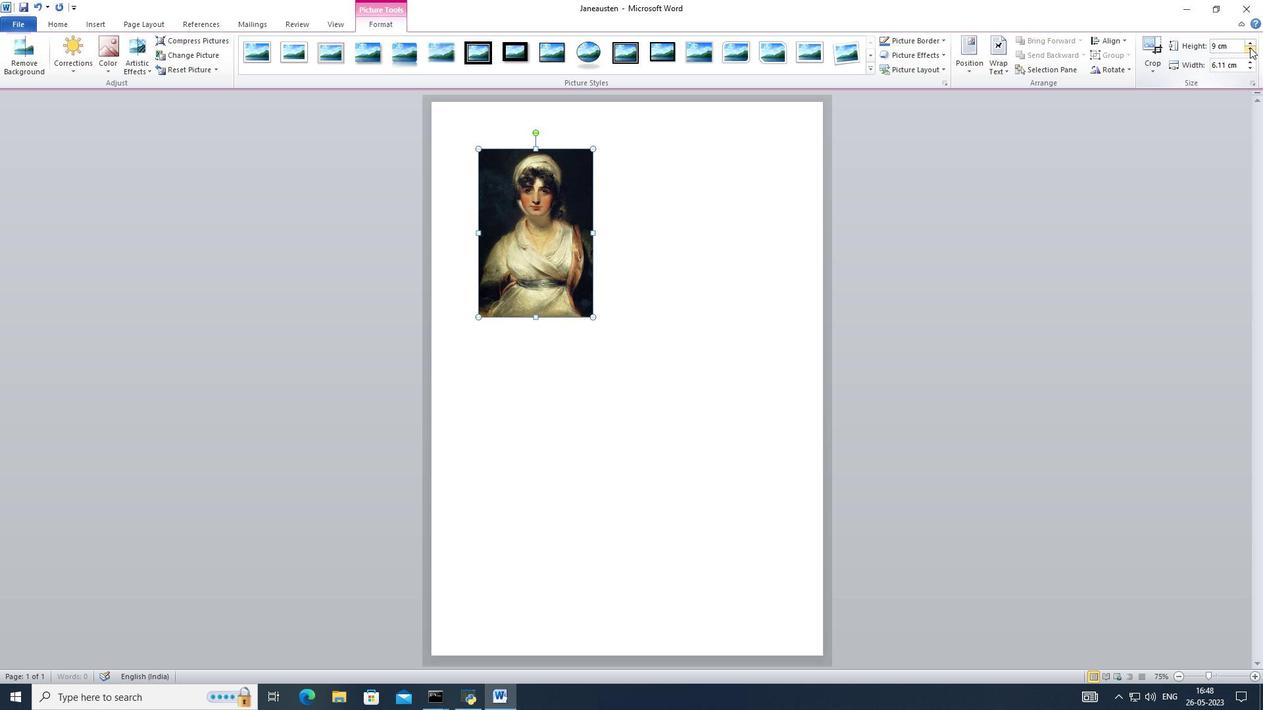 
Action: Mouse moved to (917, 43)
Screenshot: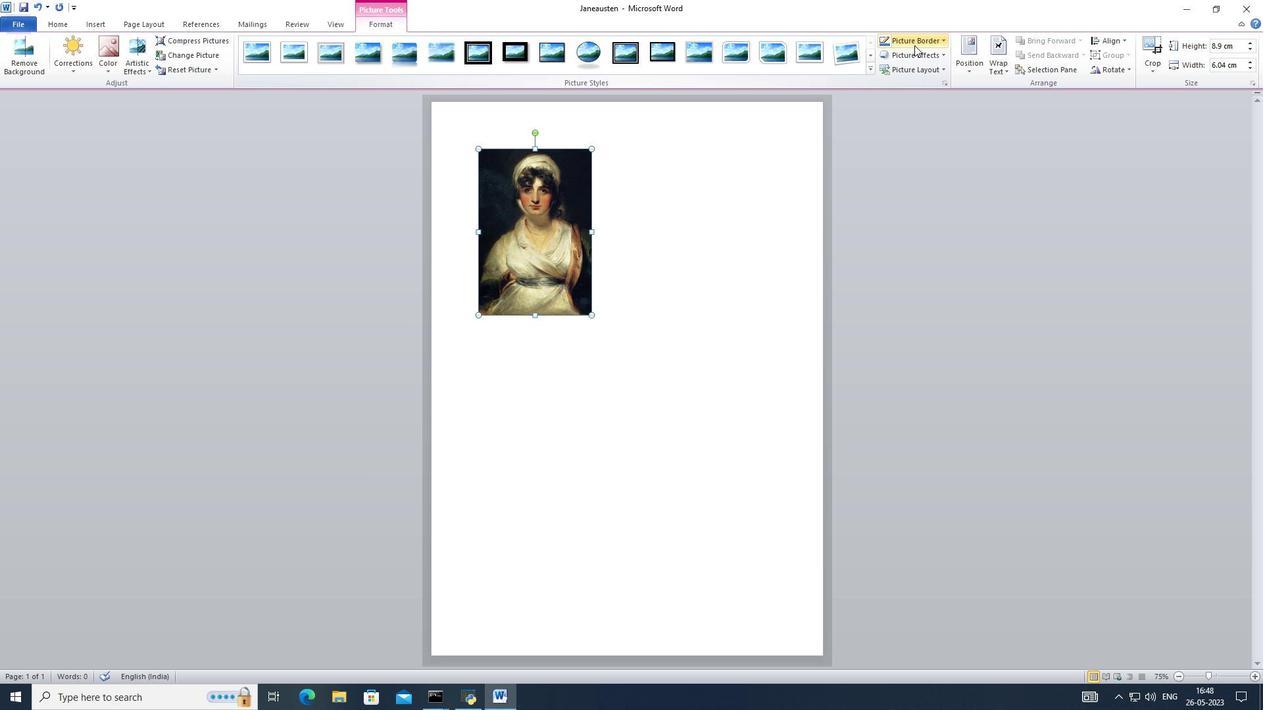 
Action: Mouse pressed left at (917, 43)
Screenshot: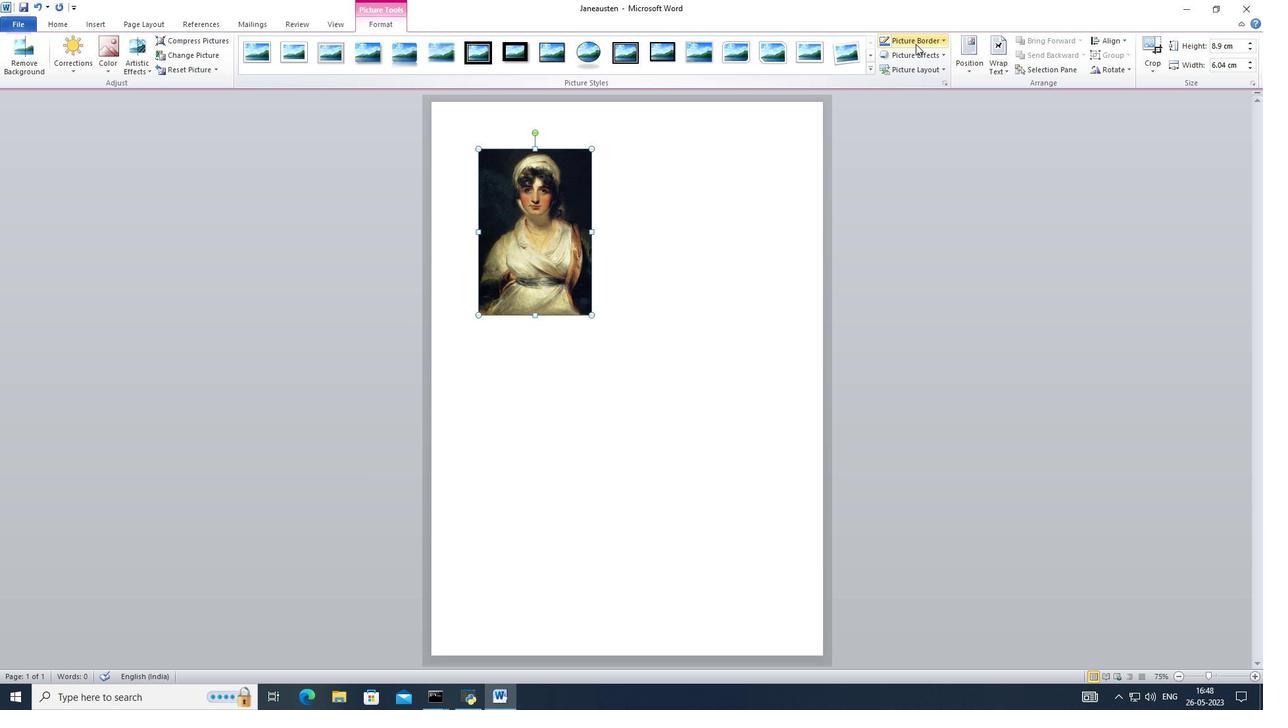 
Action: Mouse moved to (896, 63)
Screenshot: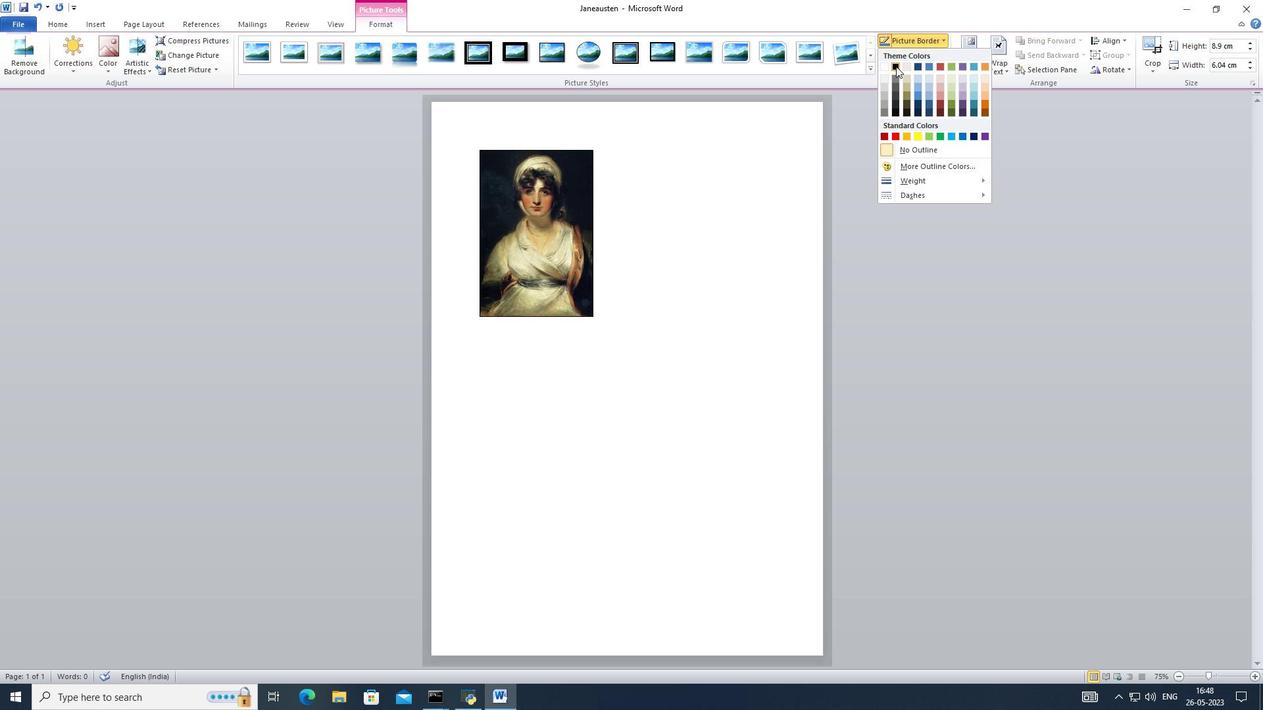 
Action: Mouse pressed left at (896, 63)
Screenshot: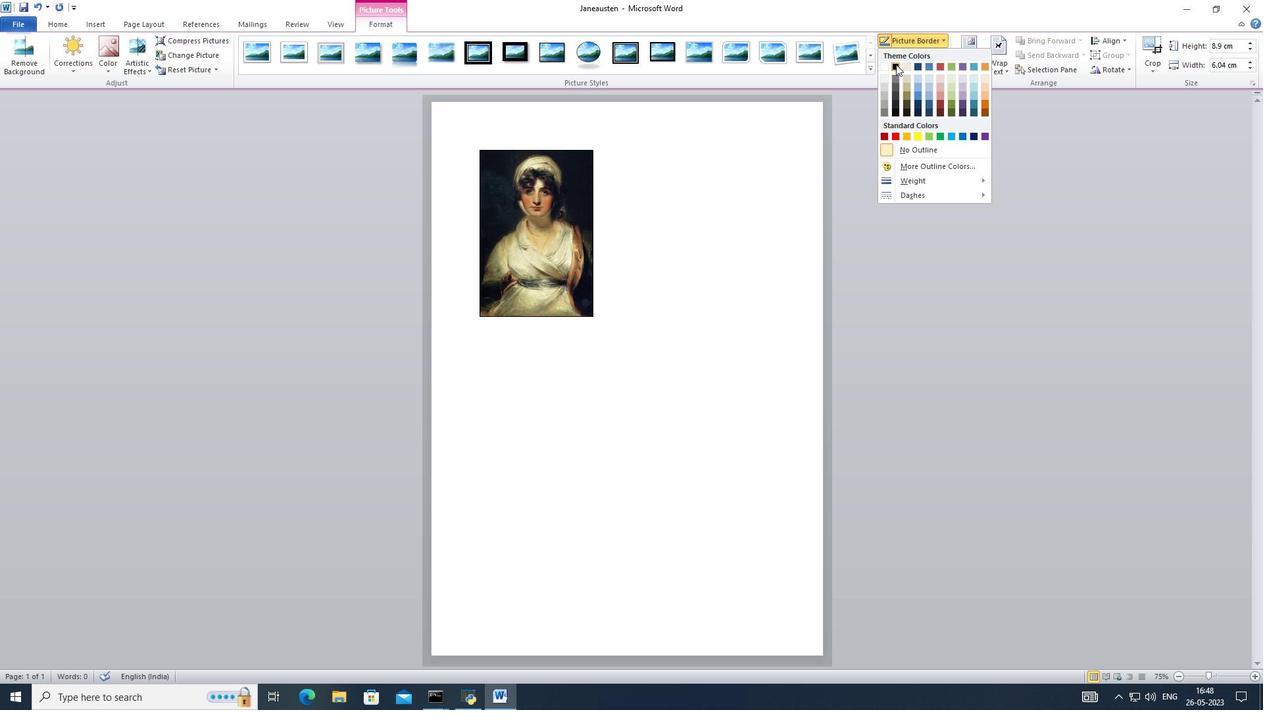 
Action: Mouse moved to (928, 53)
Screenshot: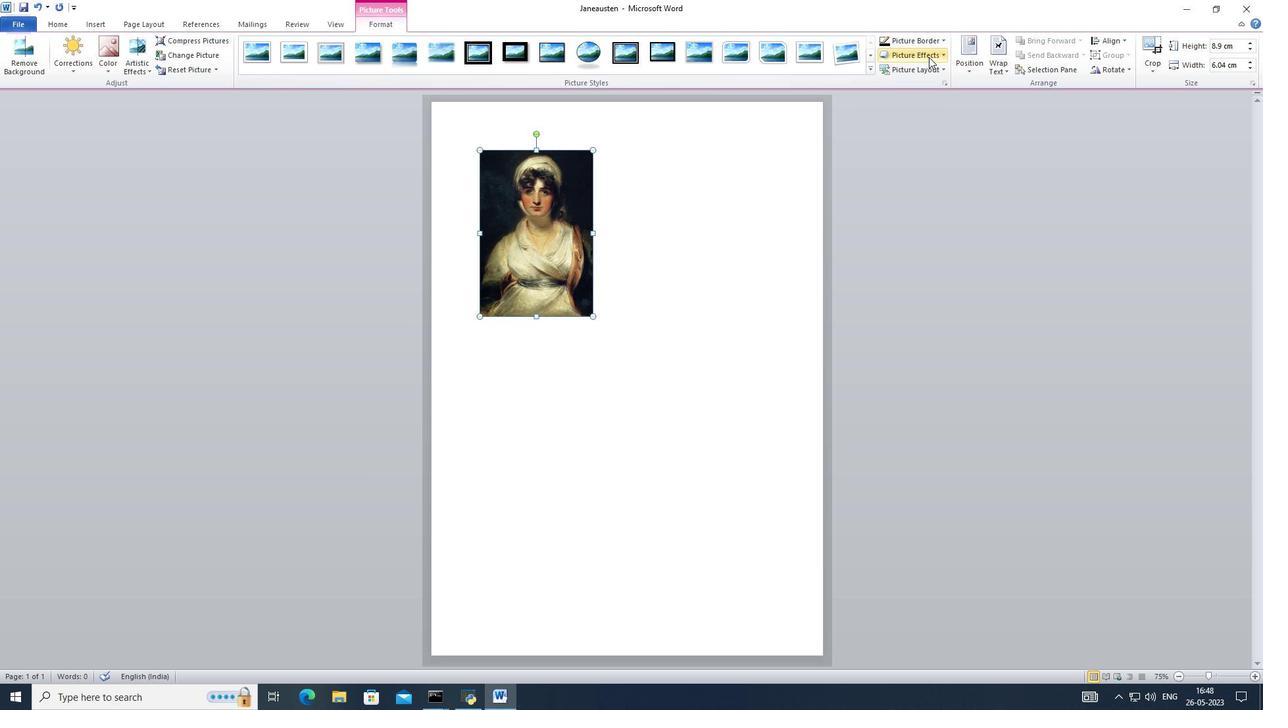 
Action: Mouse pressed left at (928, 53)
Screenshot: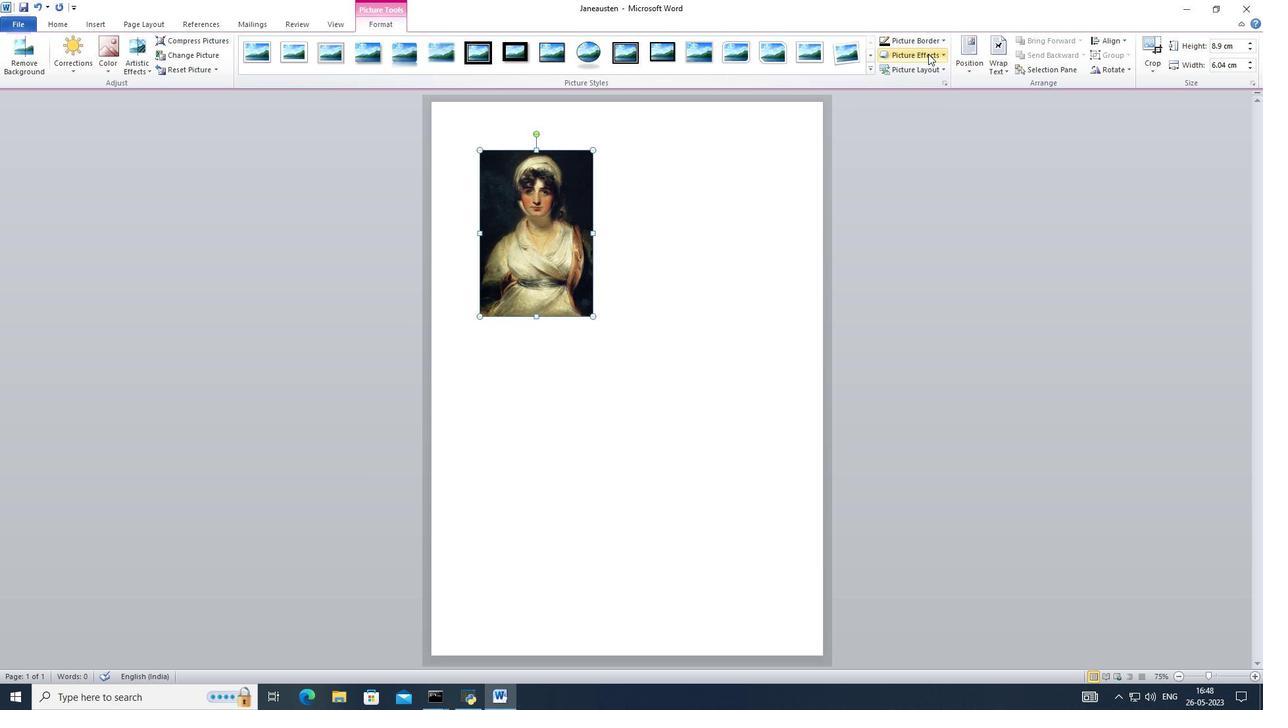 
Action: Mouse moved to (985, 274)
Screenshot: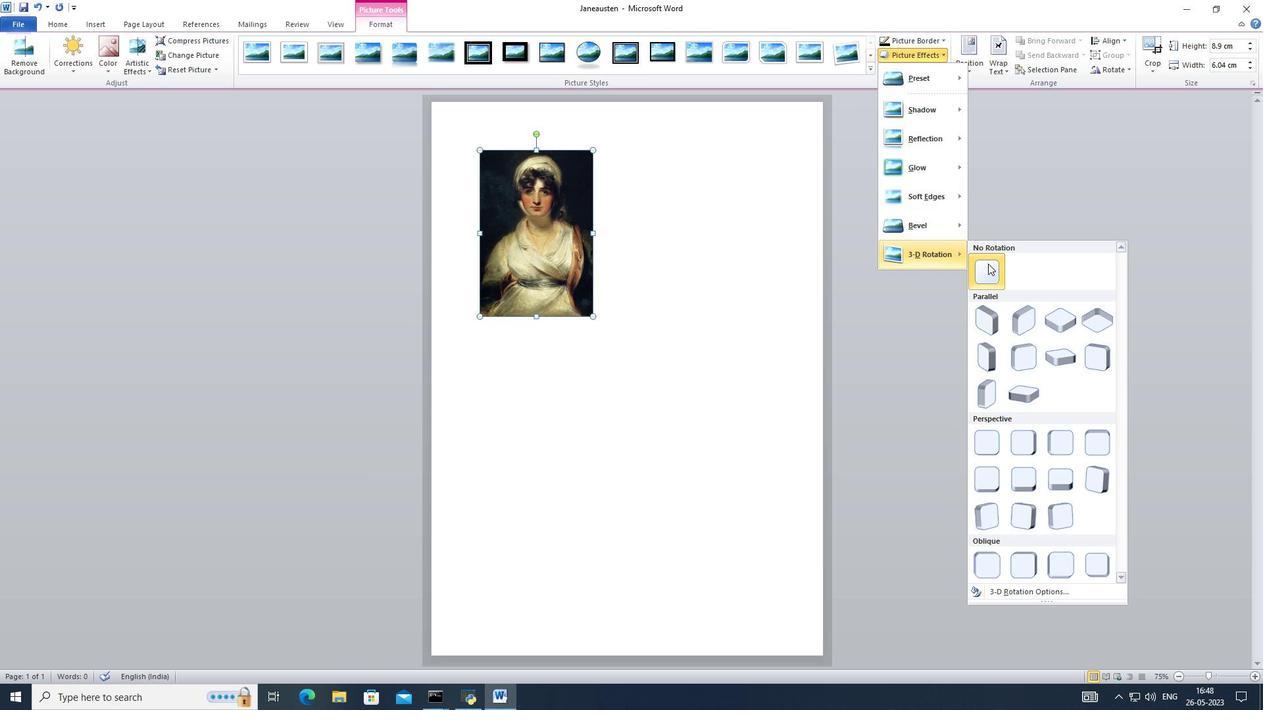
Action: Mouse pressed left at (985, 274)
Screenshot: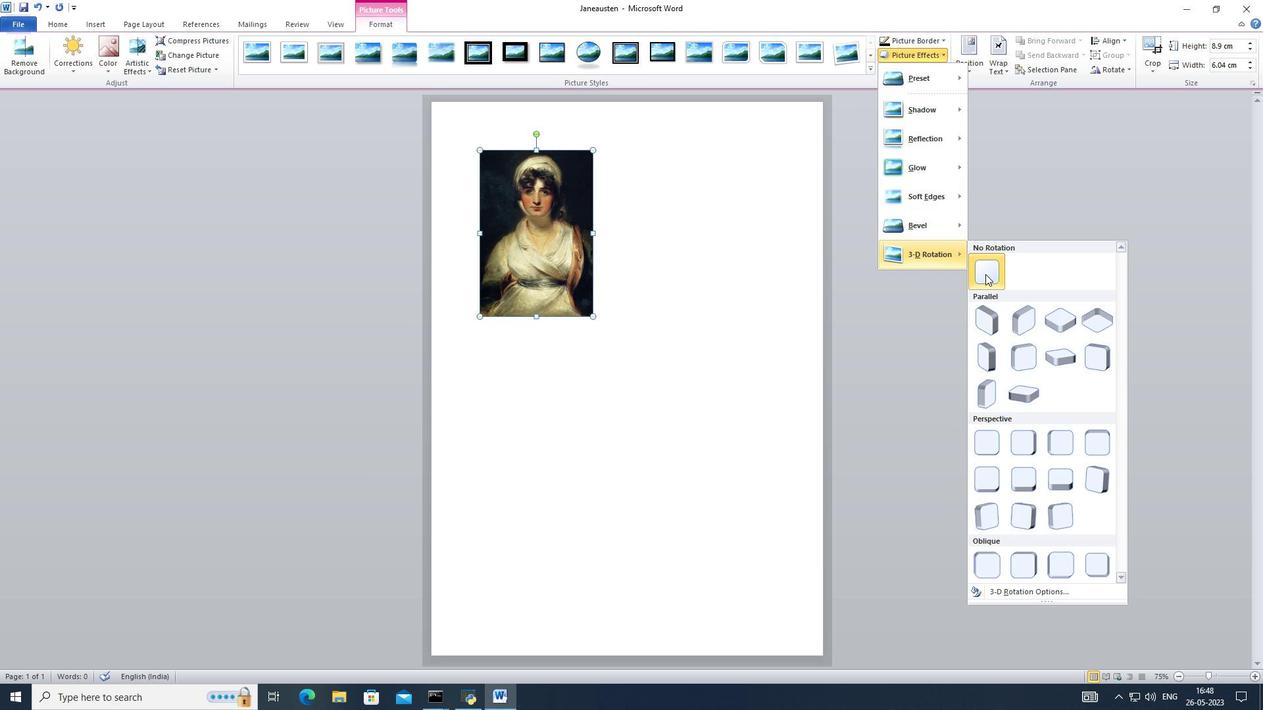 
Action: Mouse moved to (985, 274)
Screenshot: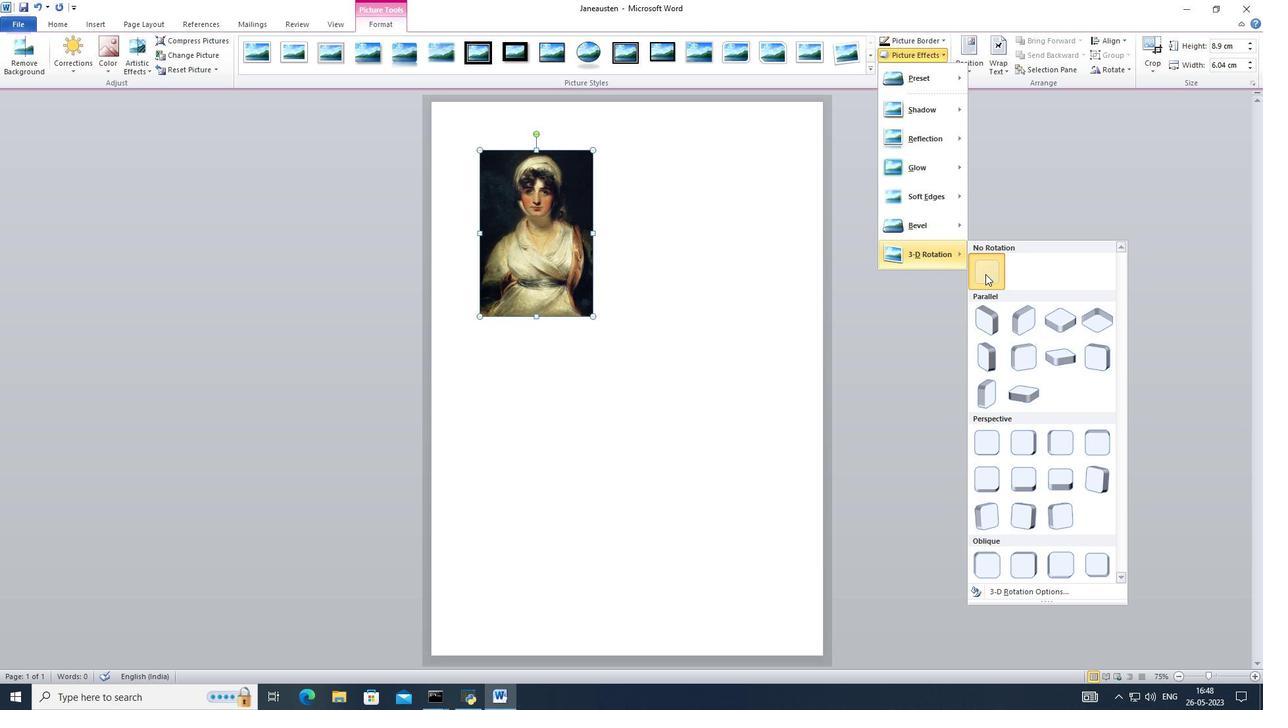 
Action: Mouse pressed left at (985, 274)
Screenshot: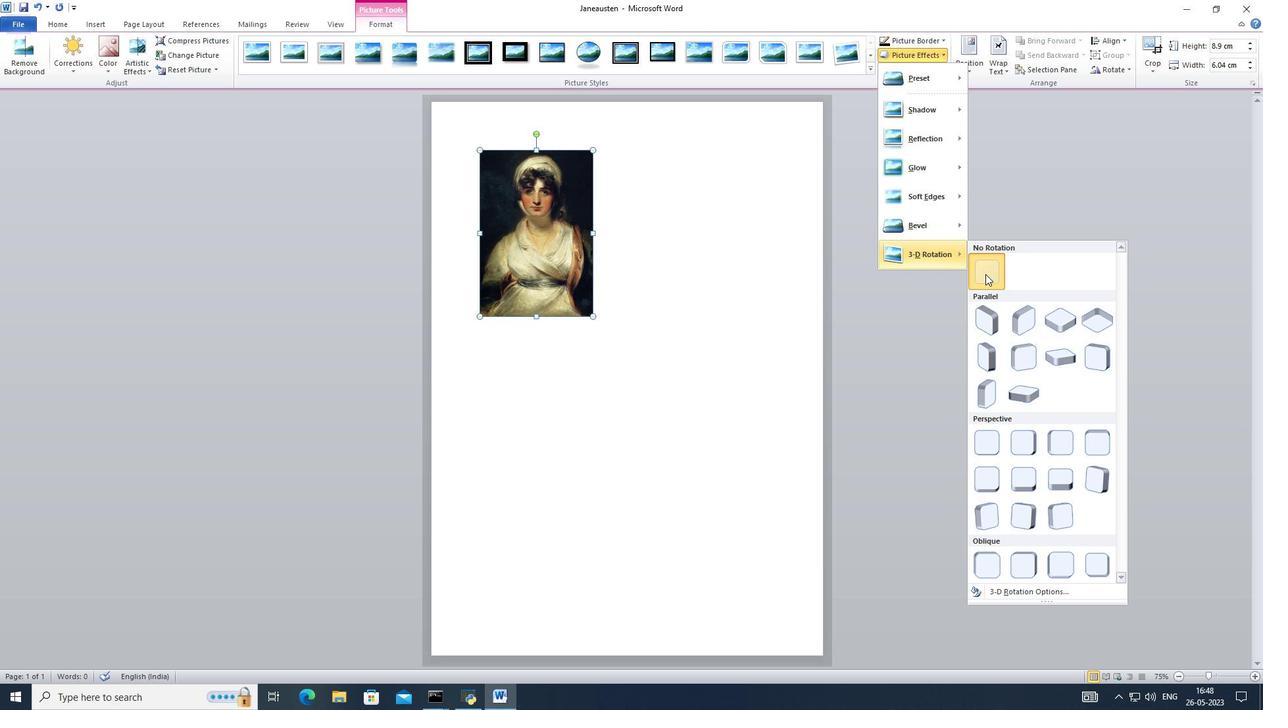
Action: Mouse moved to (545, 238)
Screenshot: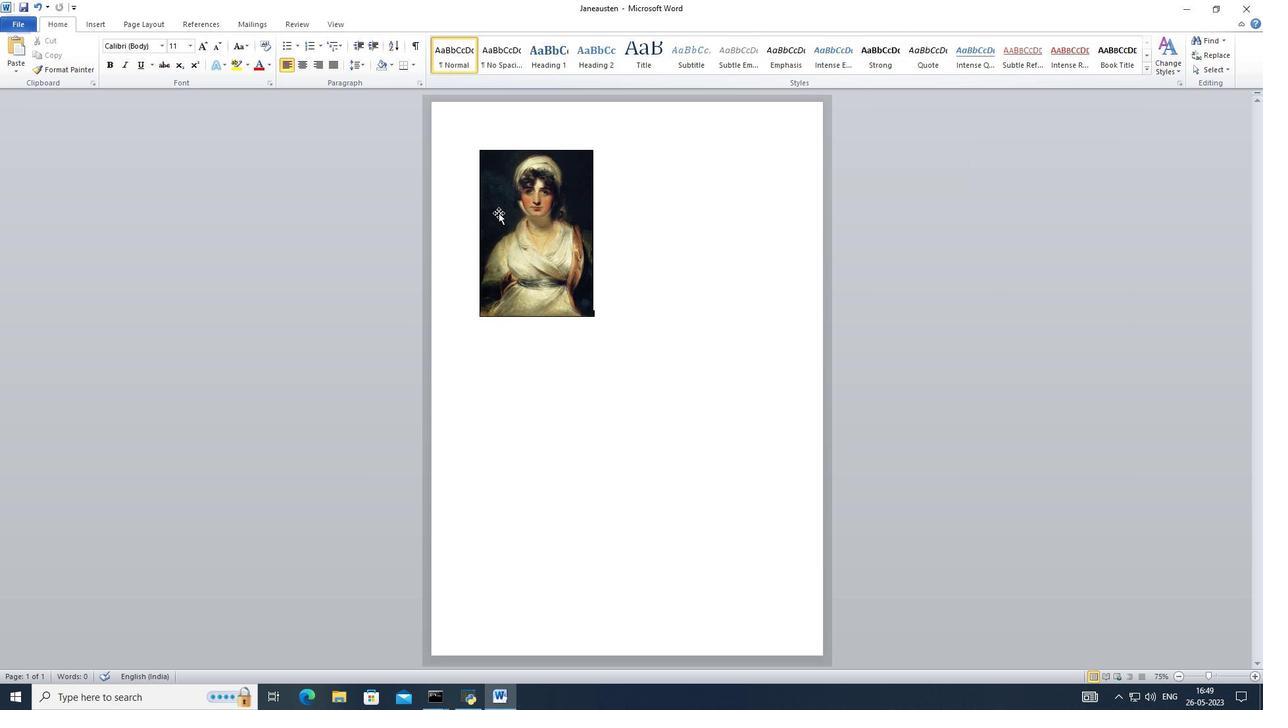 
Action: Mouse pressed left at (545, 238)
Screenshot: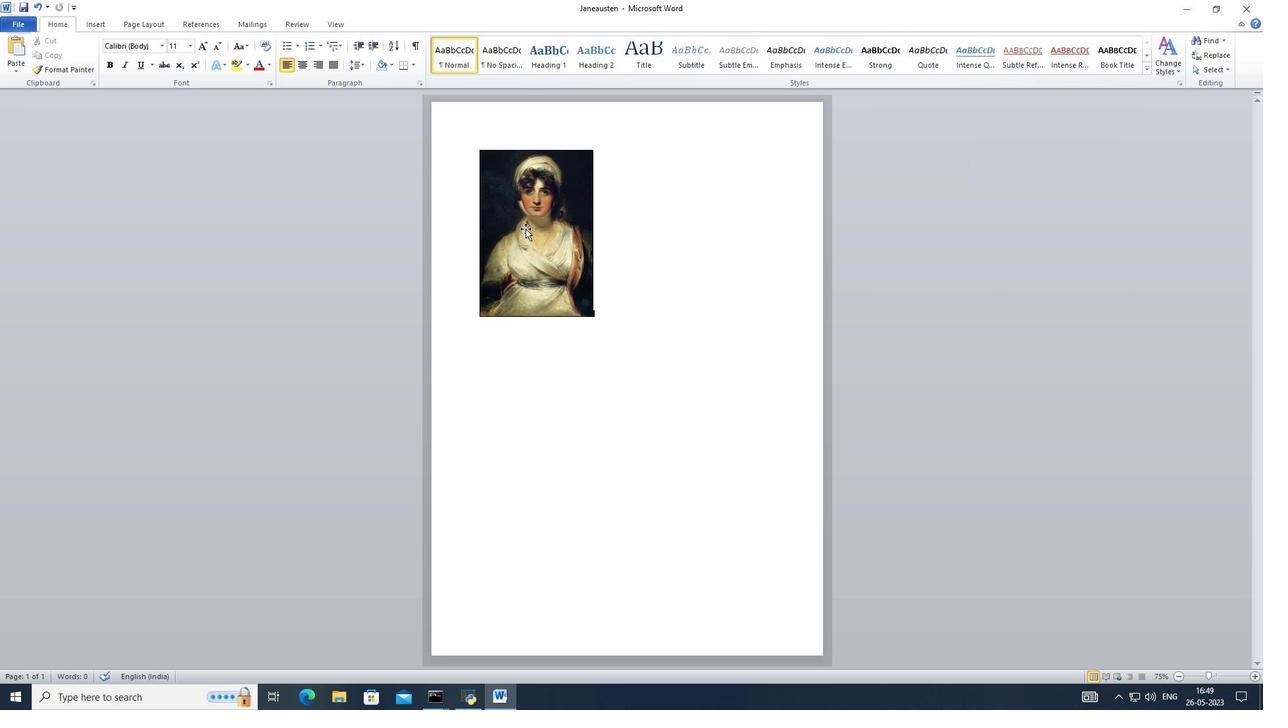 
Action: Mouse moved to (932, 58)
Screenshot: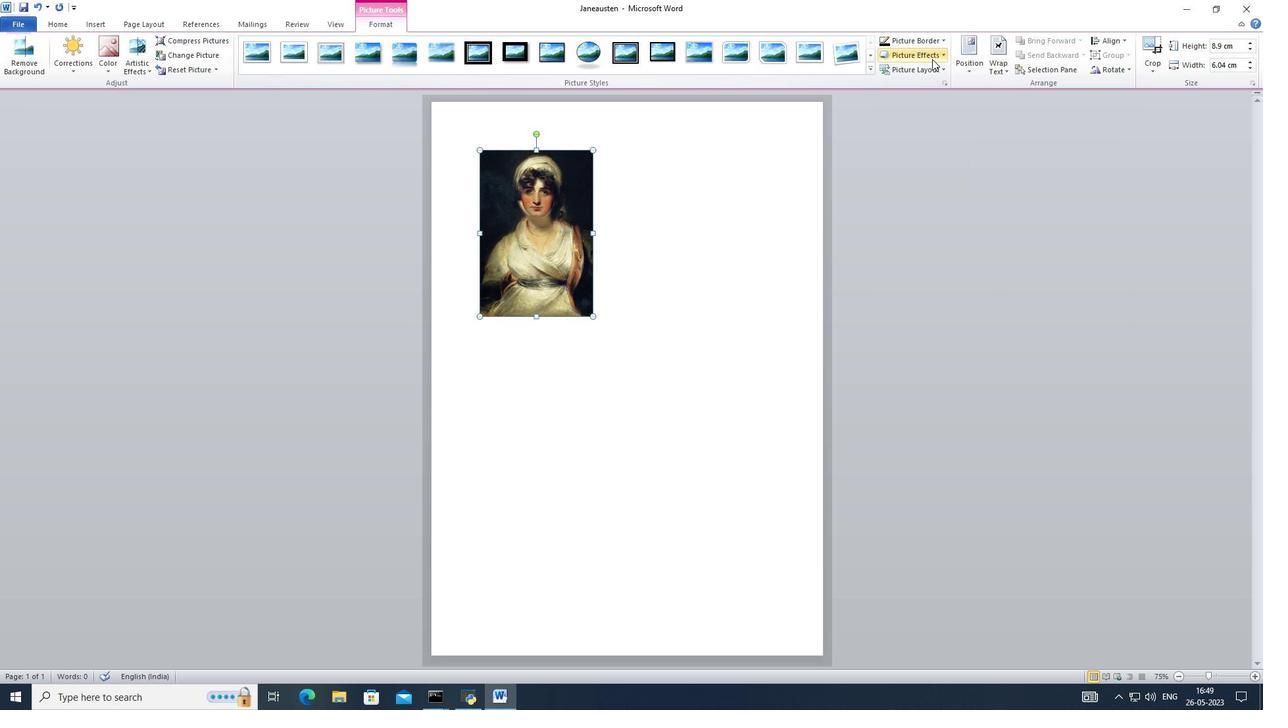 
Action: Mouse pressed left at (932, 58)
Screenshot: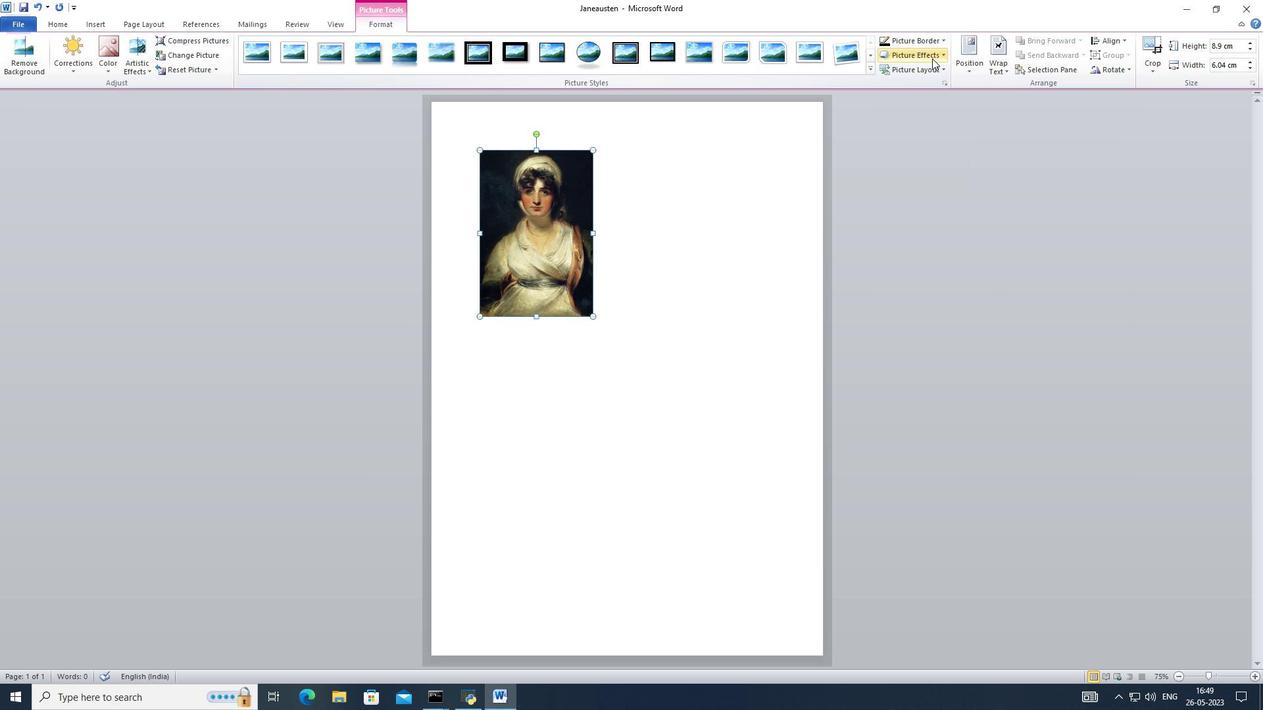 
Action: Mouse moved to (991, 438)
Screenshot: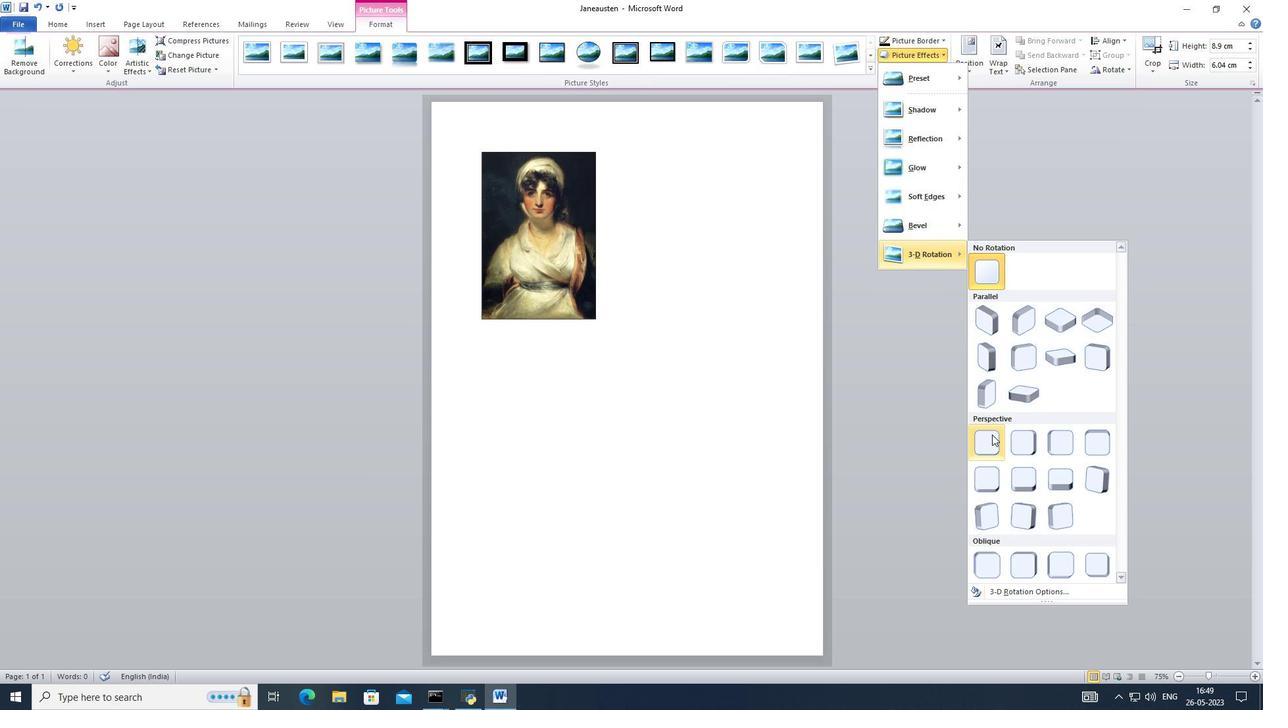 
Action: Mouse pressed left at (991, 438)
Screenshot: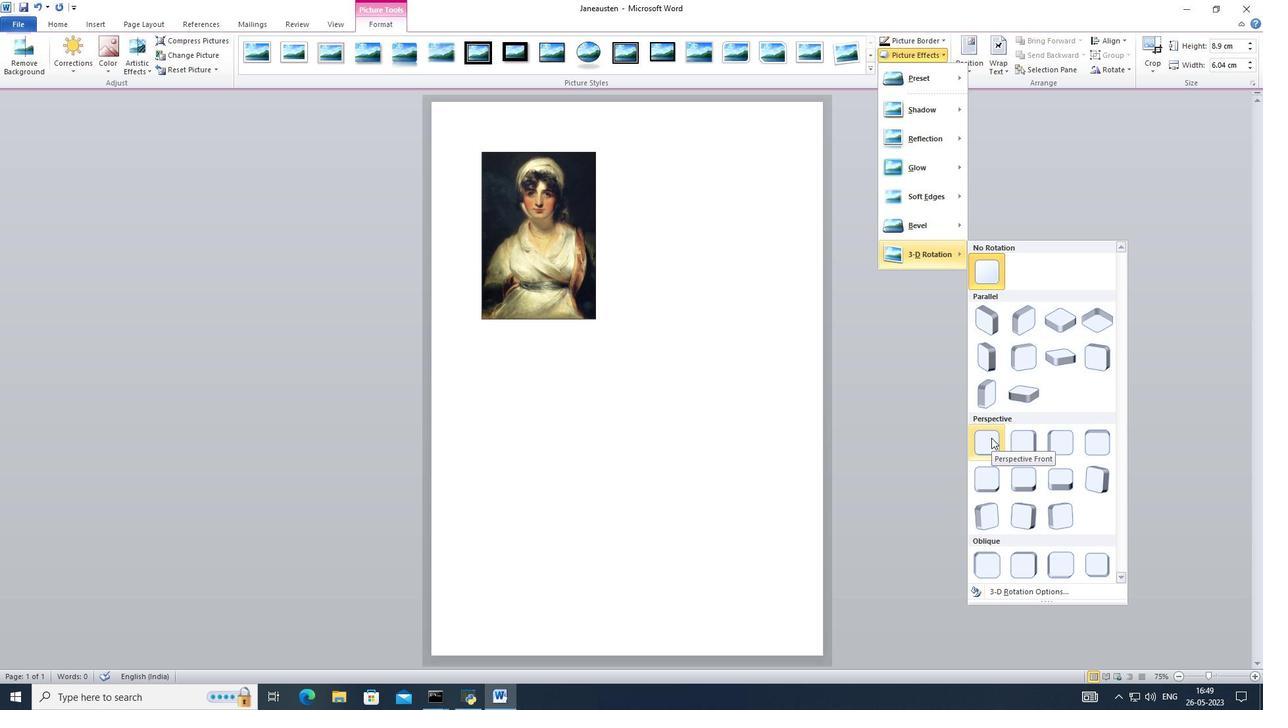 
Action: Mouse moved to (943, 71)
Screenshot: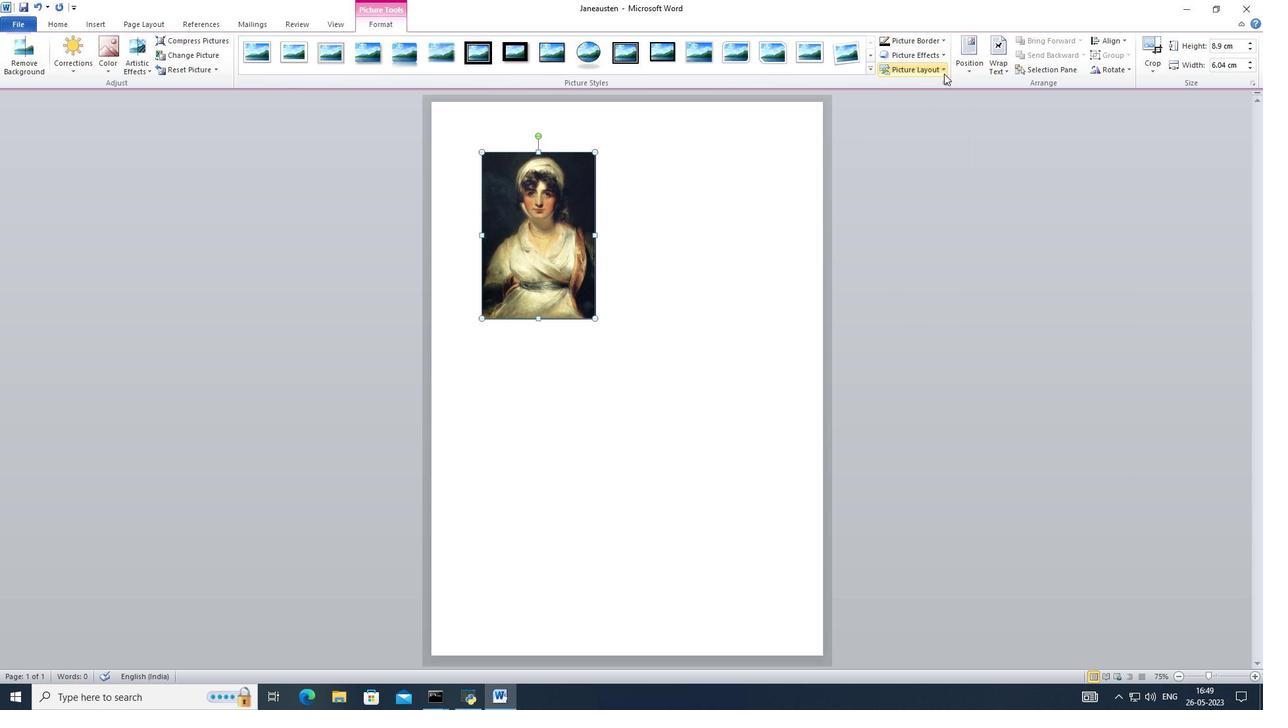 
Action: Mouse pressed left at (943, 71)
Screenshot: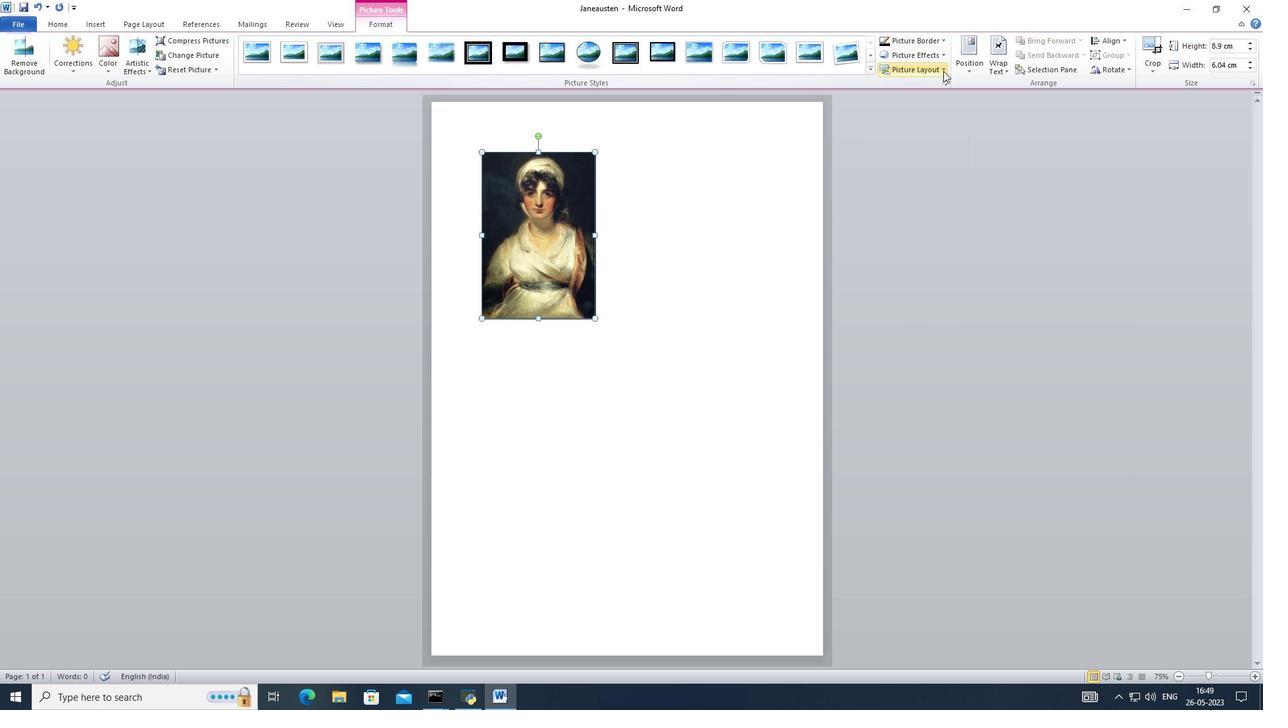 
Action: Mouse moved to (927, 44)
Screenshot: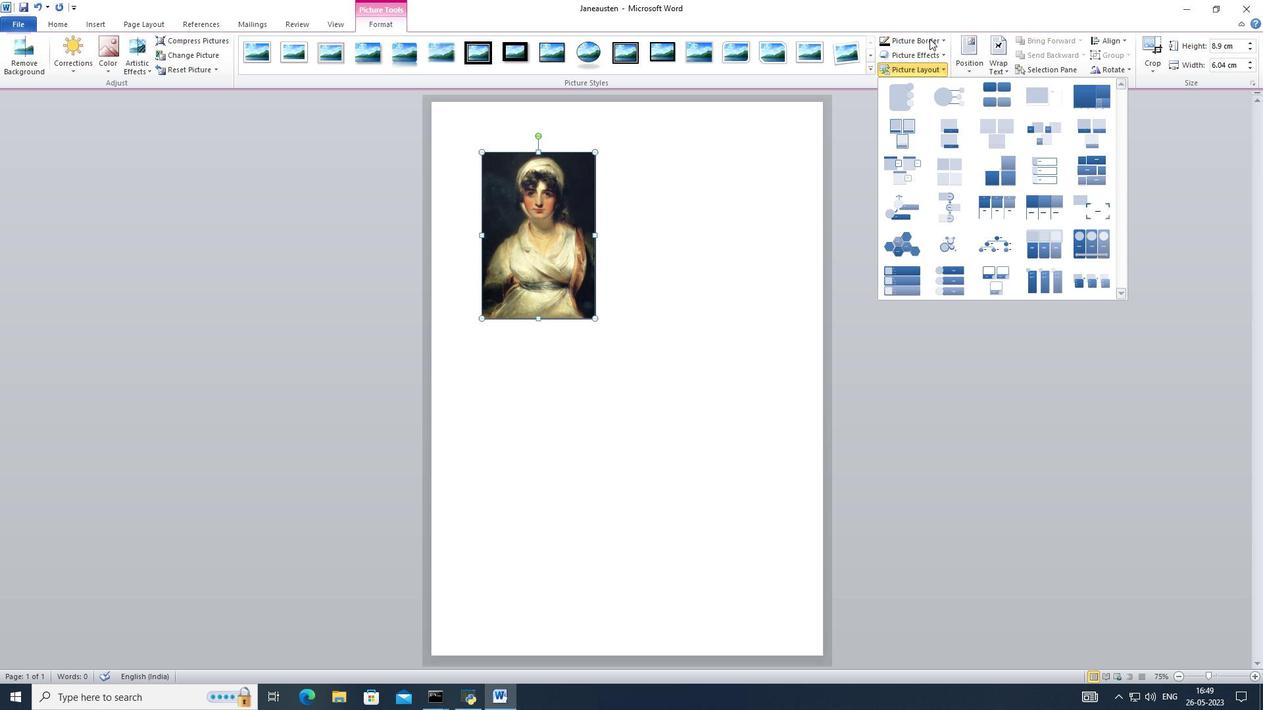 
Action: Mouse pressed left at (927, 44)
Screenshot: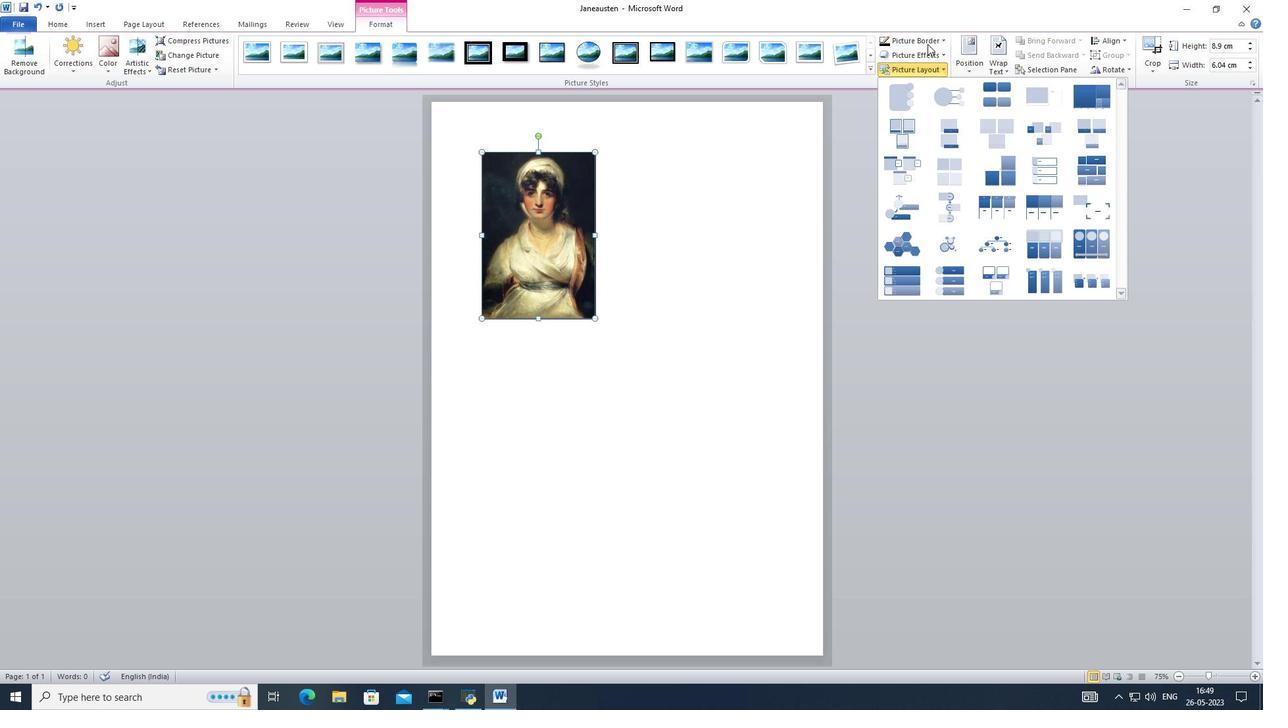 
Action: Mouse moved to (653, 192)
Screenshot: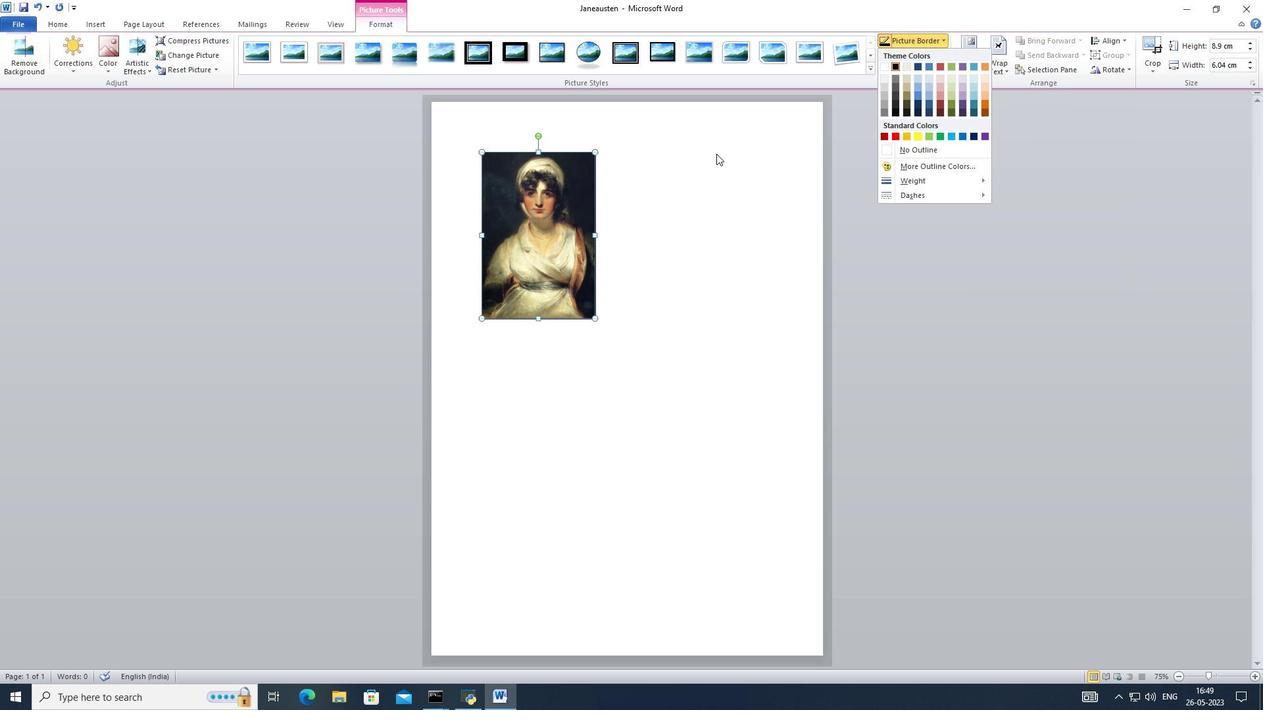 
Action: Mouse pressed left at (653, 192)
Screenshot: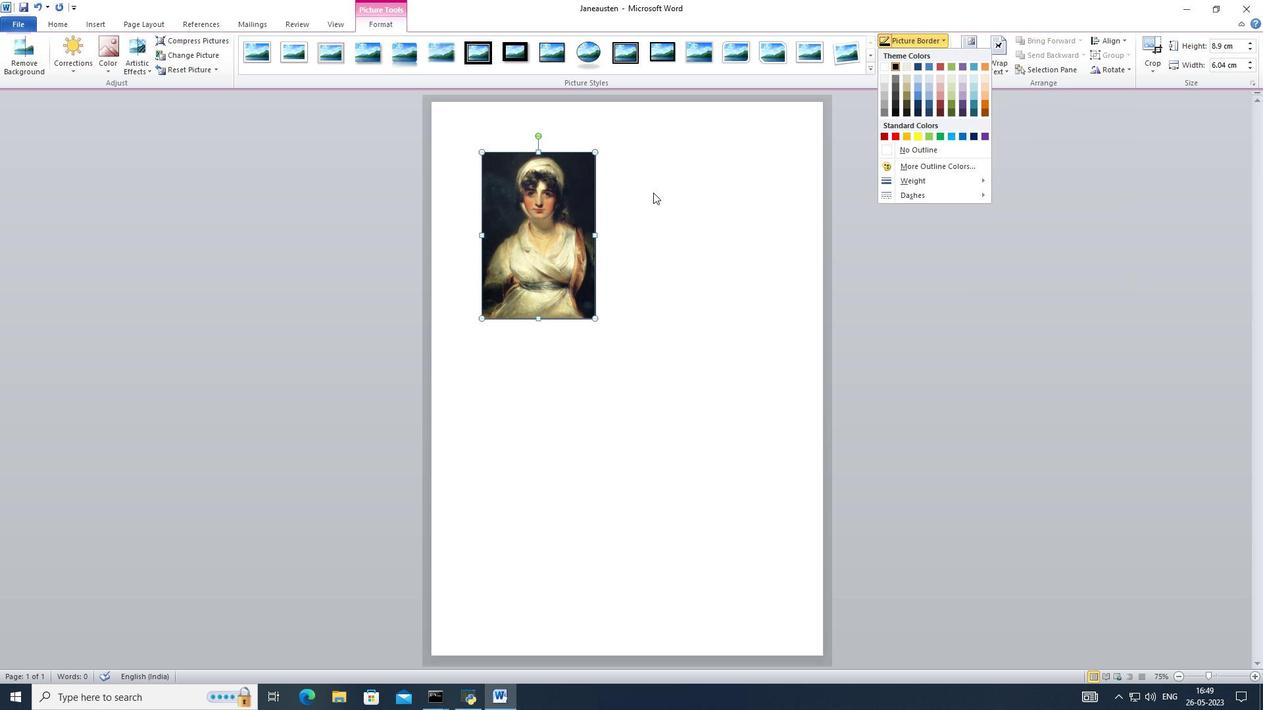 
Action: Mouse moved to (913, 54)
Screenshot: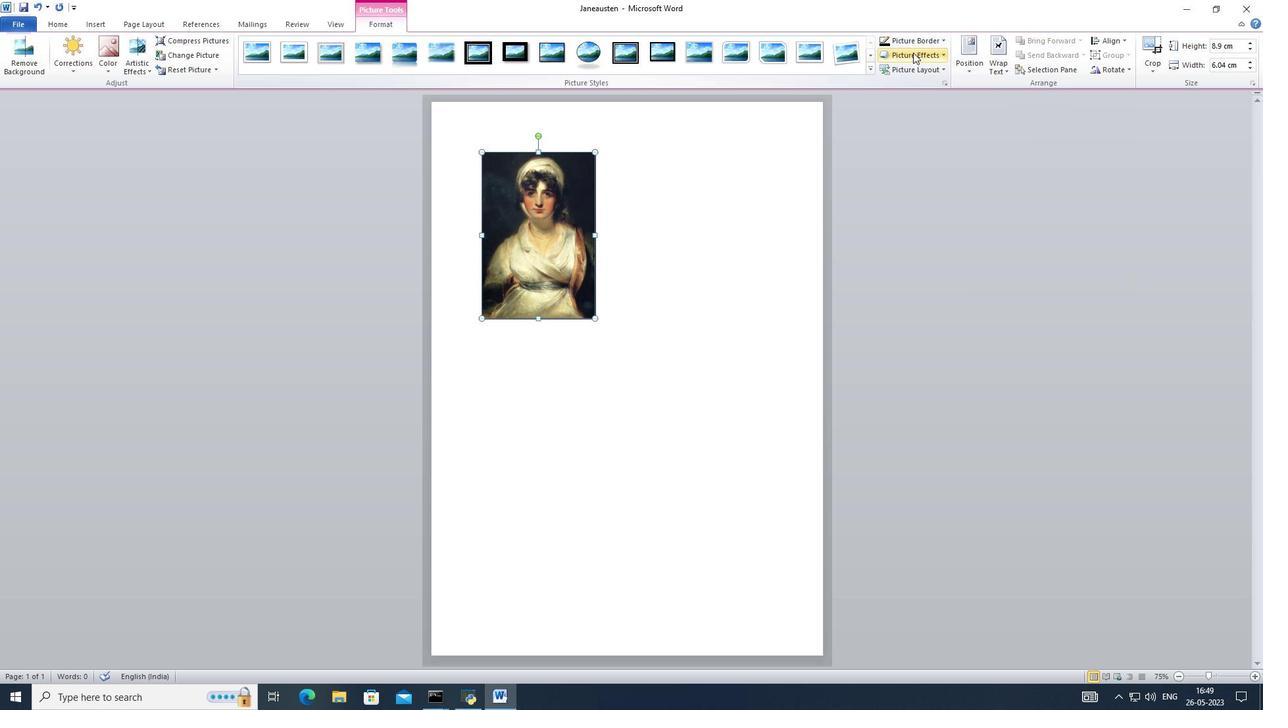 
Action: Mouse pressed left at (913, 54)
Screenshot: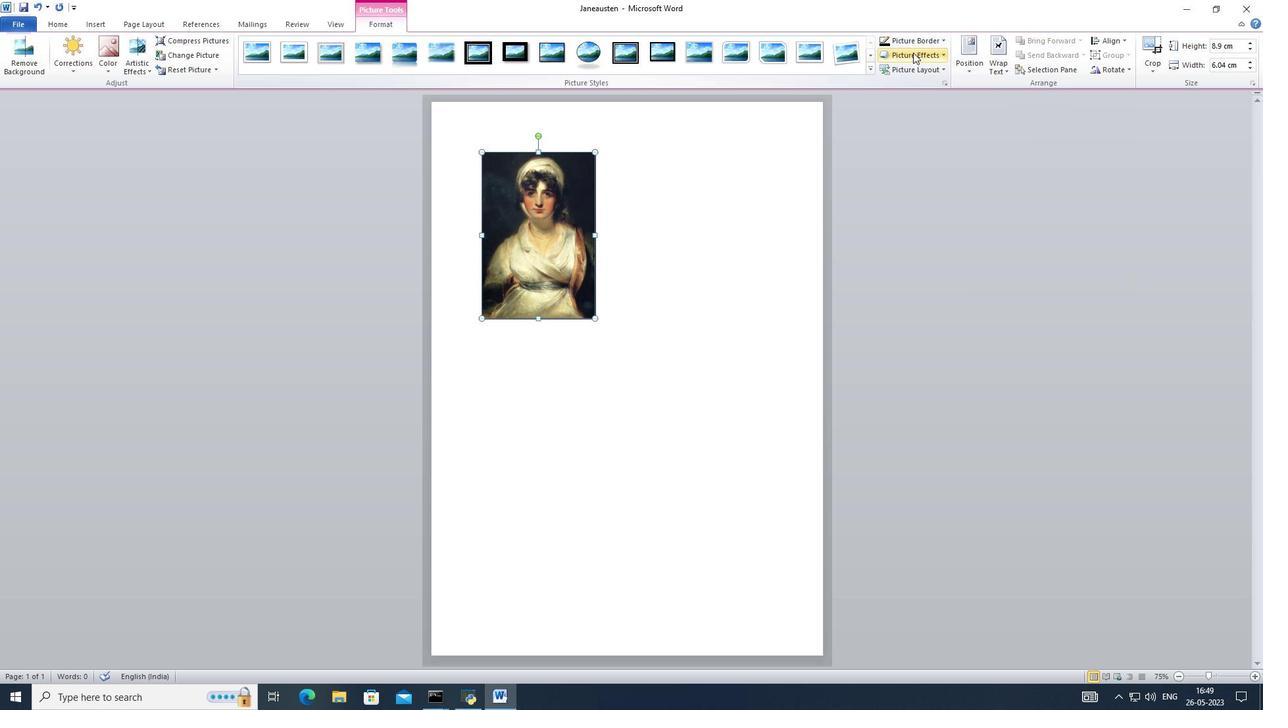 
Action: Mouse moved to (921, 32)
Screenshot: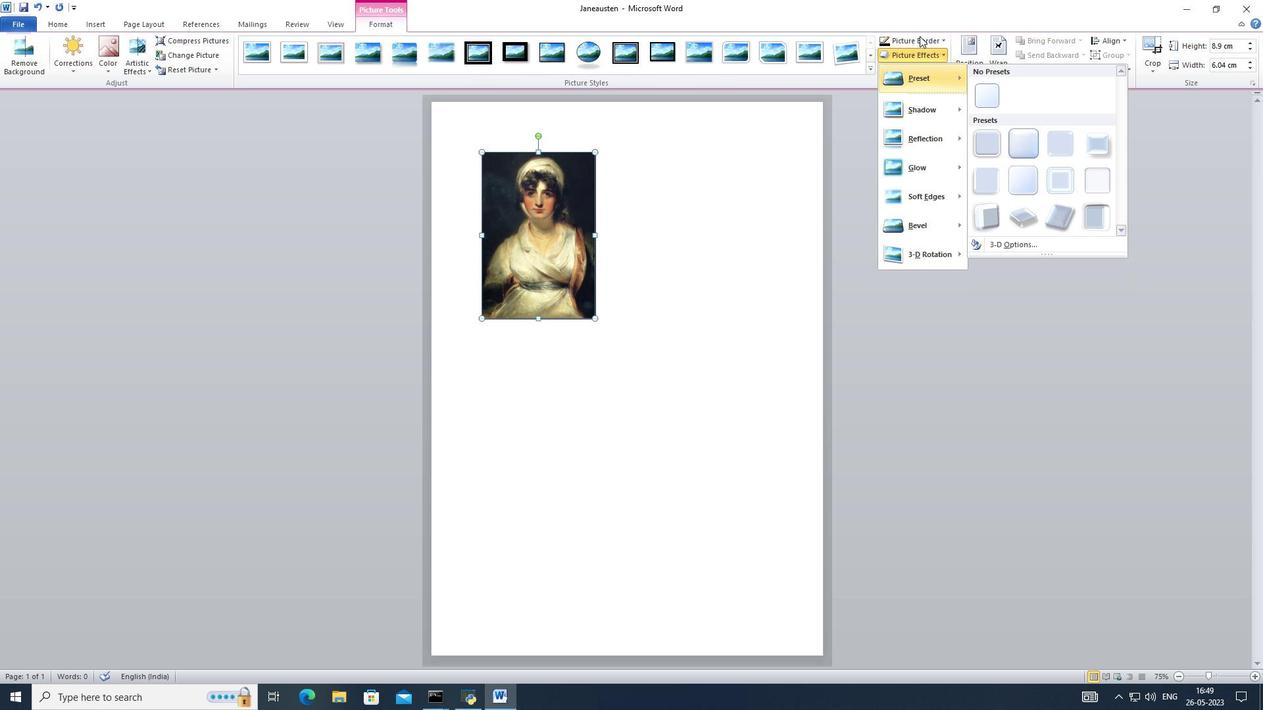
Action: Mouse pressed left at (921, 32)
Screenshot: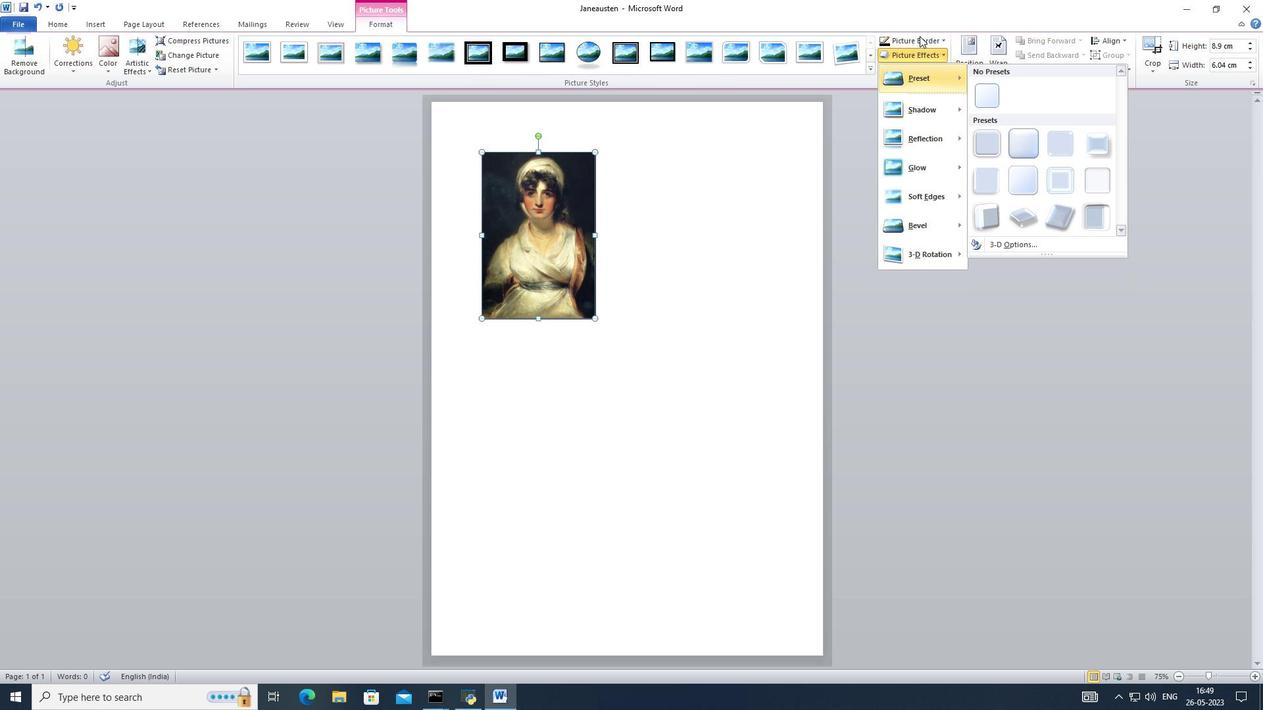 
Action: Mouse moved to (919, 34)
Screenshot: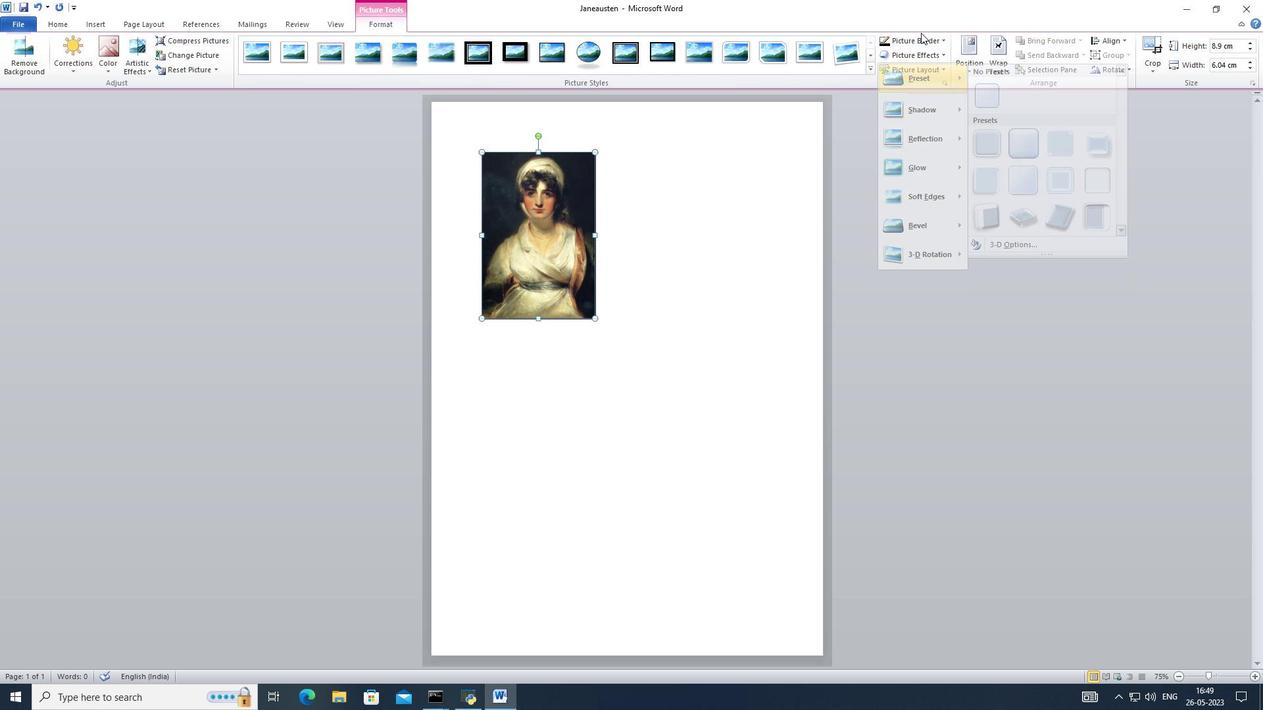 
Action: Mouse pressed left at (919, 34)
Screenshot: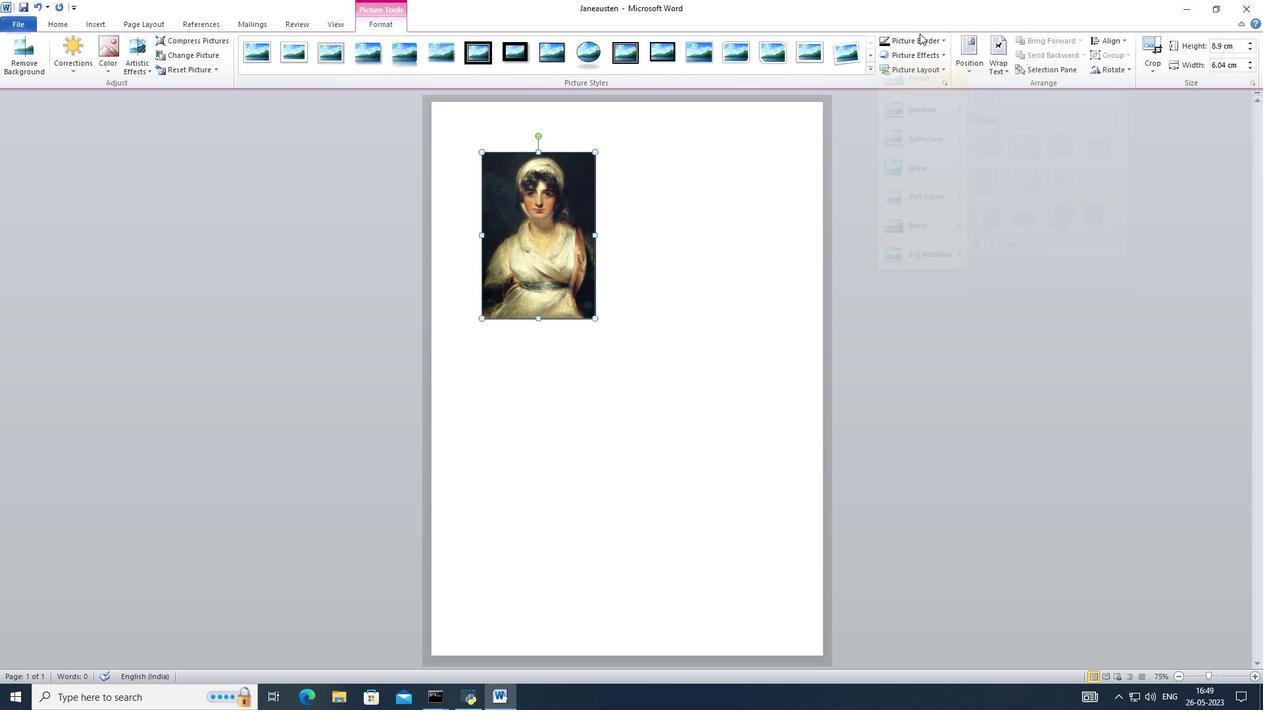 
Action: Mouse moved to (1038, 252)
Screenshot: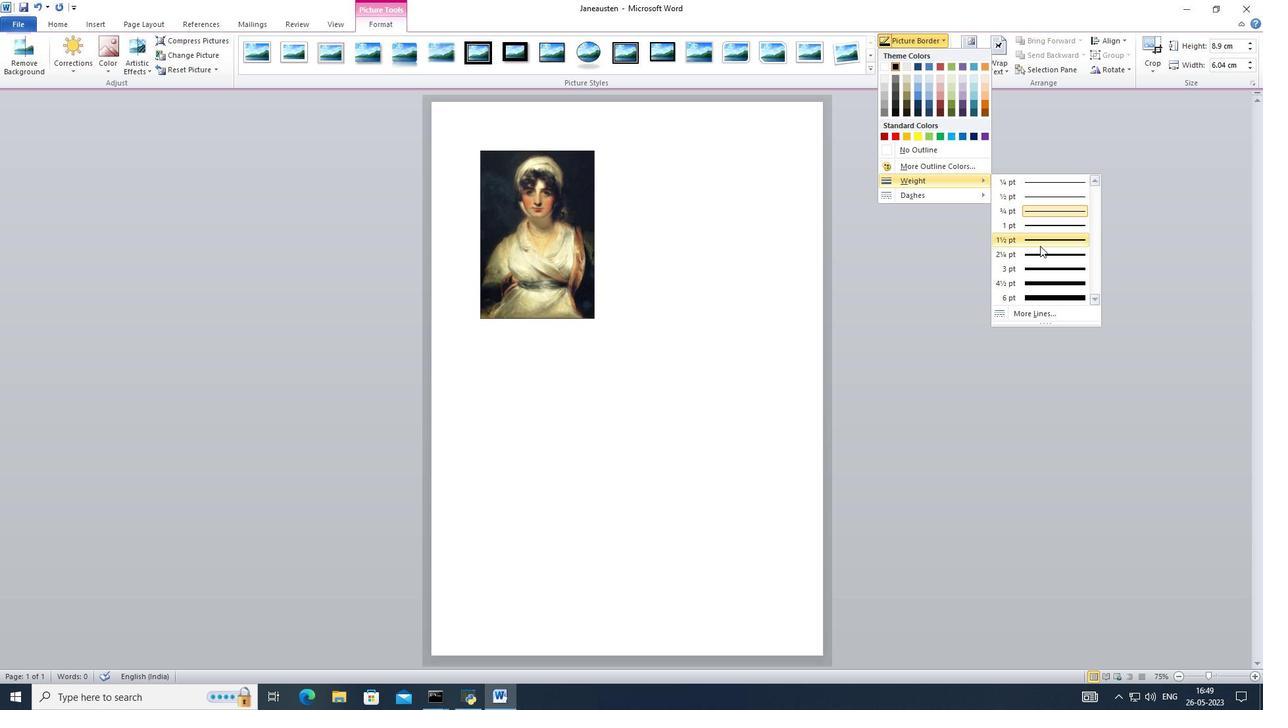 
Action: Mouse scrolled (1038, 252) with delta (0, 0)
Screenshot: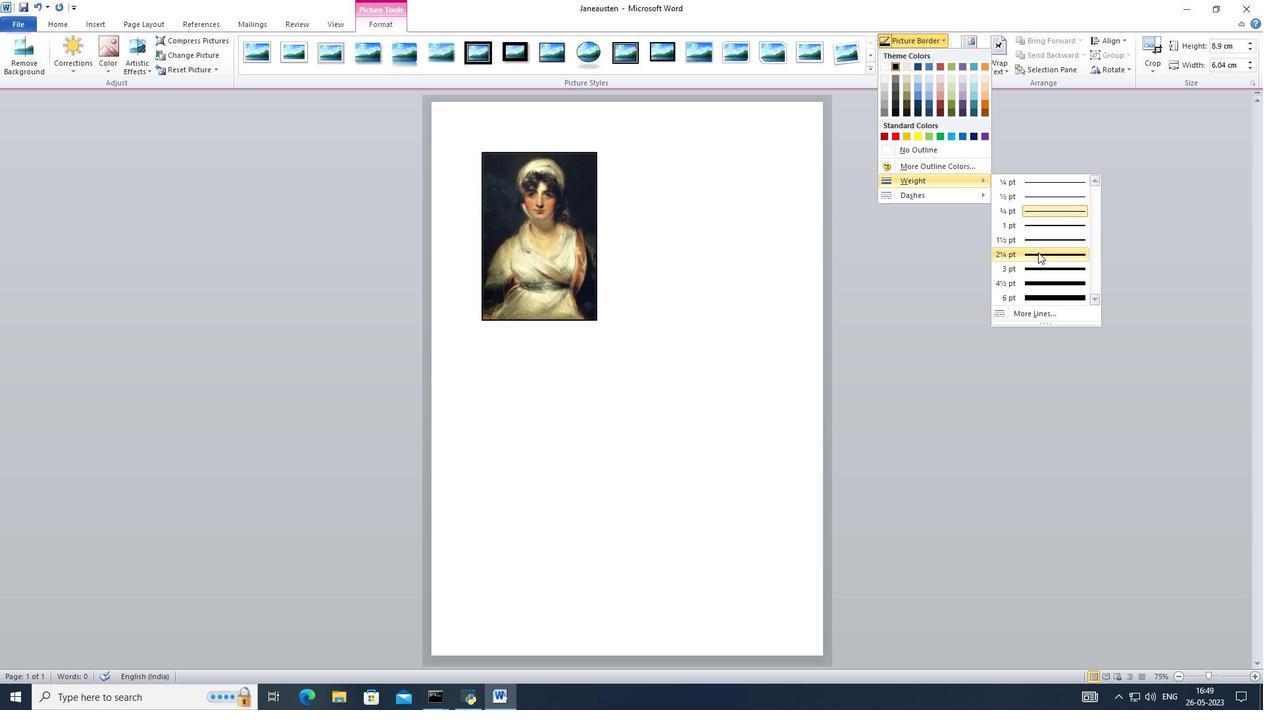 
Action: Mouse scrolled (1038, 252) with delta (0, 0)
Screenshot: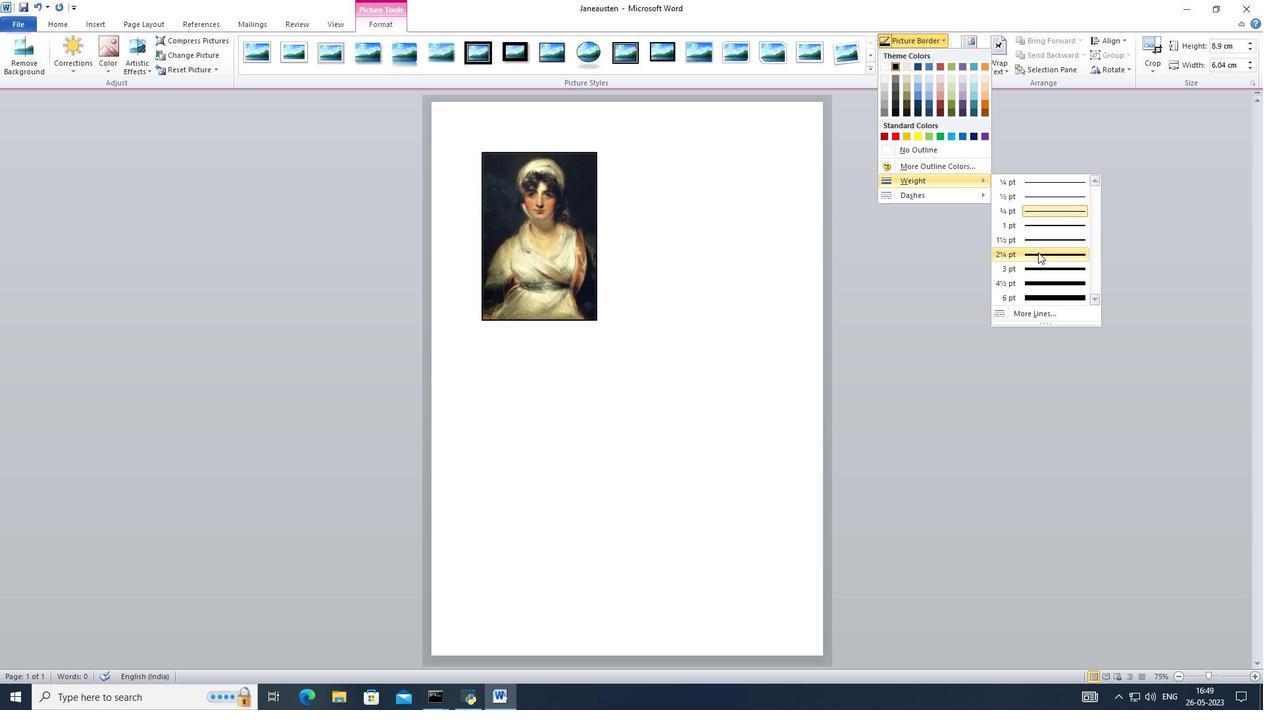 
Action: Mouse moved to (1021, 302)
Screenshot: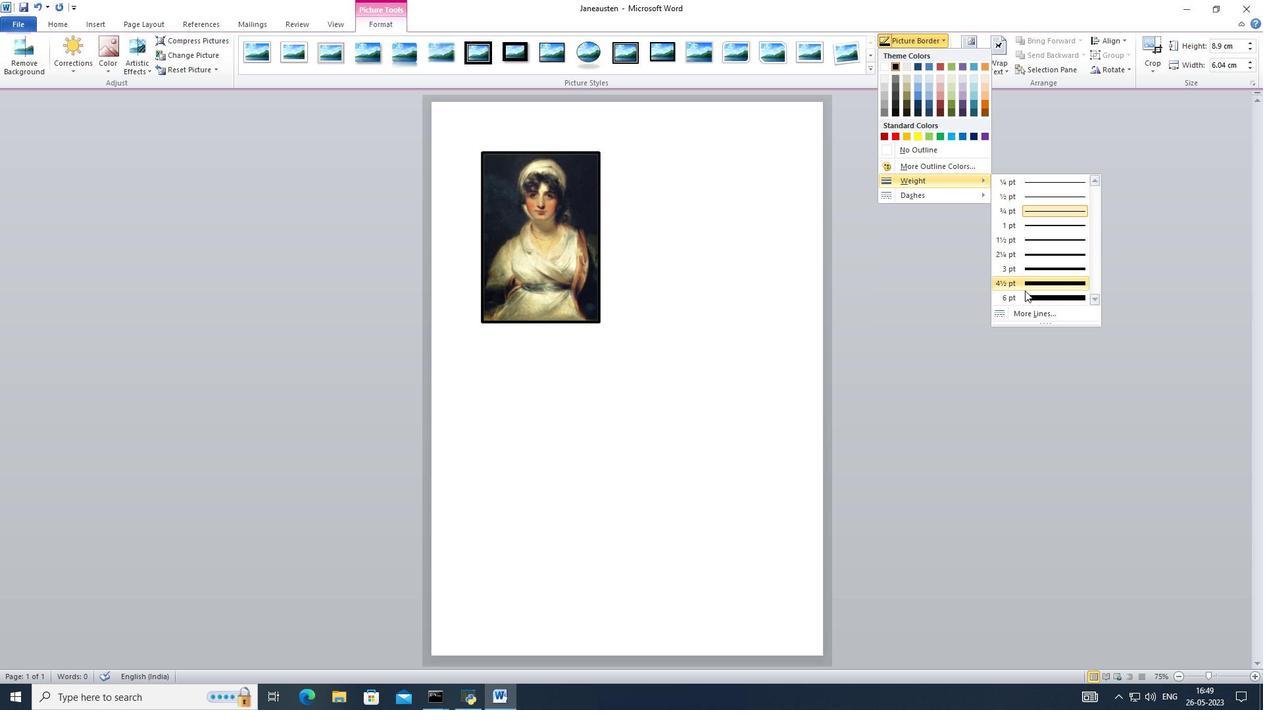 
Action: Mouse pressed left at (1021, 302)
Screenshot: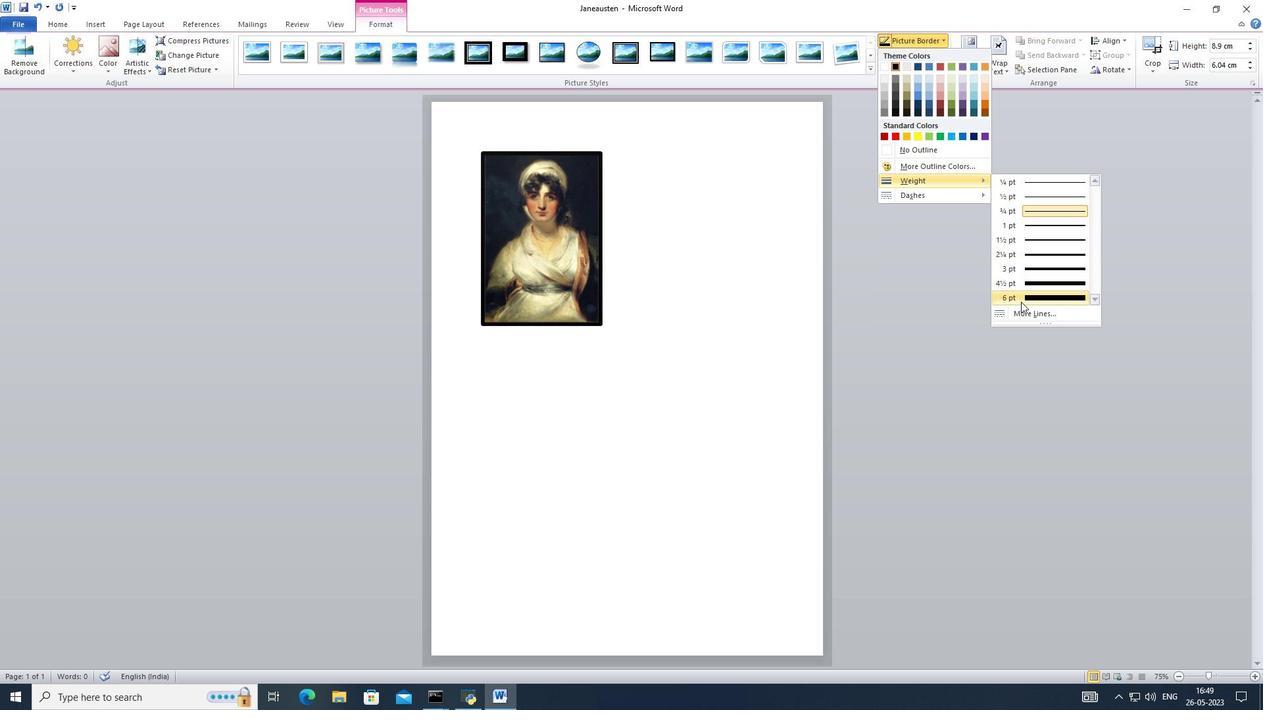 
Action: Mouse moved to (666, 323)
Screenshot: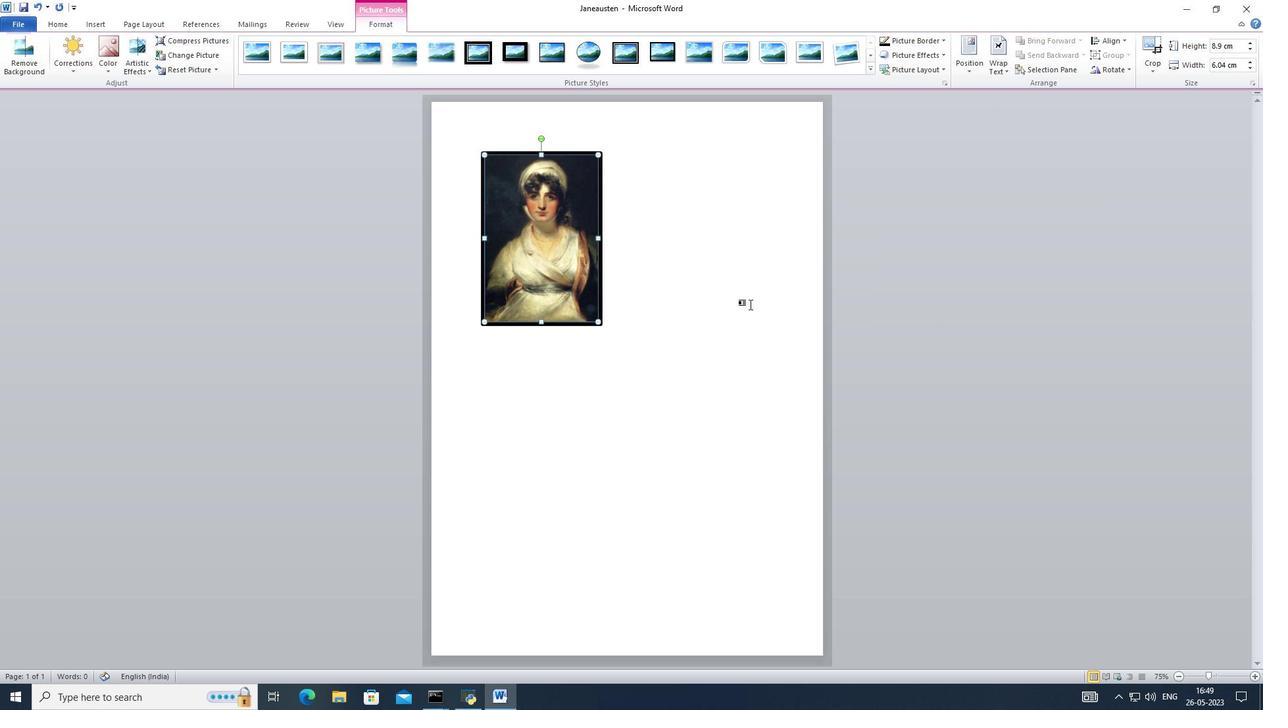 
Action: Mouse pressed left at (666, 323)
Screenshot: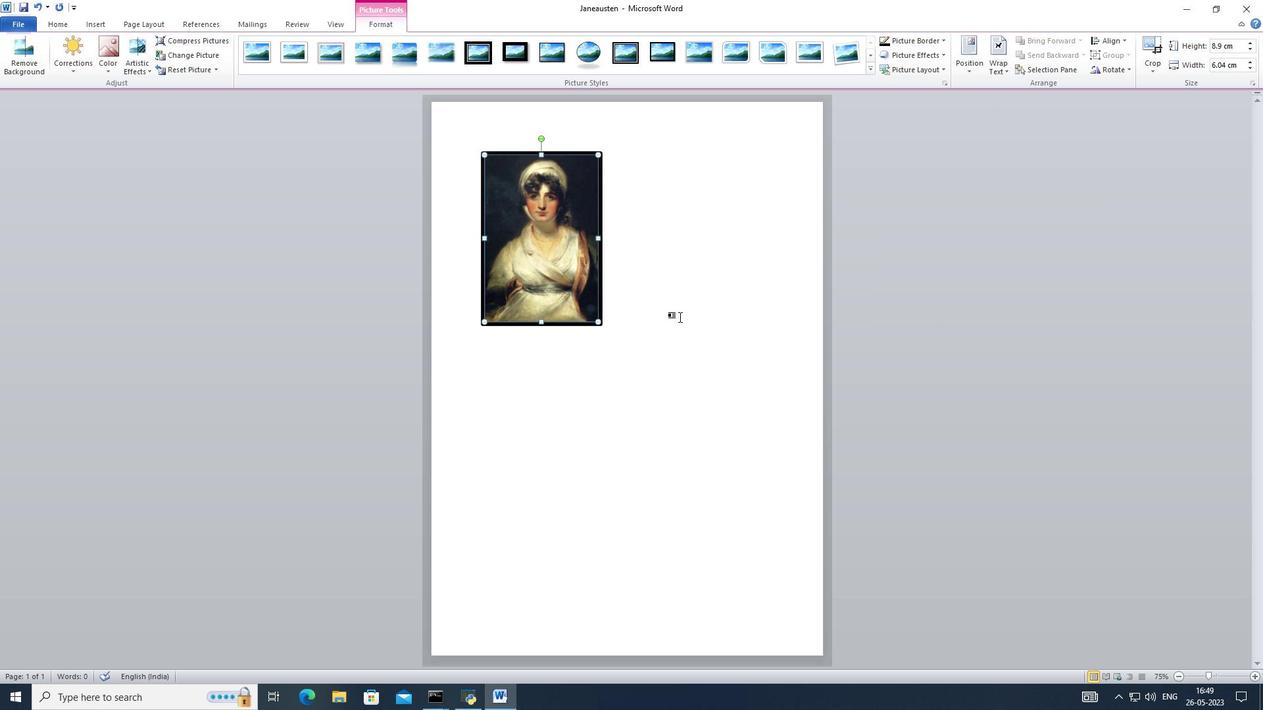 
Action: Mouse moved to (44, 18)
Screenshot: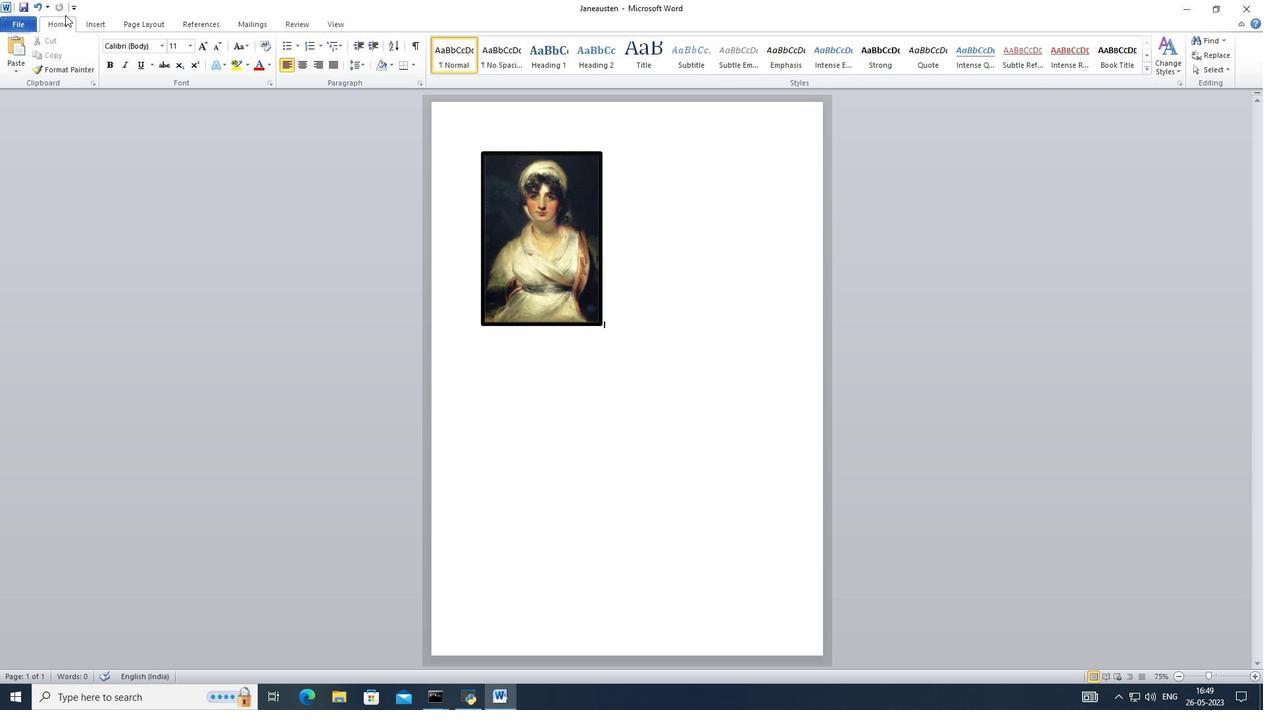 
Action: Mouse pressed left at (44, 18)
Screenshot: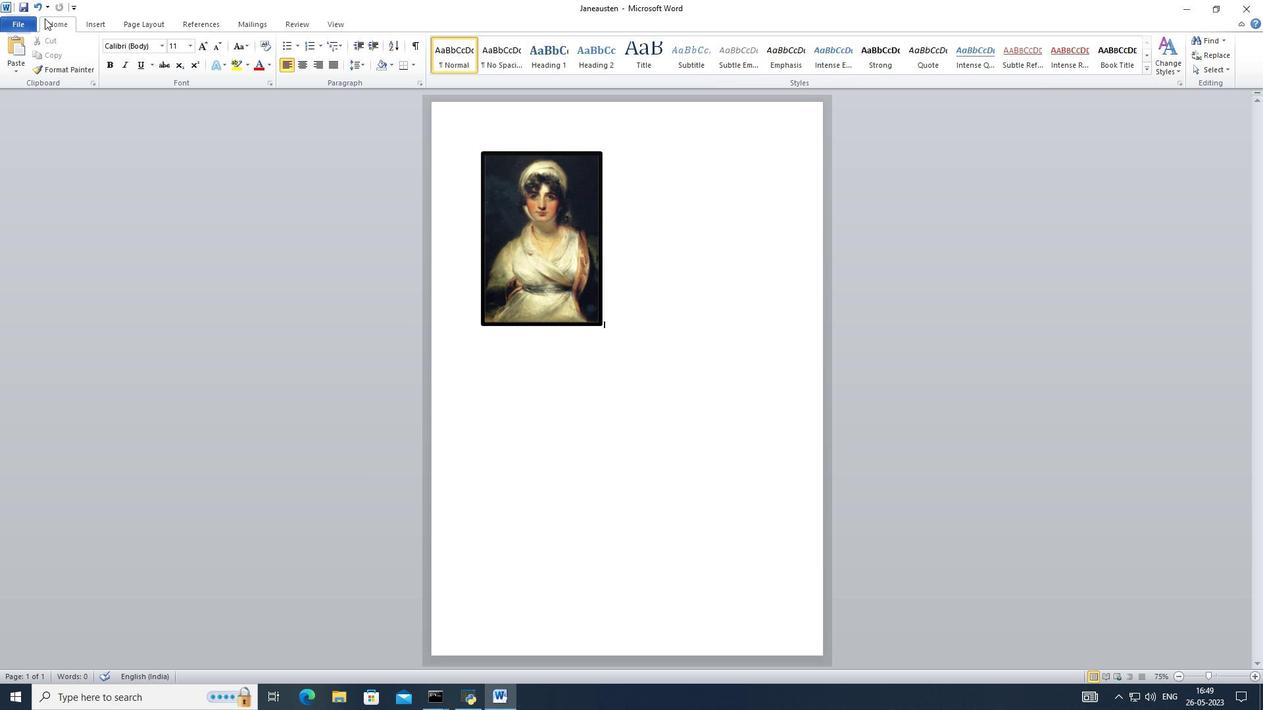 
Action: Mouse moved to (48, 18)
Screenshot: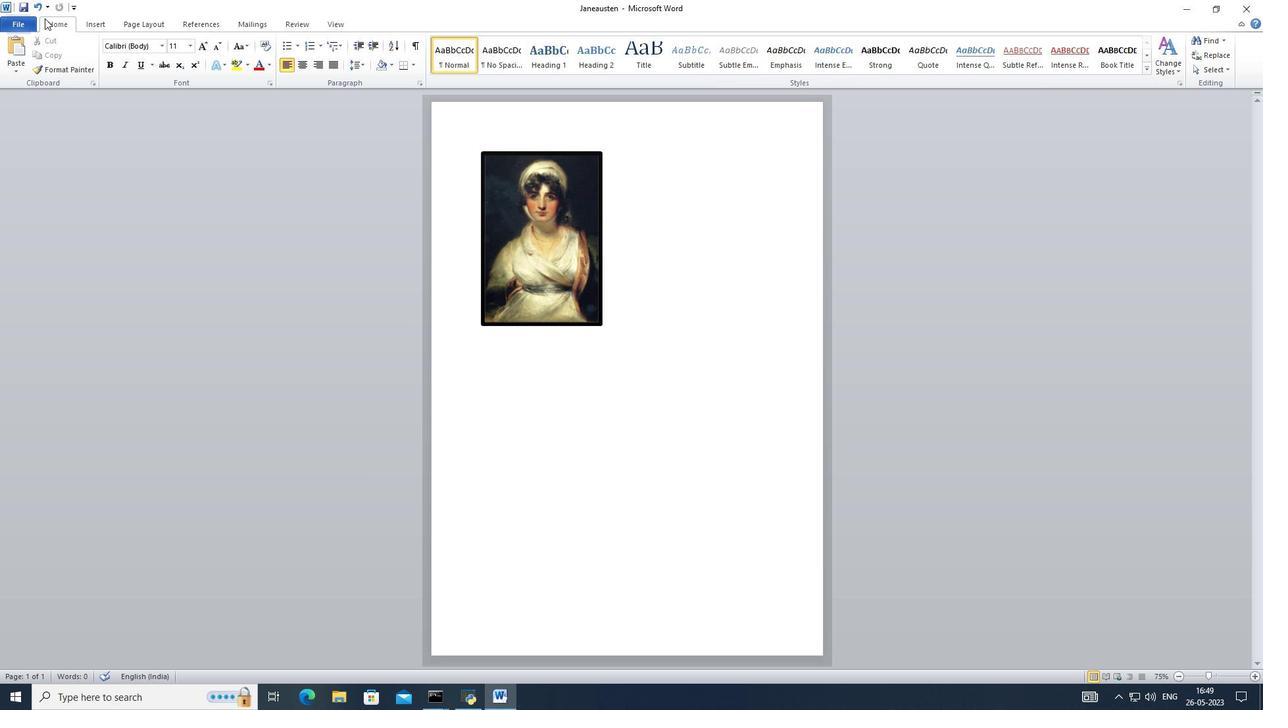 
Action: Mouse pressed left at (48, 18)
Screenshot: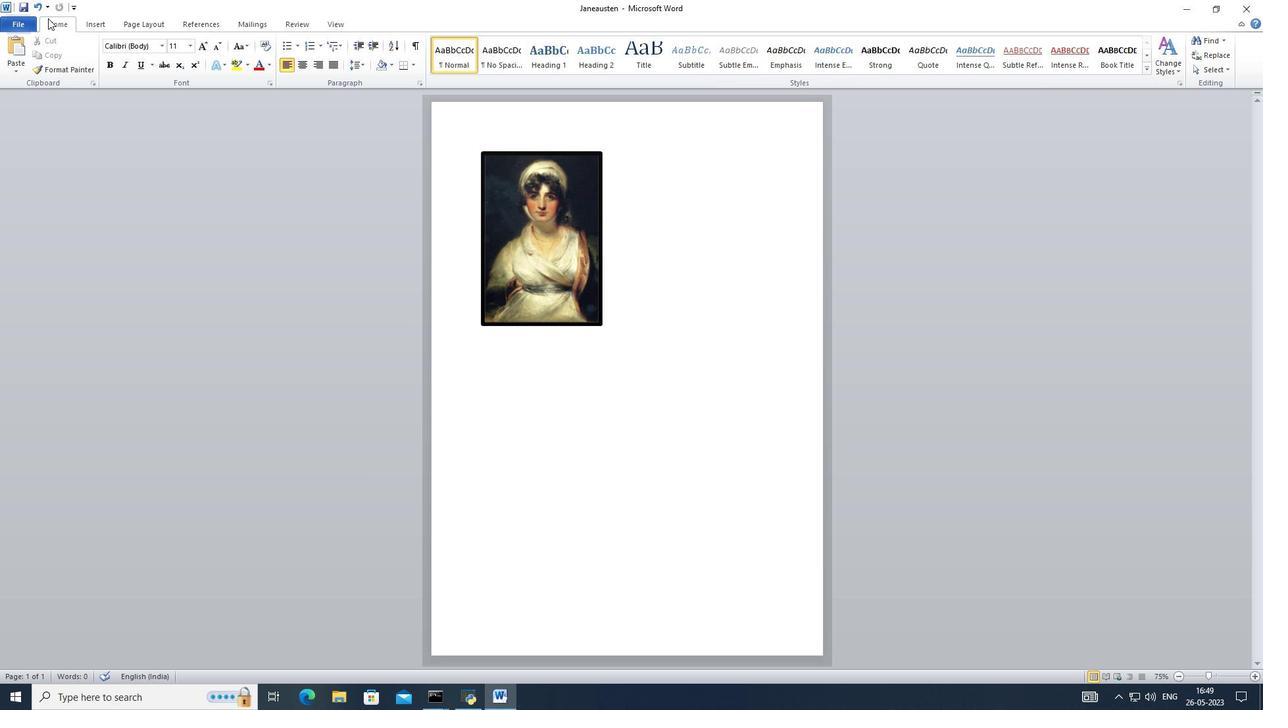 
Action: Mouse moved to (530, 205)
Screenshot: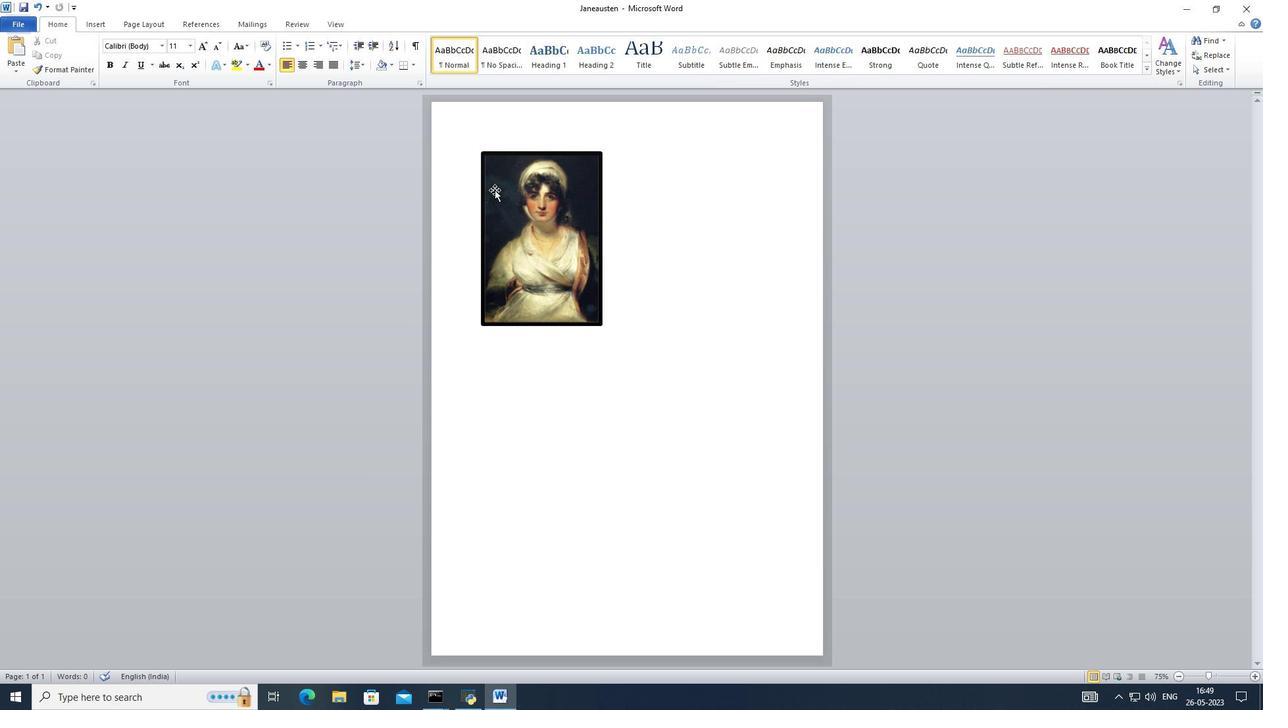 
Action: Mouse pressed left at (530, 205)
Screenshot: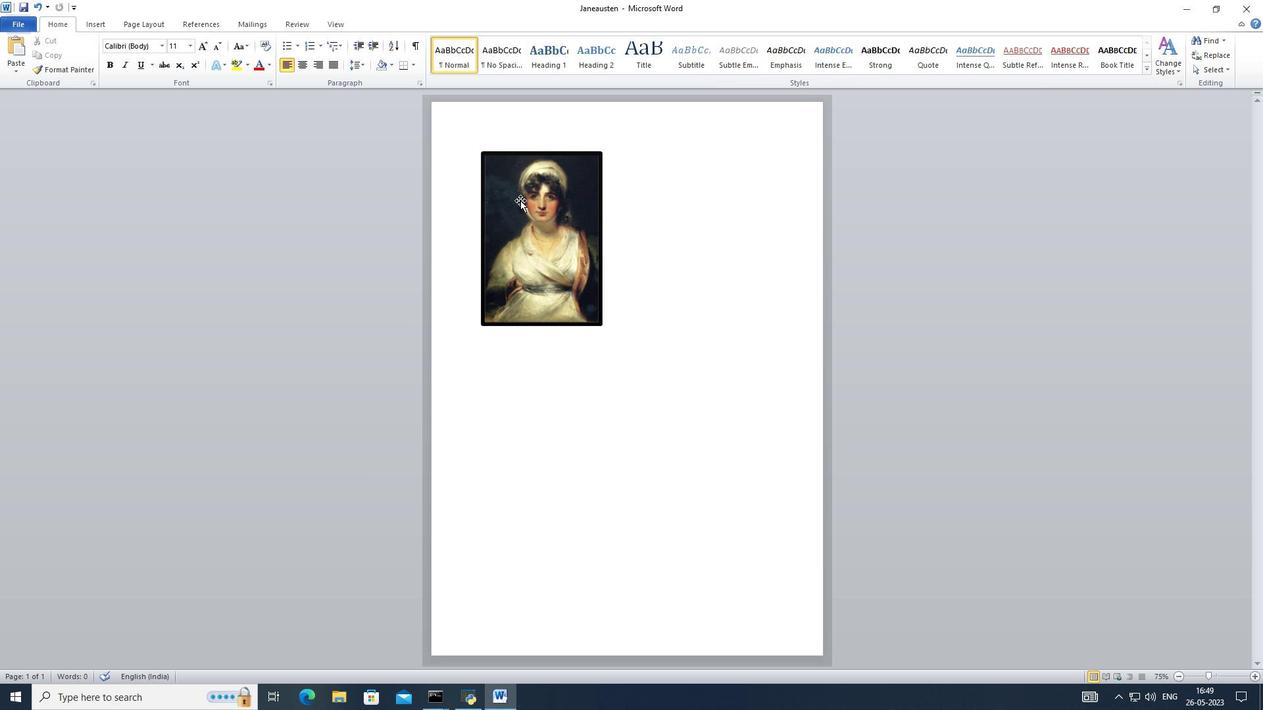 
Action: Mouse moved to (919, 71)
Screenshot: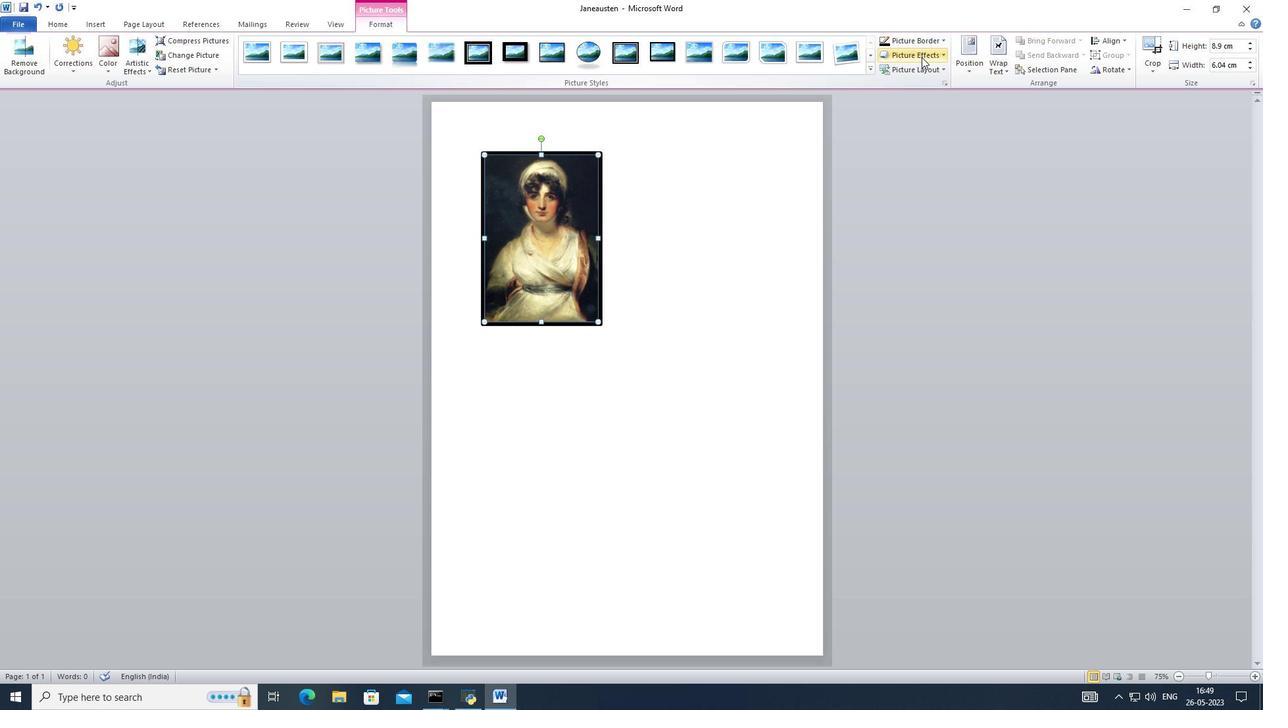 
Action: Mouse pressed left at (919, 71)
Screenshot: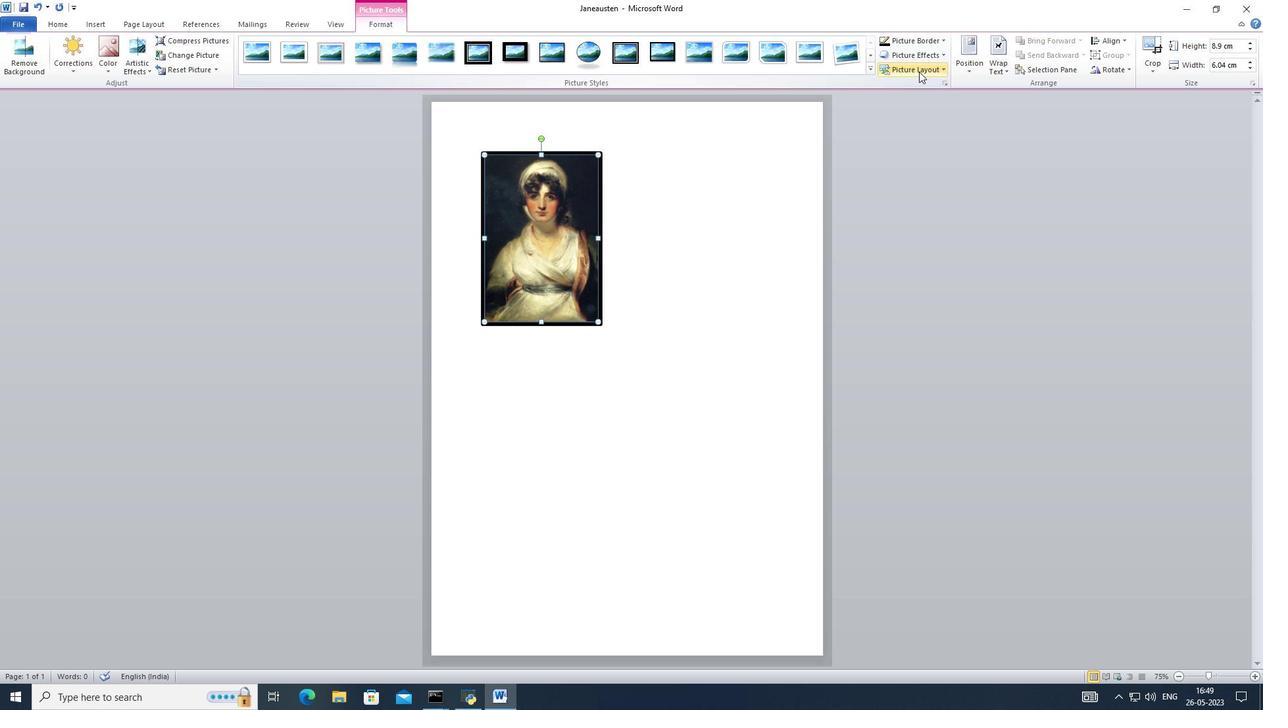 
Action: Mouse moved to (919, 59)
Screenshot: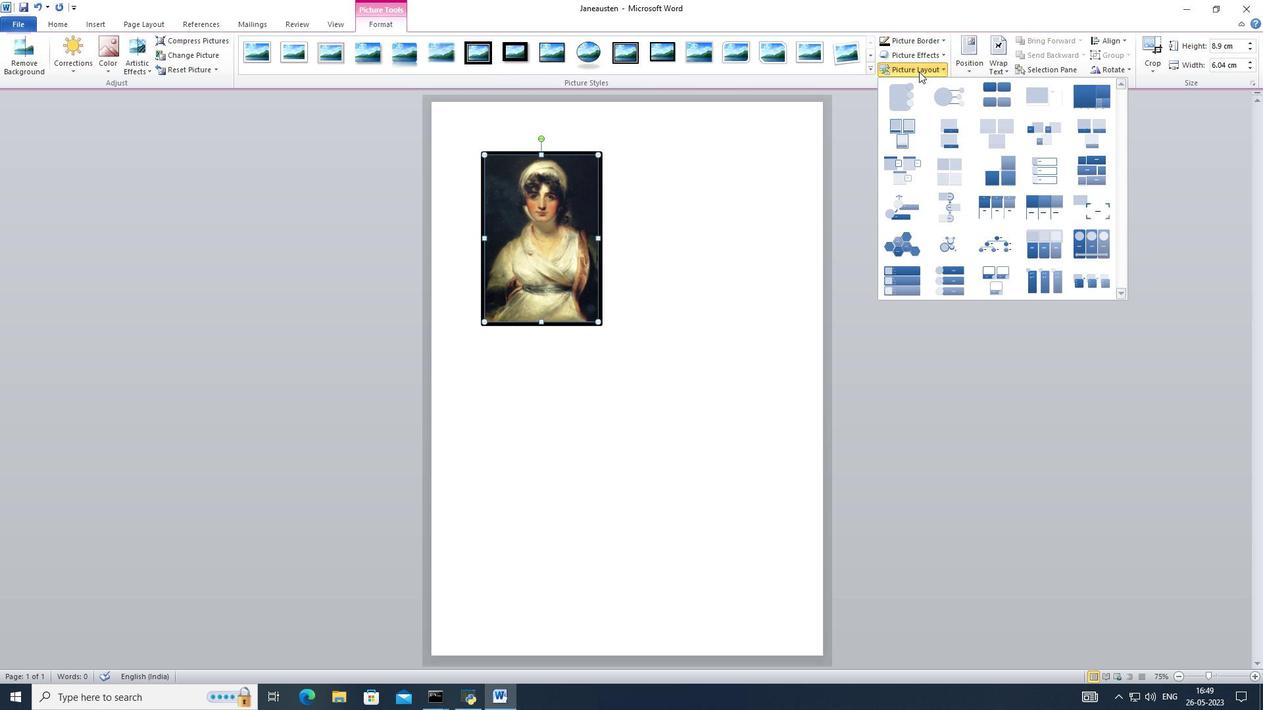 
Action: Mouse pressed left at (919, 59)
Screenshot: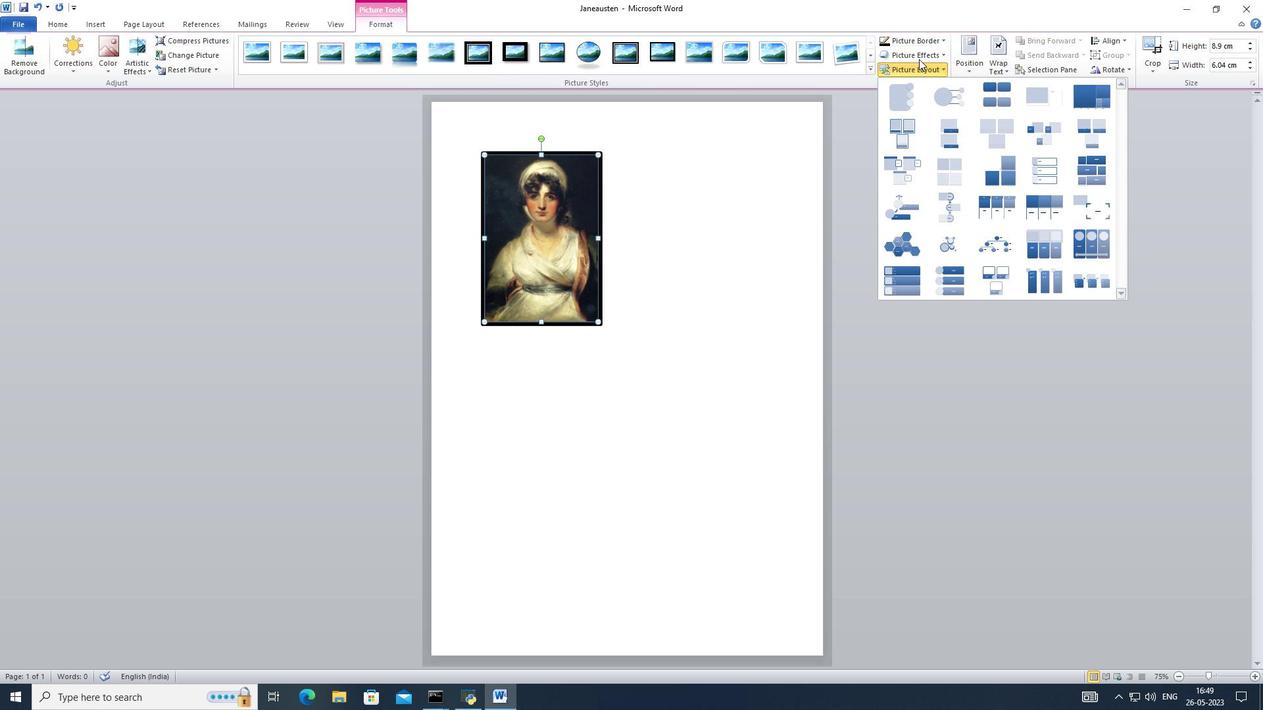 
Action: Mouse pressed left at (919, 59)
Screenshot: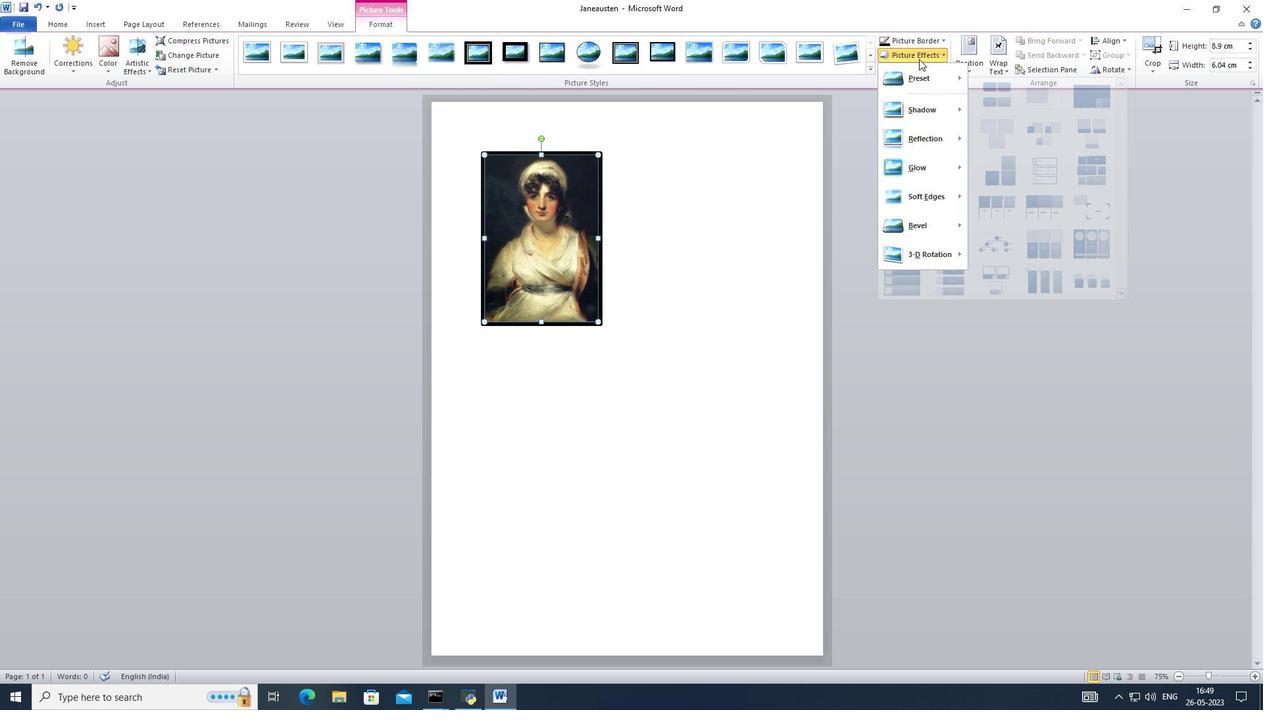 
Action: Mouse moved to (925, 50)
Screenshot: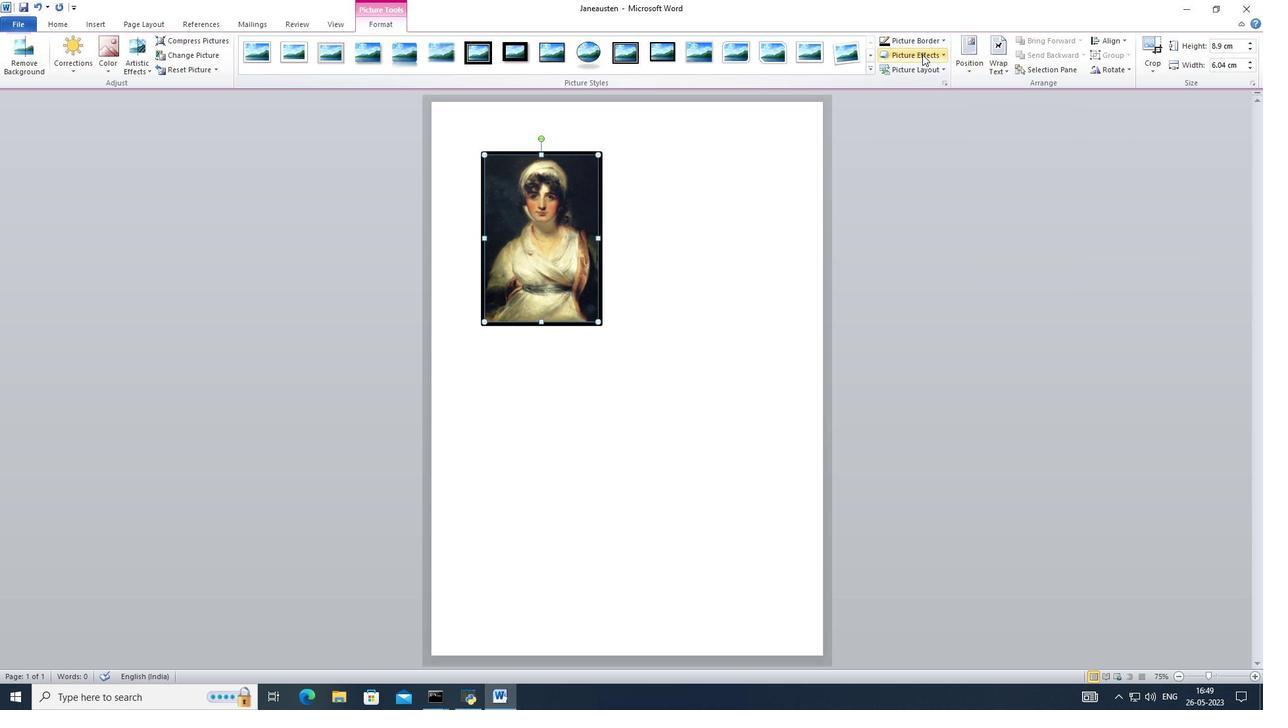
Action: Mouse pressed left at (925, 50)
Screenshot: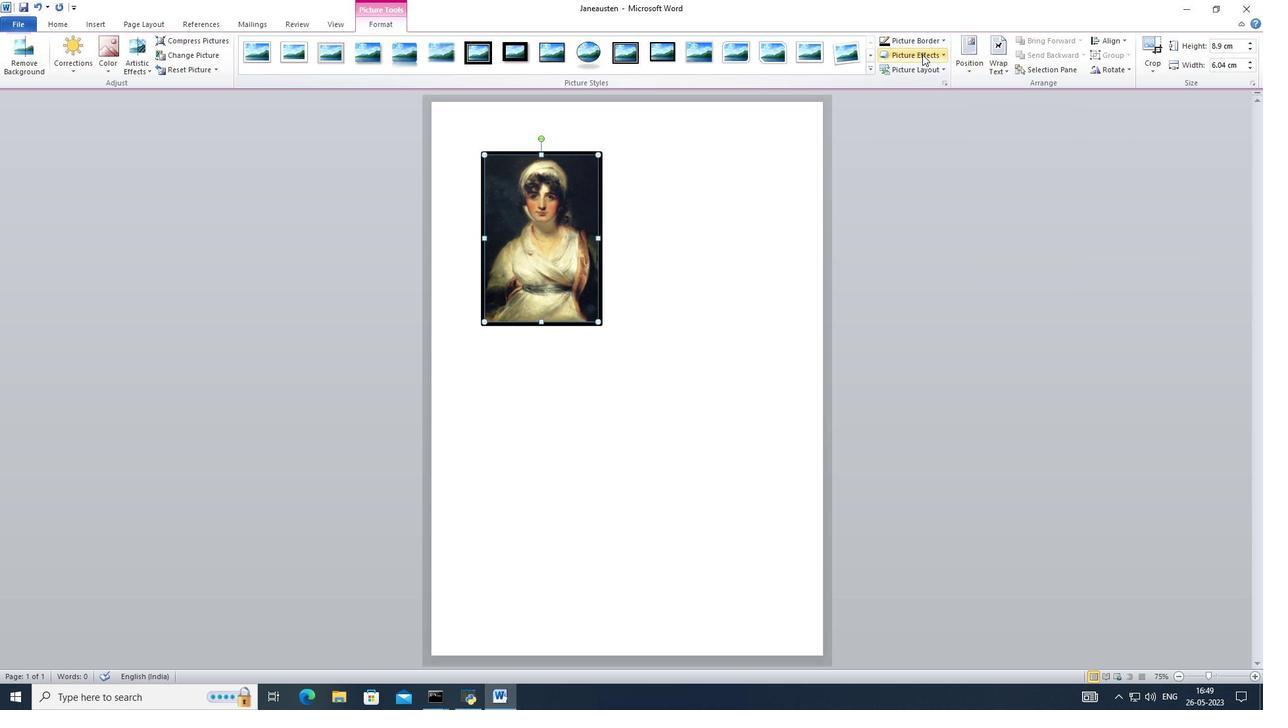 
Action: Mouse moved to (929, 38)
Screenshot: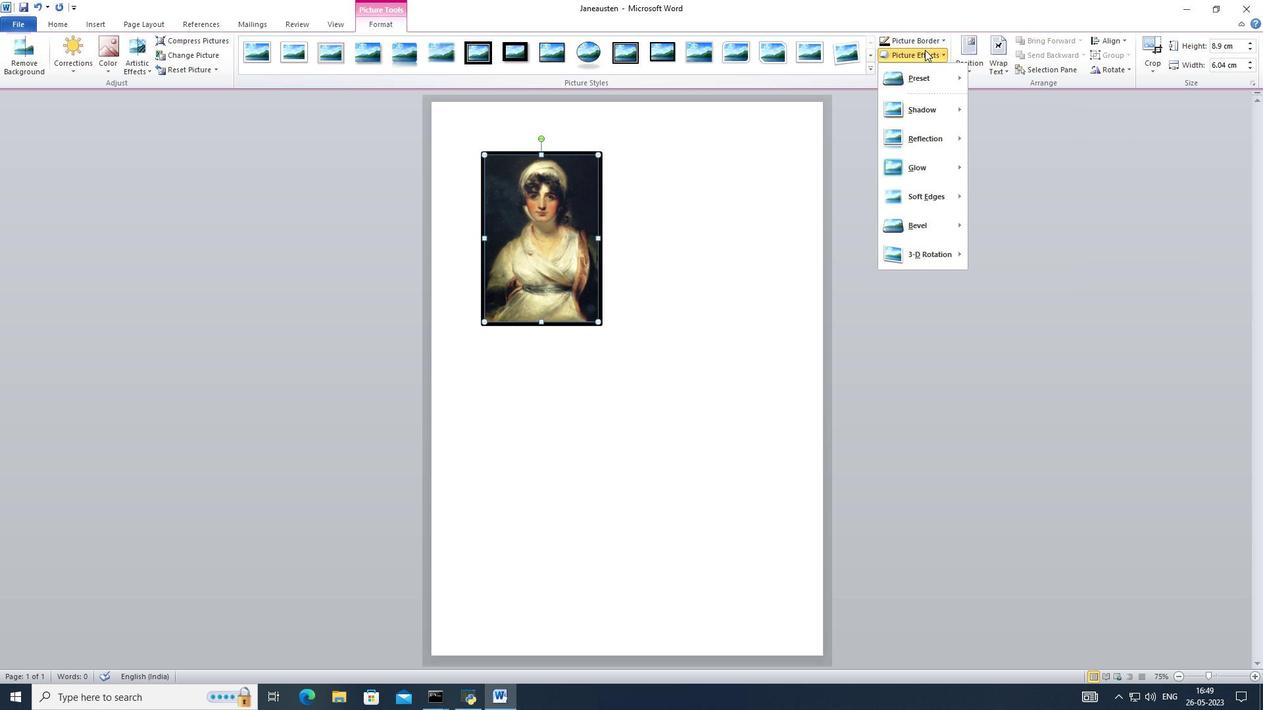 
Action: Mouse pressed left at (929, 38)
Screenshot: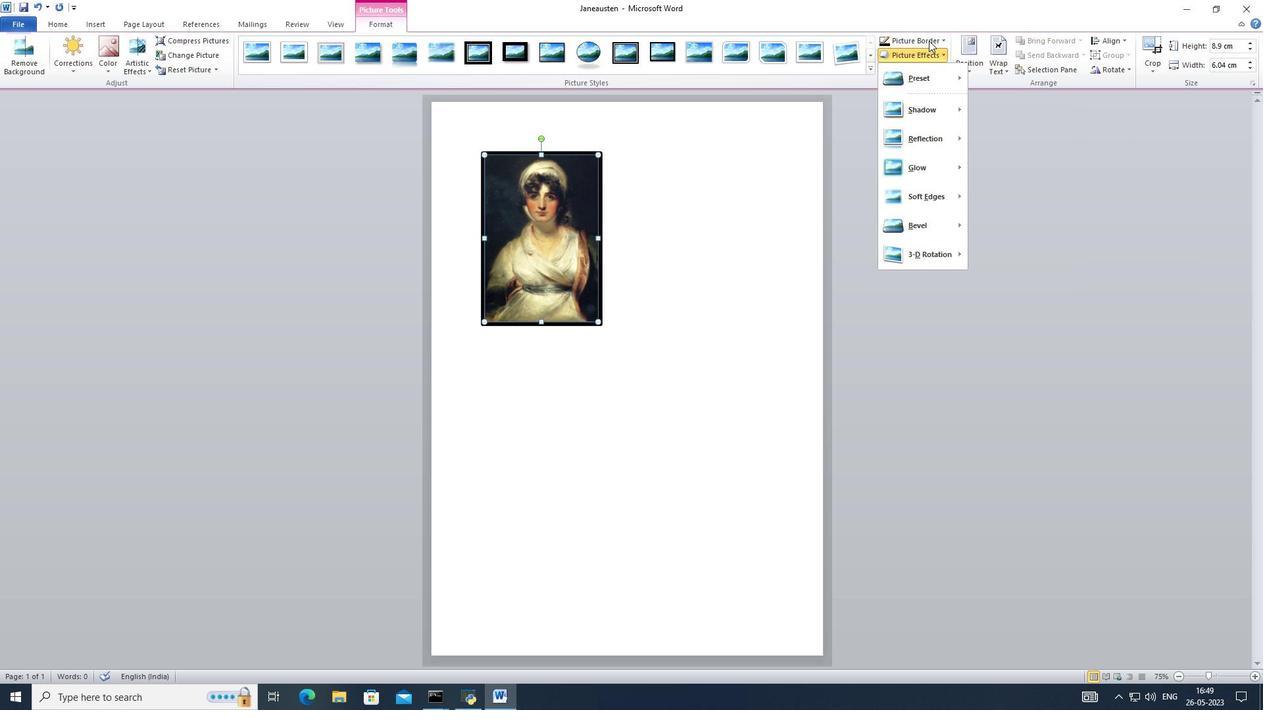 
Action: Mouse moved to (1007, 286)
Screenshot: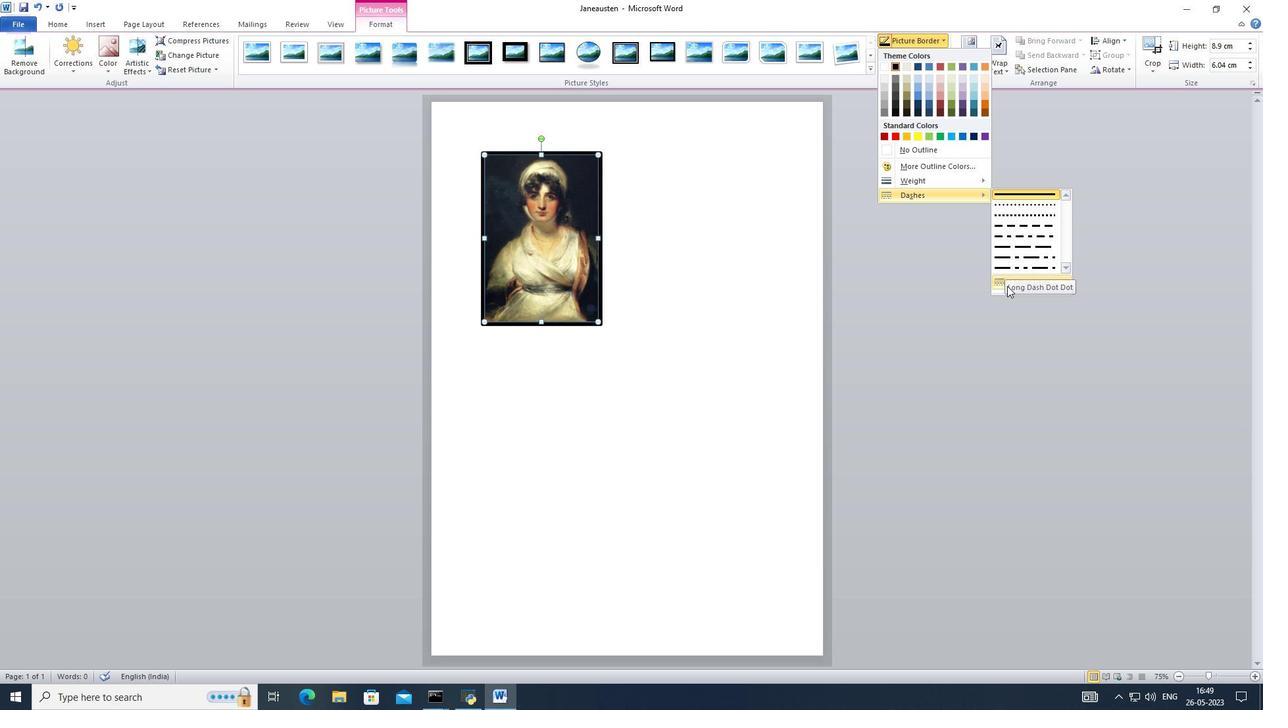 
Action: Mouse pressed left at (1007, 286)
Screenshot: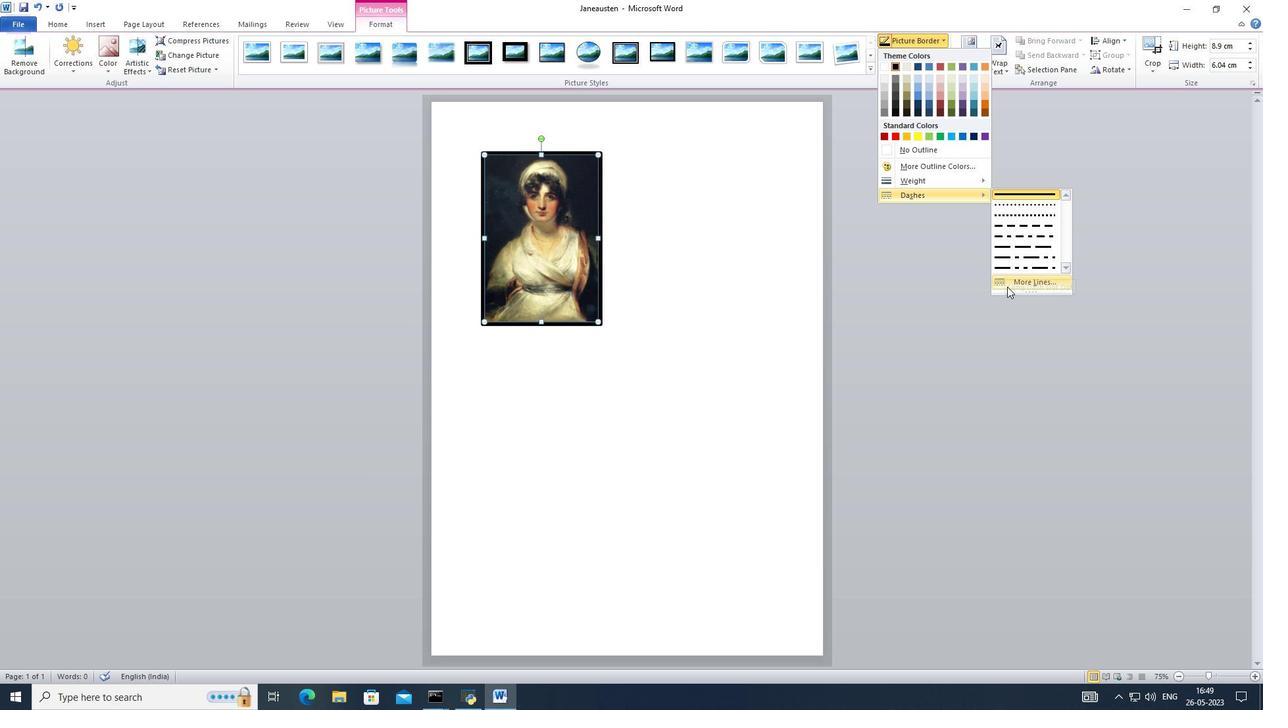 
Action: Mouse moved to (639, 273)
Screenshot: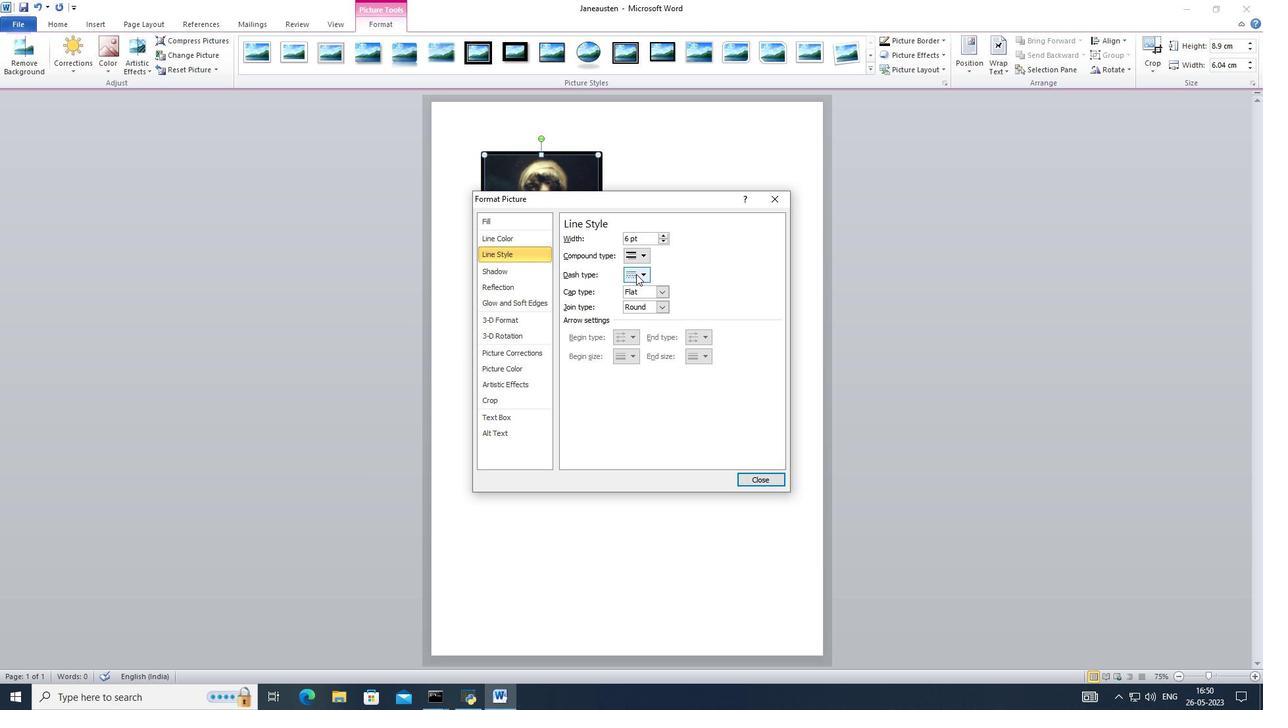 
Action: Mouse pressed left at (639, 273)
Screenshot: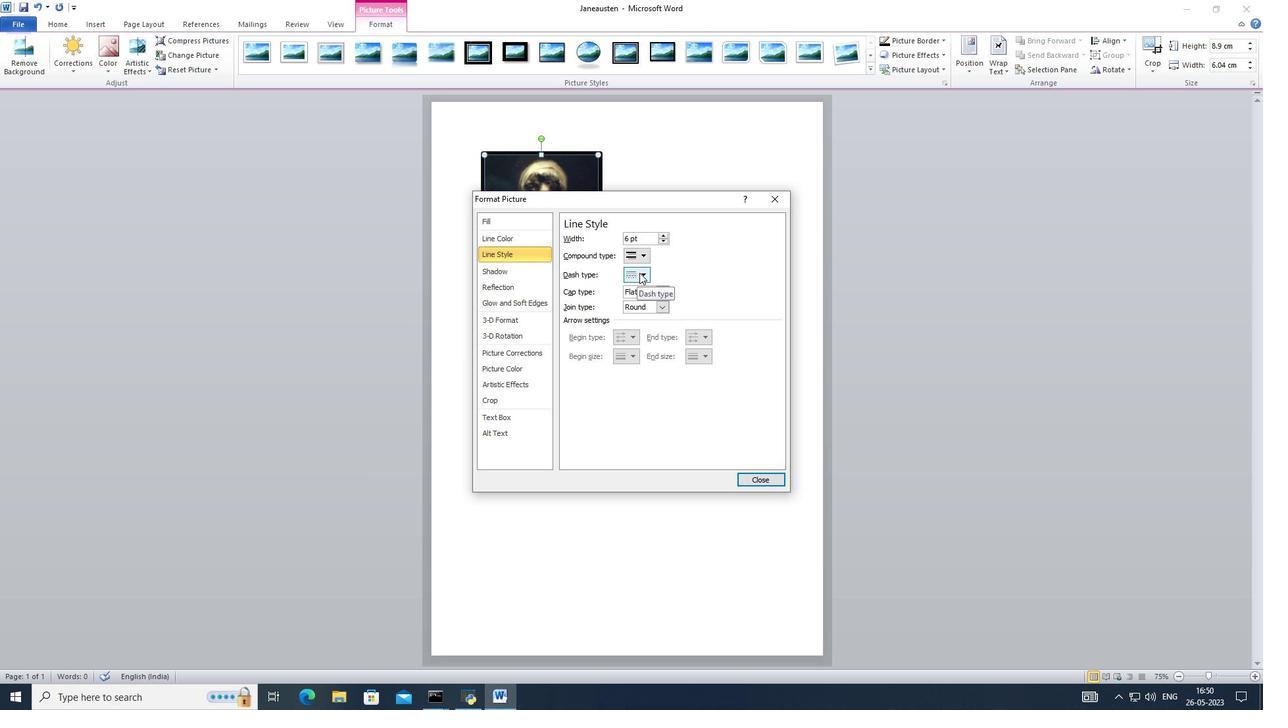 
Action: Mouse moved to (633, 300)
Screenshot: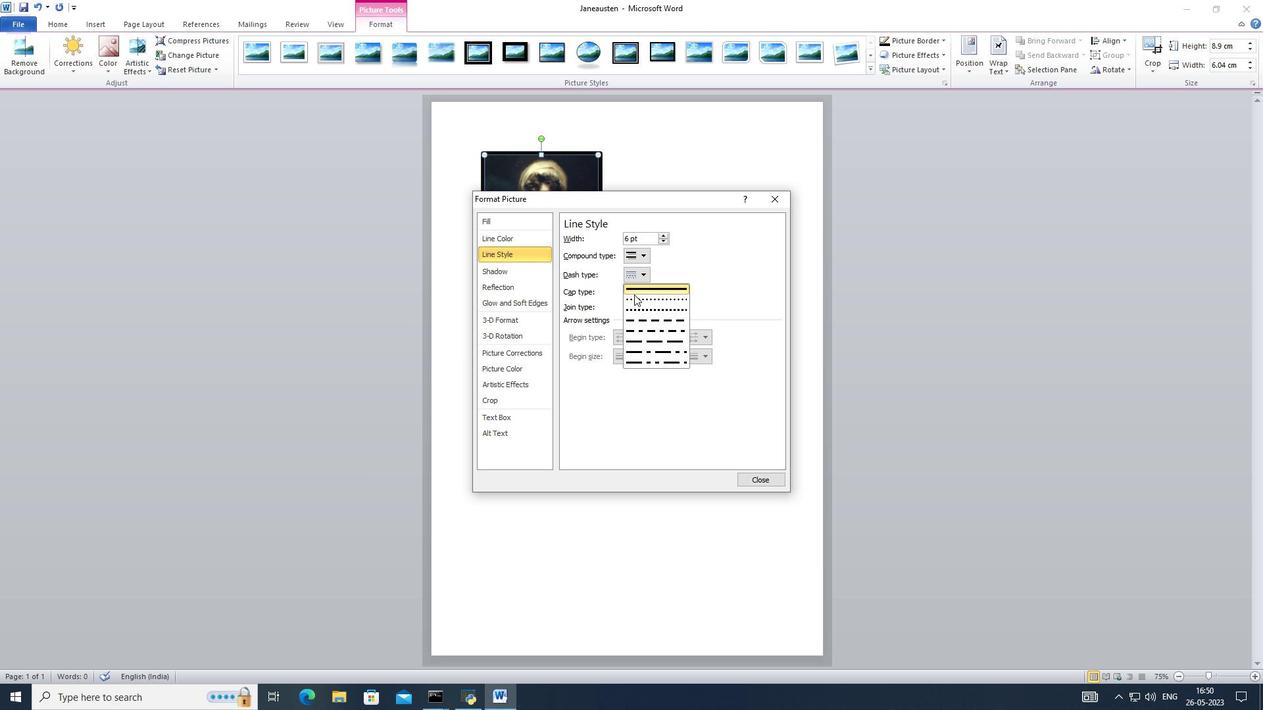 
Action: Mouse pressed left at (633, 300)
Screenshot: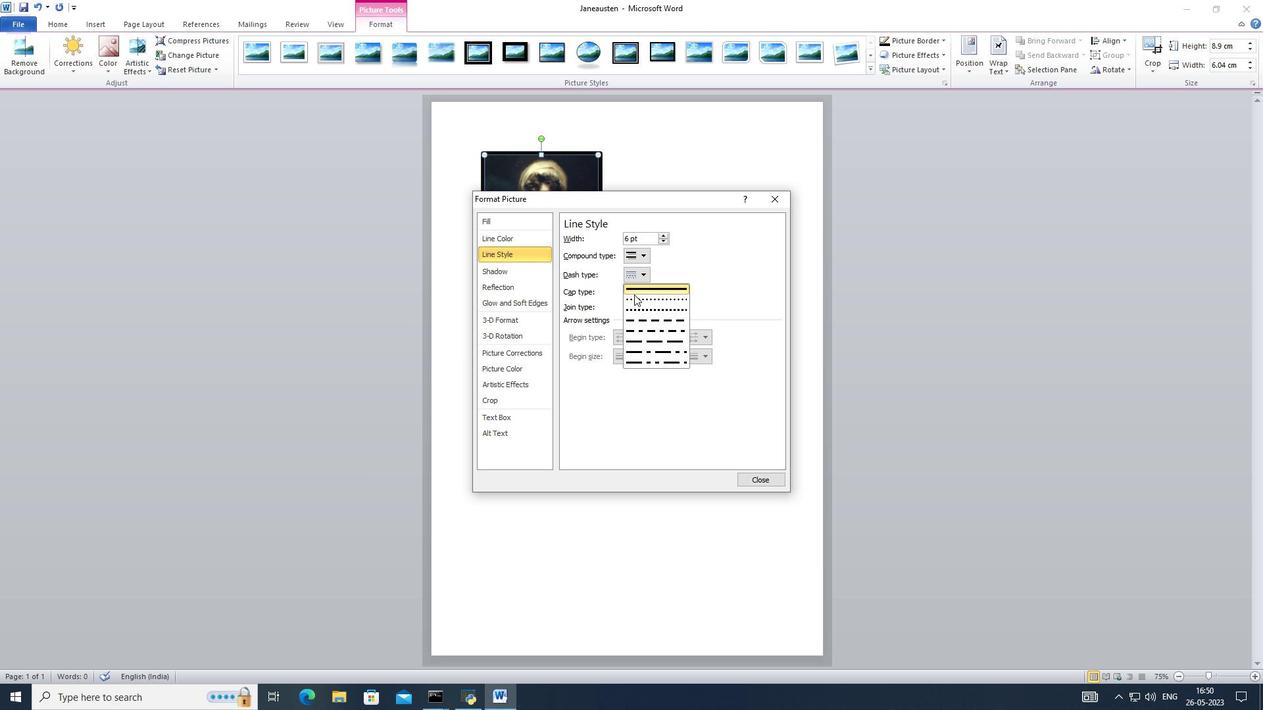
Action: Mouse moved to (644, 277)
Screenshot: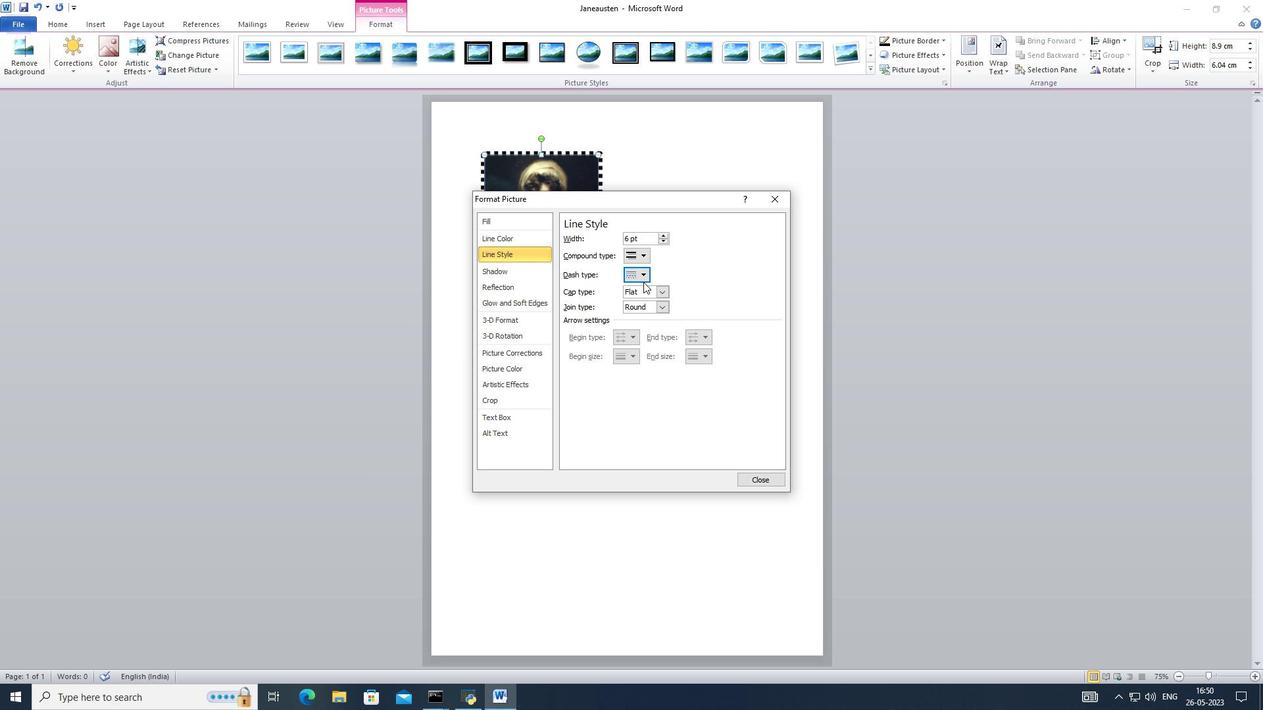 
Action: Mouse pressed left at (644, 277)
Screenshot: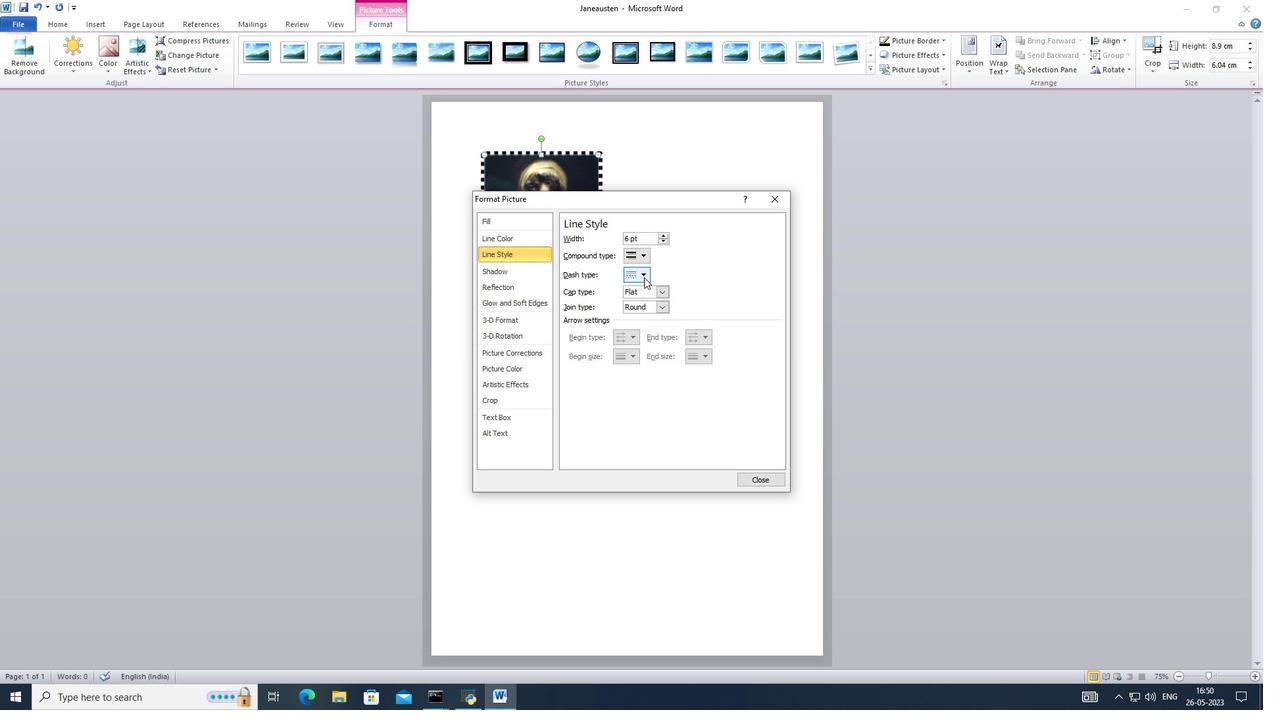 
Action: Mouse moved to (638, 311)
Screenshot: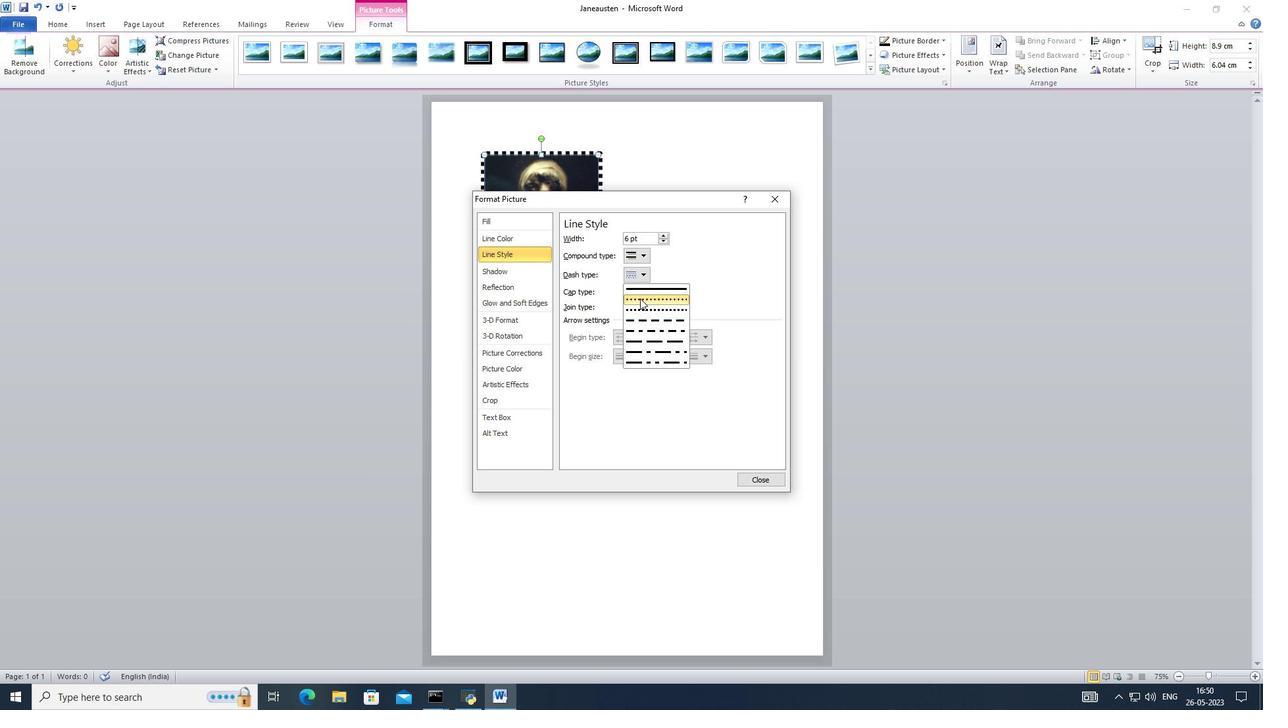 
Action: Mouse pressed left at (638, 311)
Screenshot: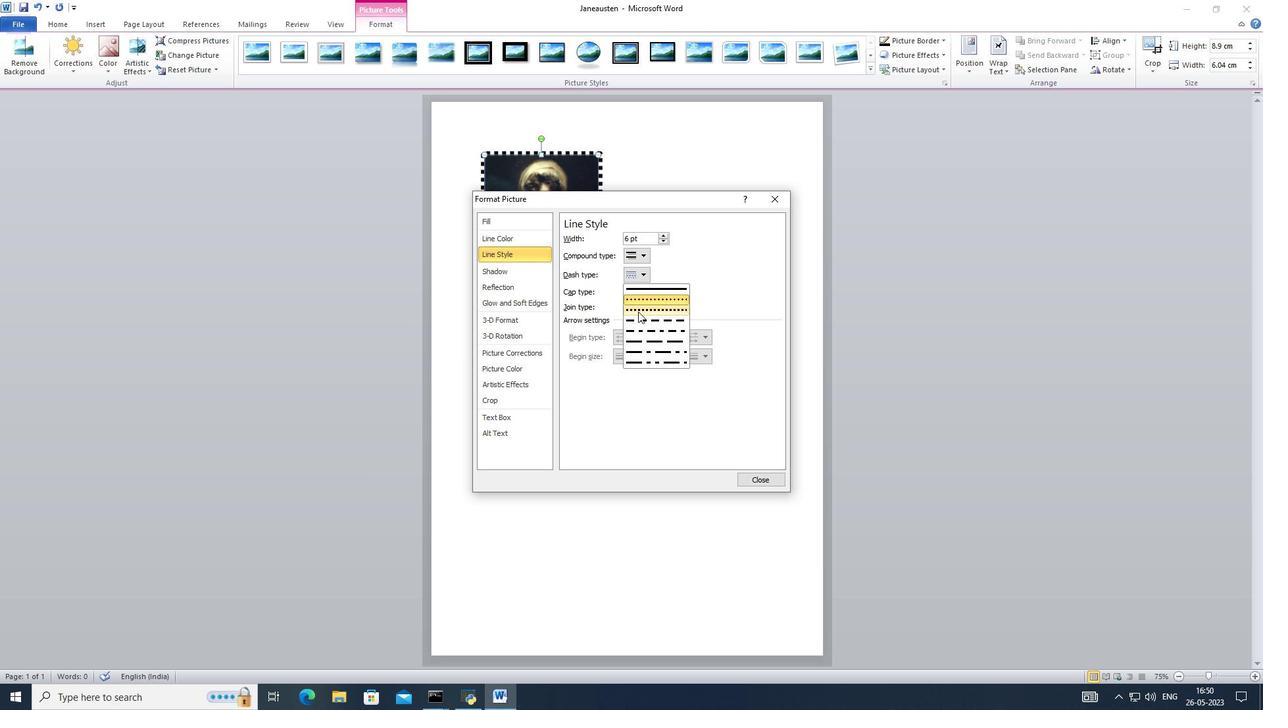 
Action: Mouse moved to (742, 473)
Screenshot: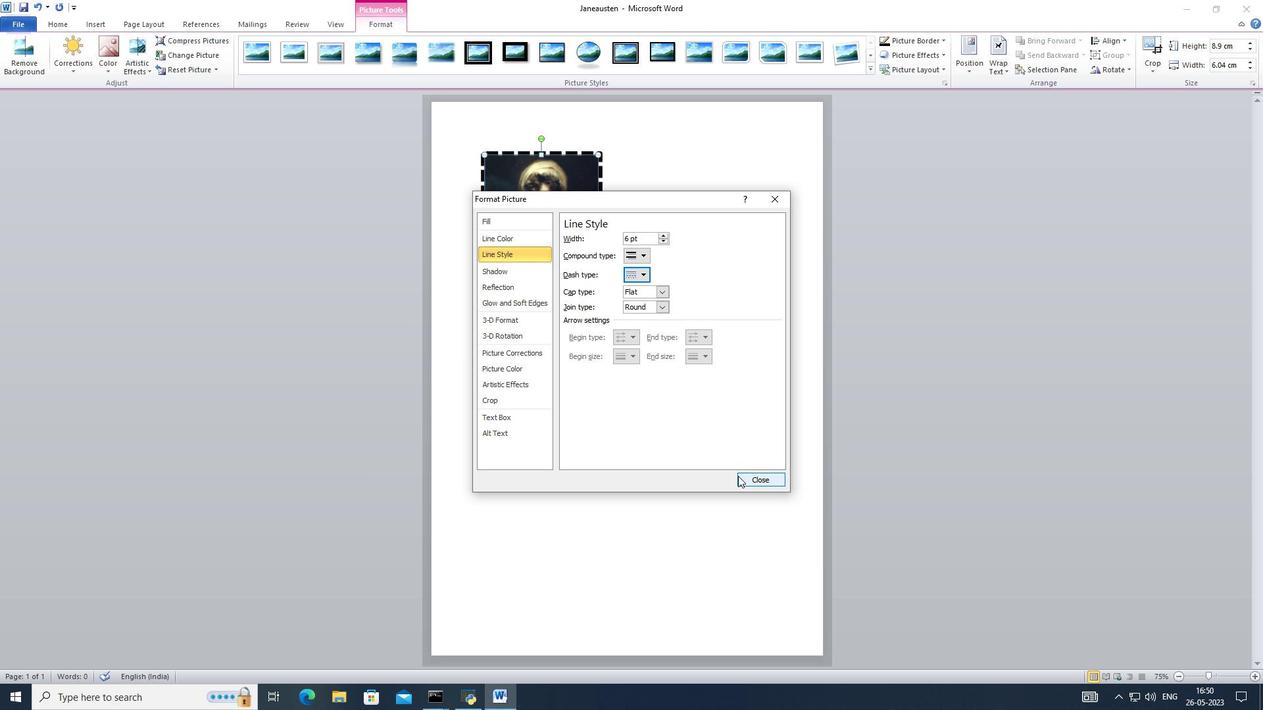
Action: Mouse pressed left at (742, 473)
Screenshot: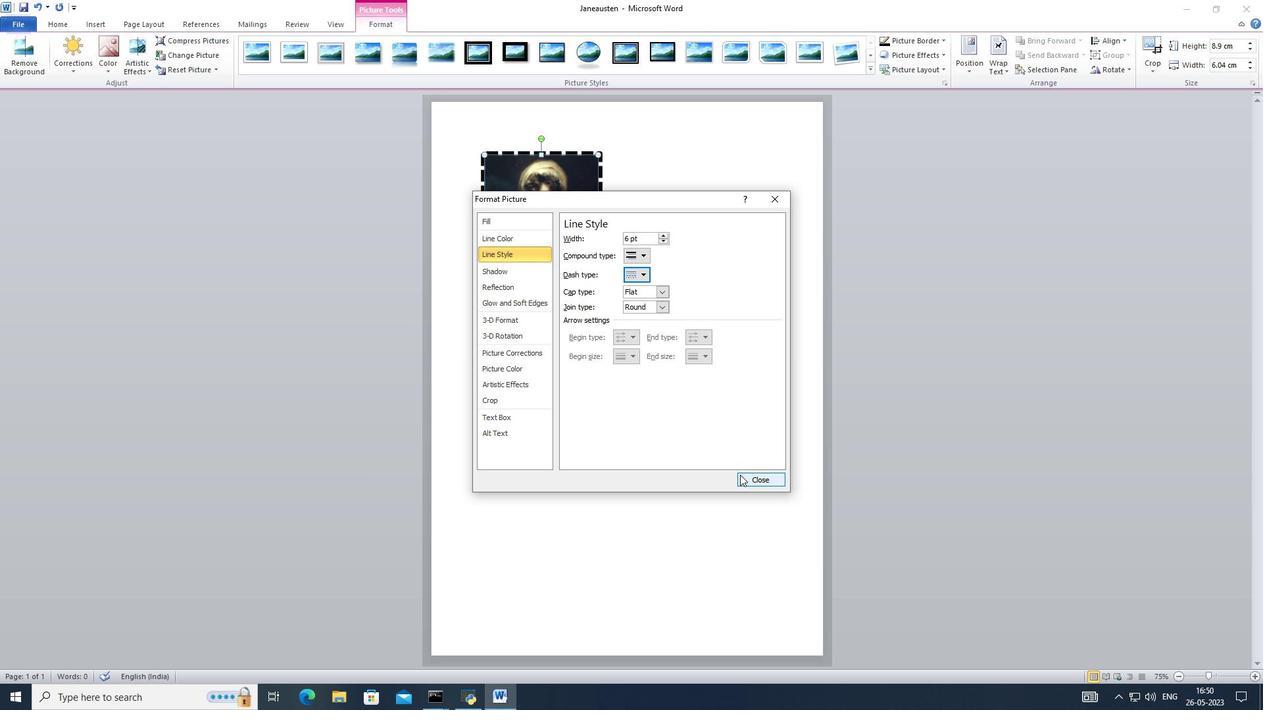
Action: Mouse moved to (596, 259)
Screenshot: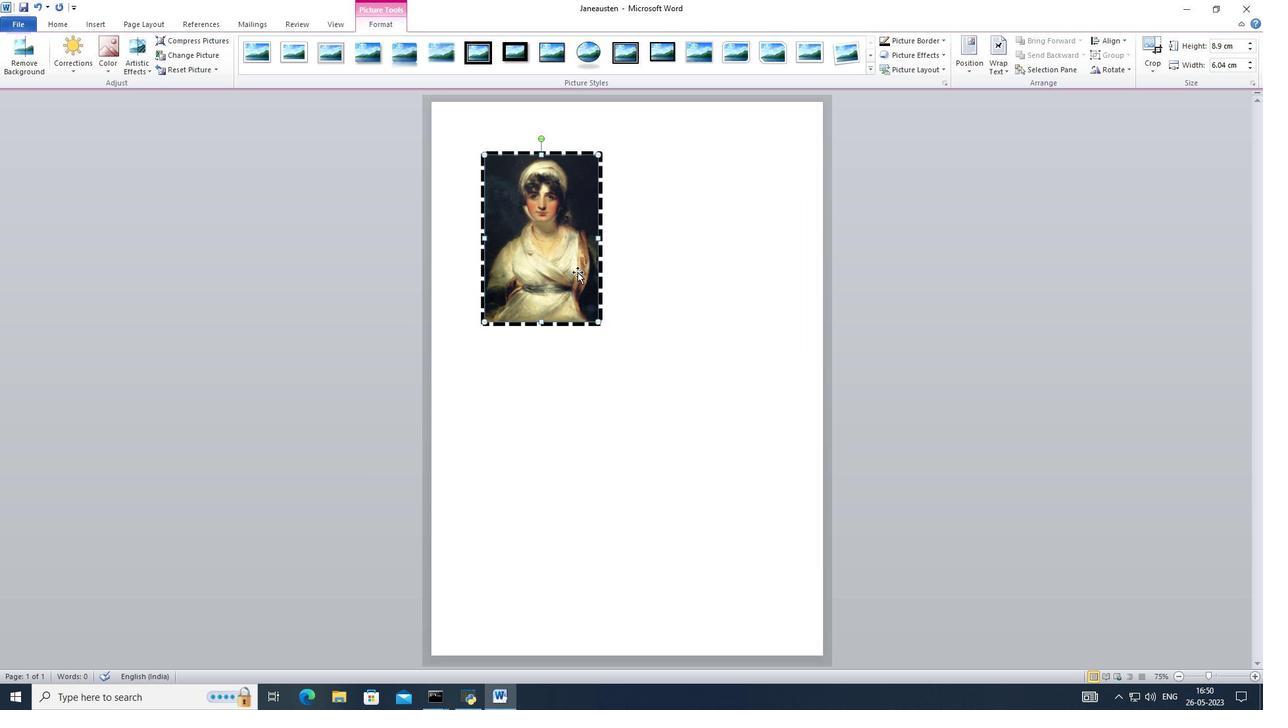 
Action: Mouse pressed left at (596, 259)
Screenshot: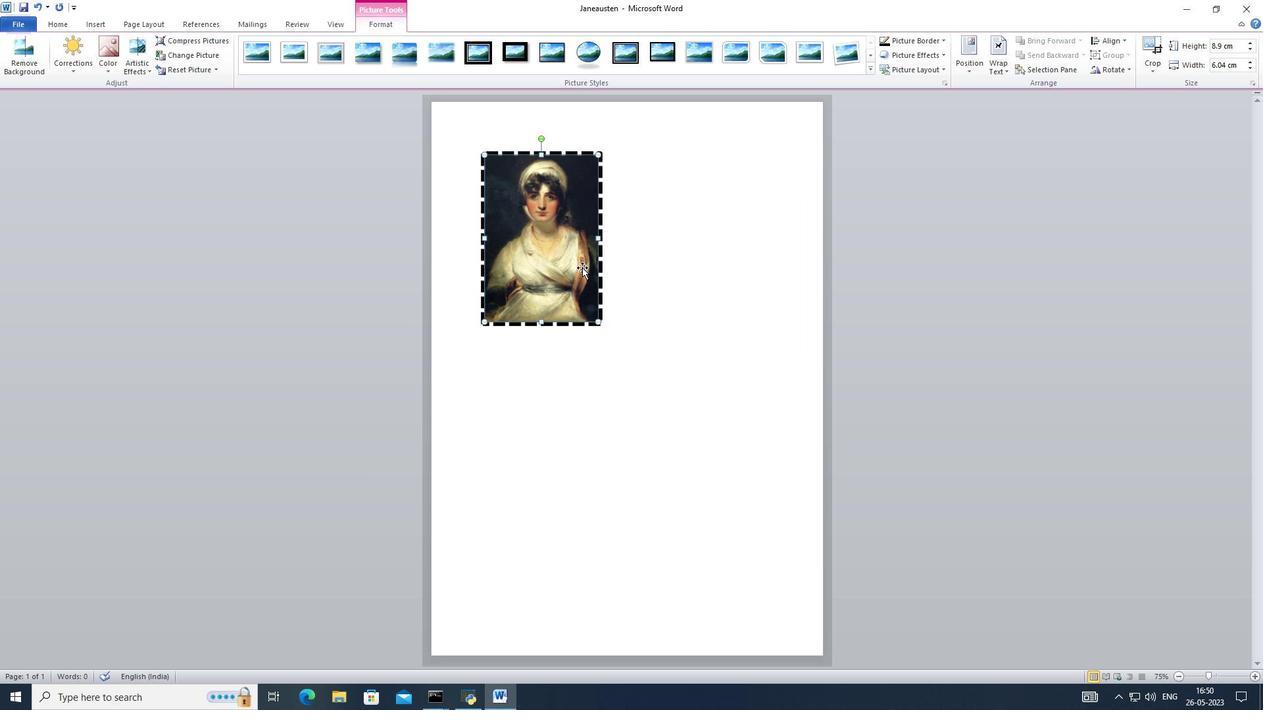
Action: Mouse moved to (870, 290)
Screenshot: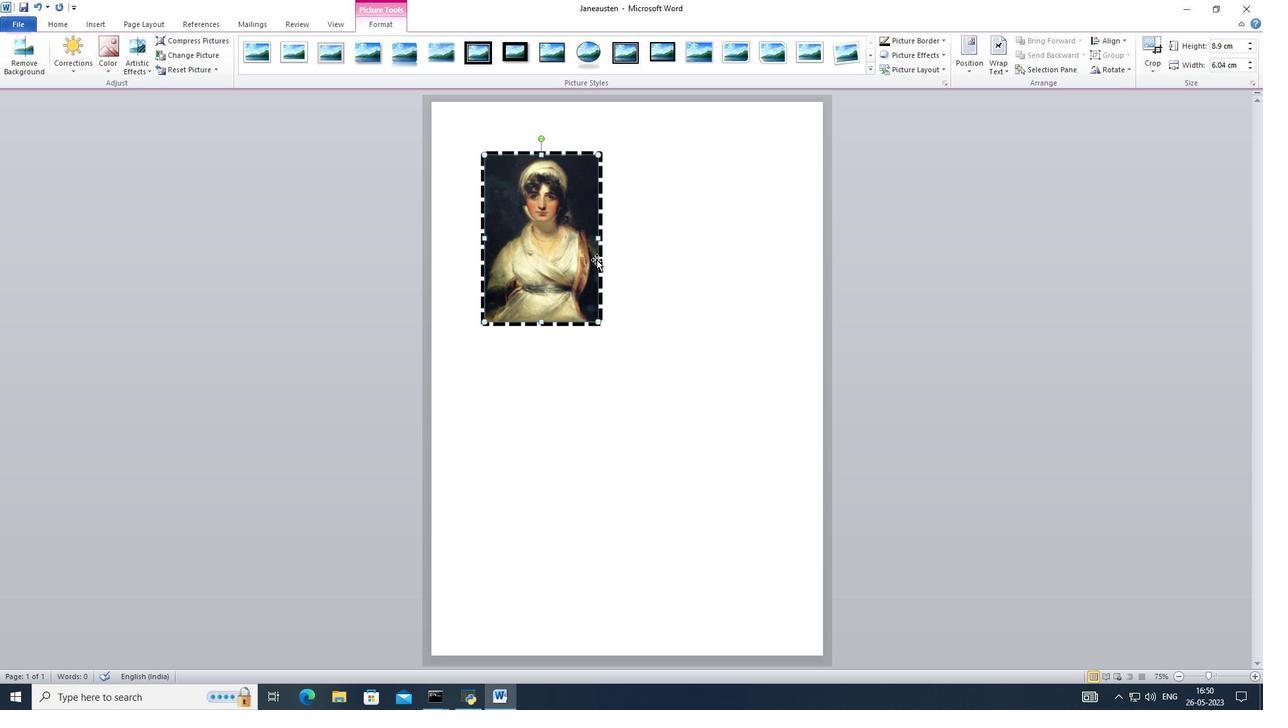 
Action: Mouse pressed left at (870, 290)
Screenshot: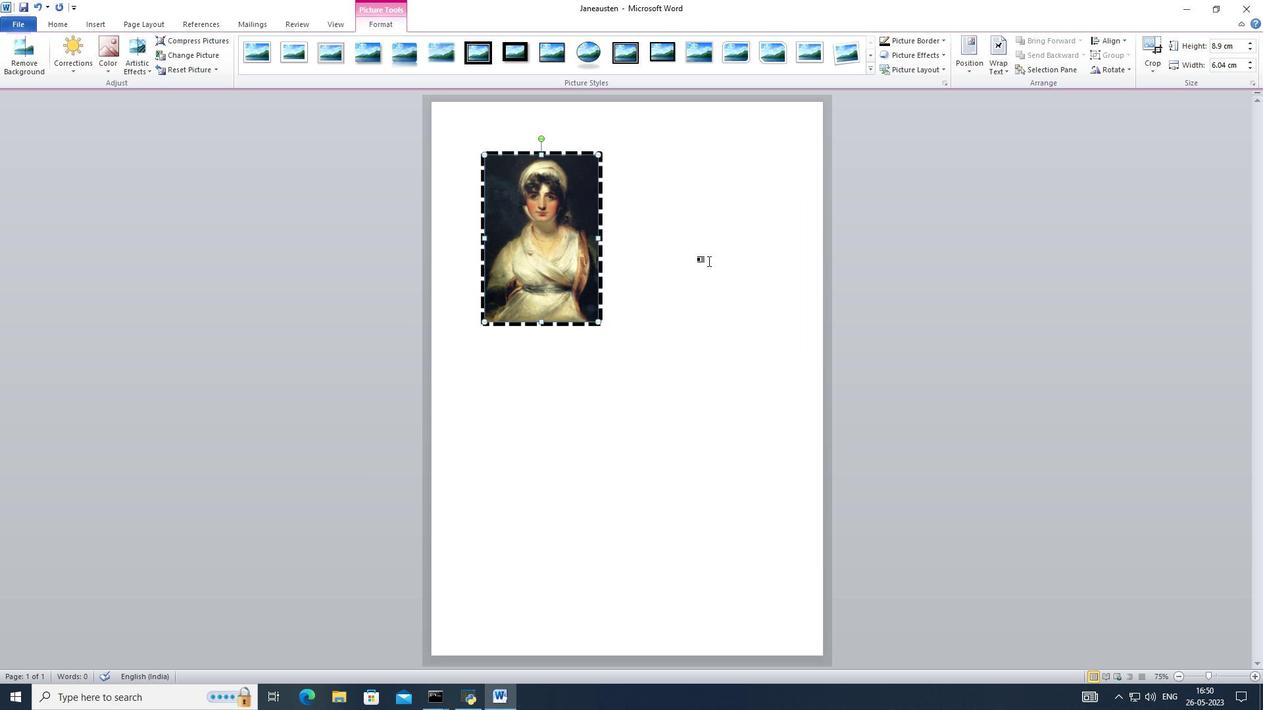 
Action: Mouse moved to (765, 286)
Screenshot: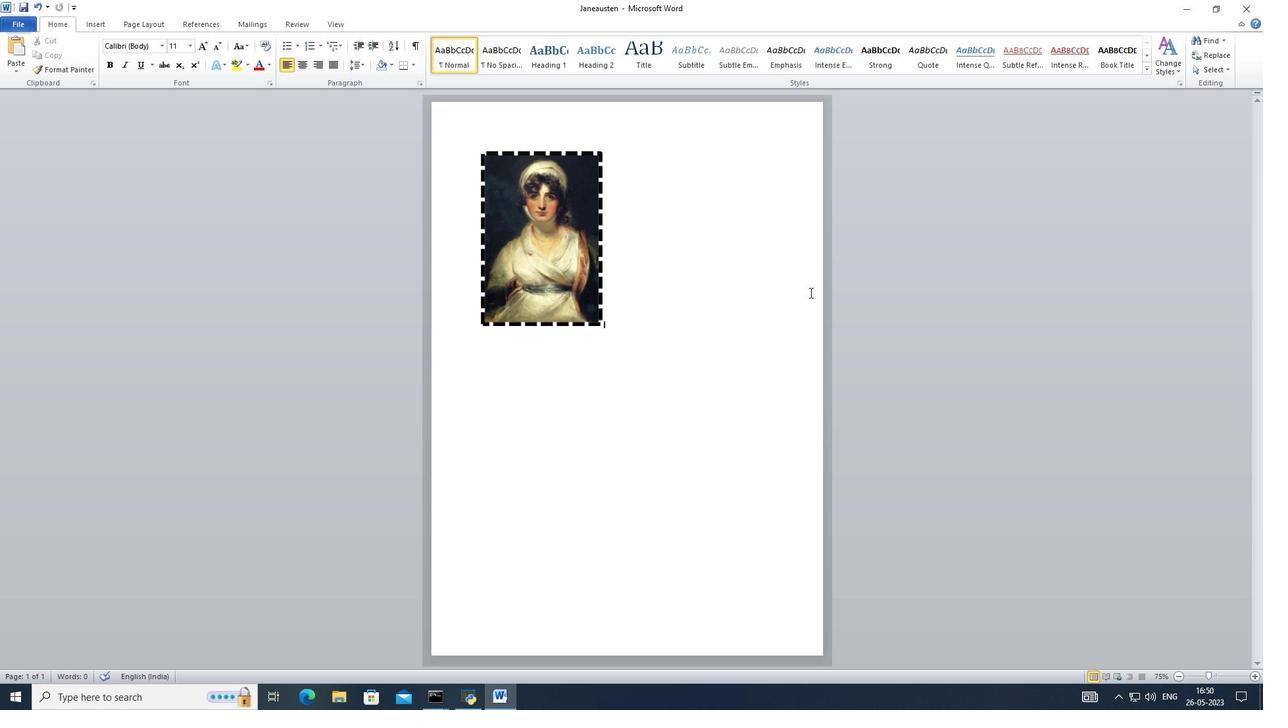 
